 Task: Toggle the undo-redo per cell option in the notebook.
Action: Mouse moved to (19, 639)
Screenshot: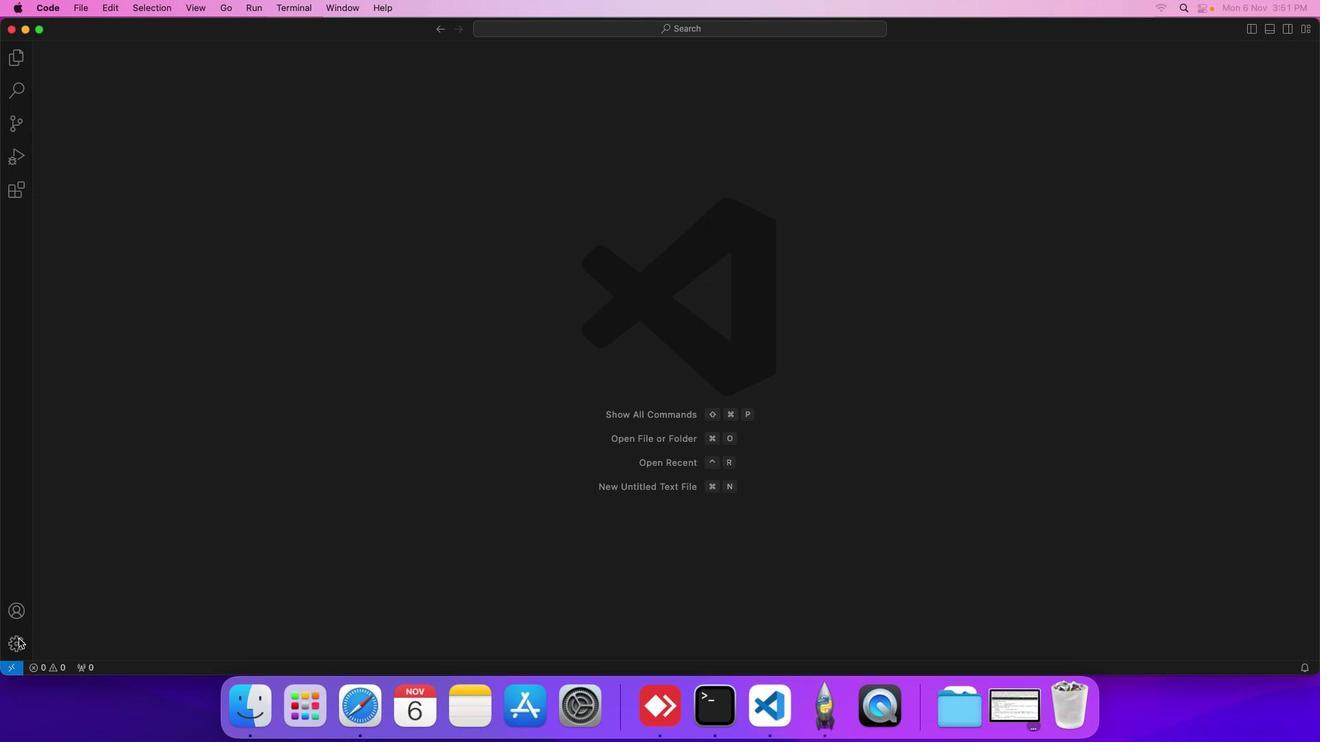 
Action: Mouse pressed left at (19, 639)
Screenshot: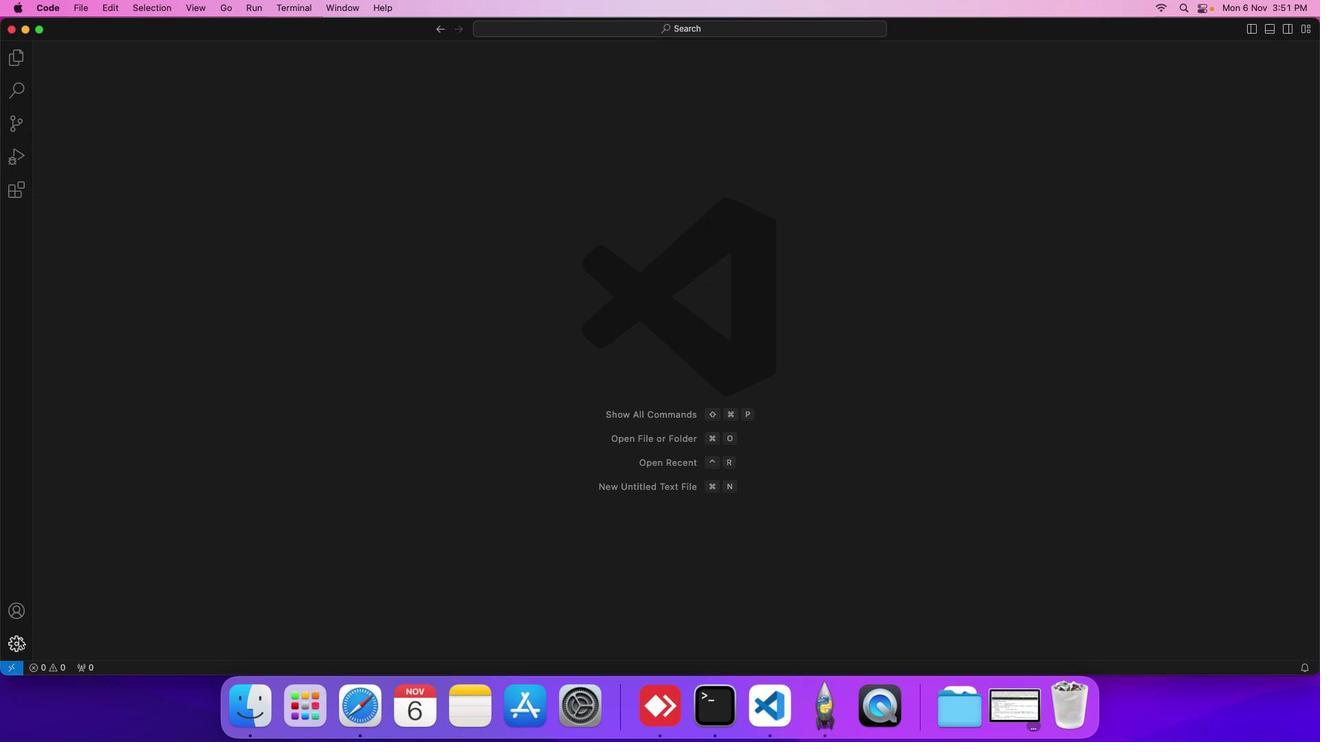
Action: Mouse moved to (49, 541)
Screenshot: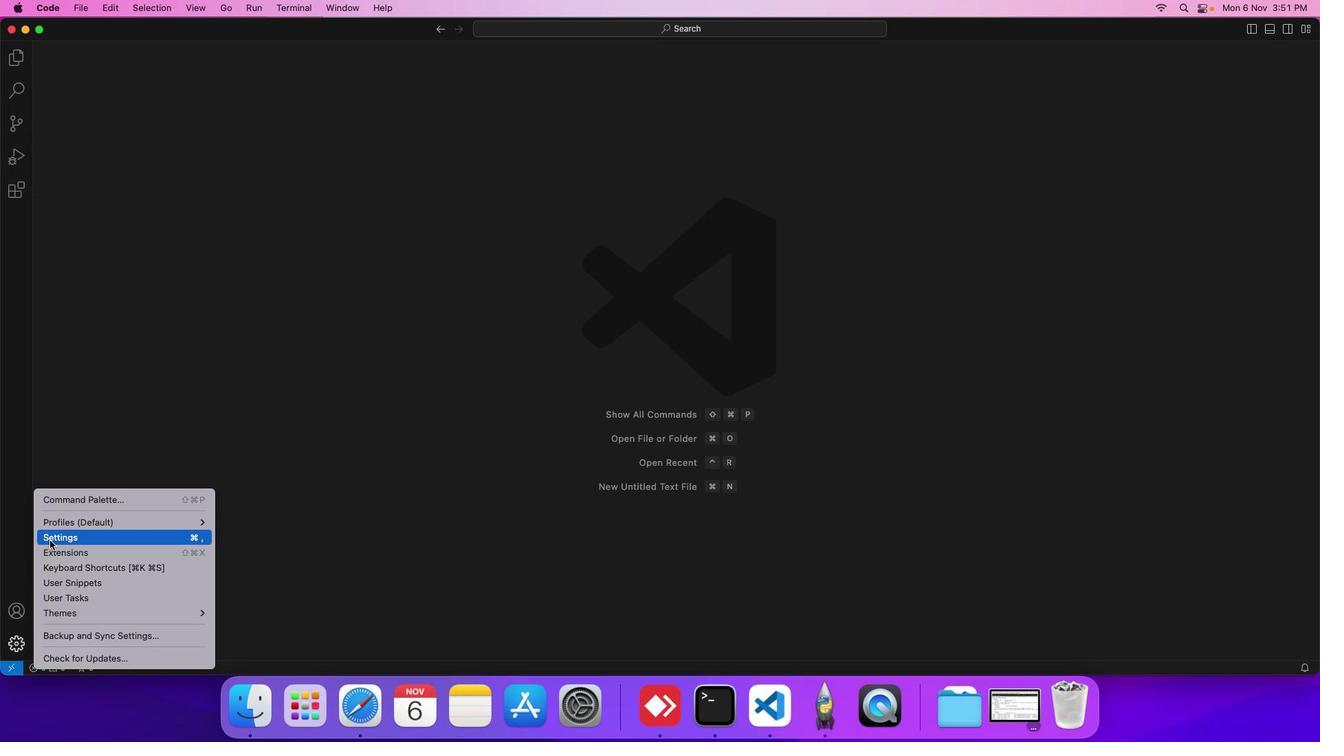 
Action: Mouse pressed left at (49, 541)
Screenshot: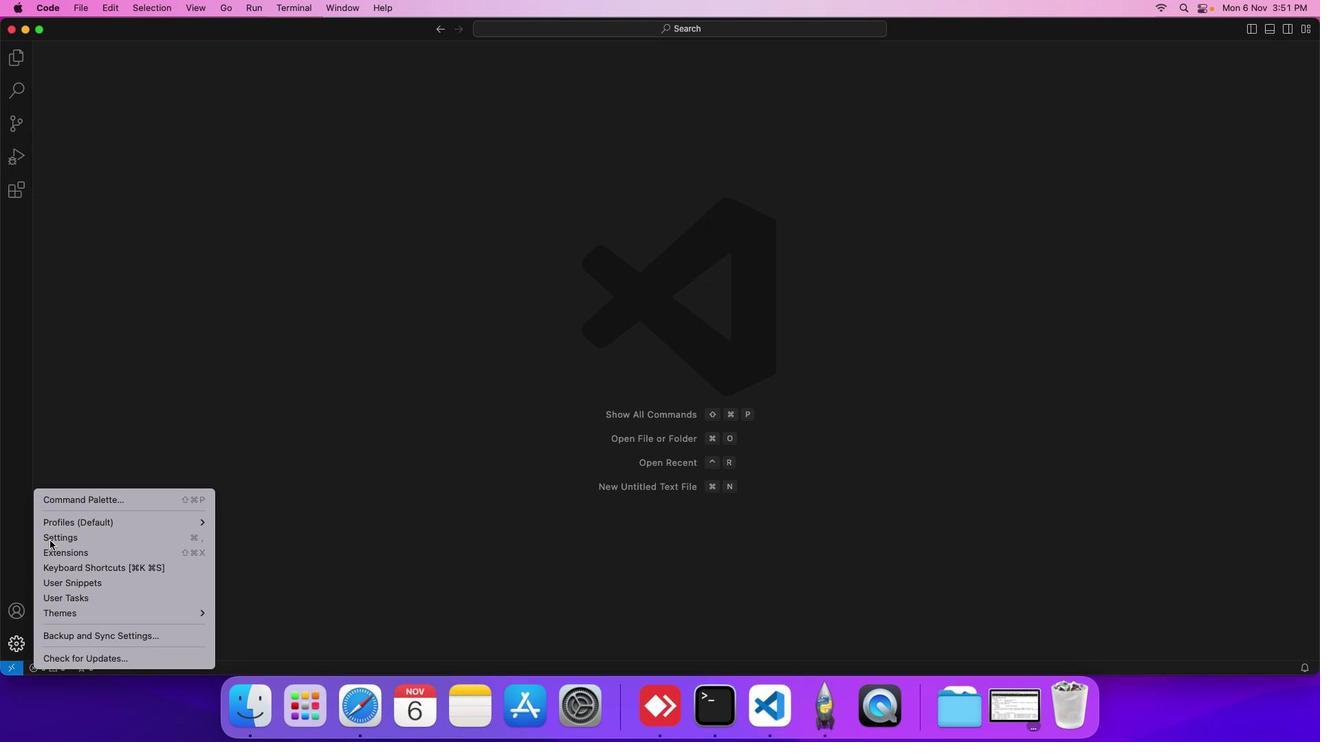 
Action: Mouse moved to (319, 201)
Screenshot: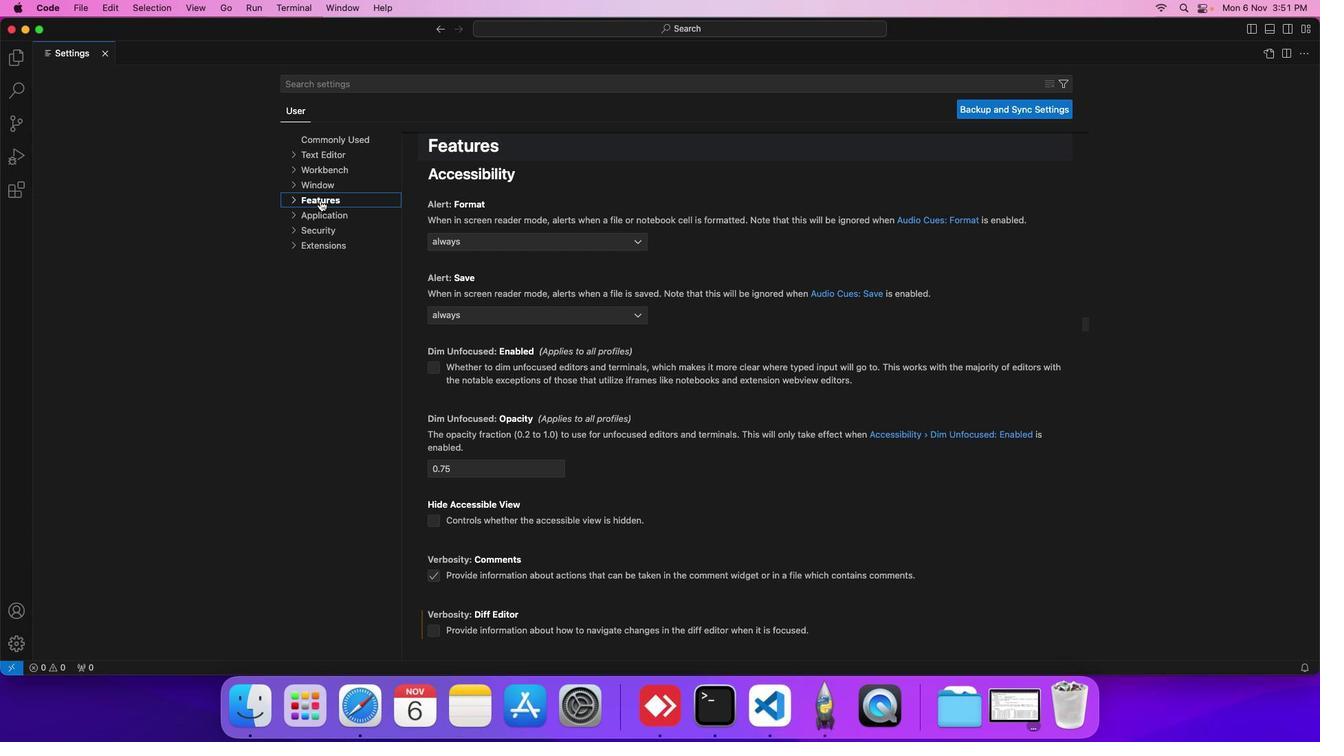 
Action: Mouse pressed left at (319, 201)
Screenshot: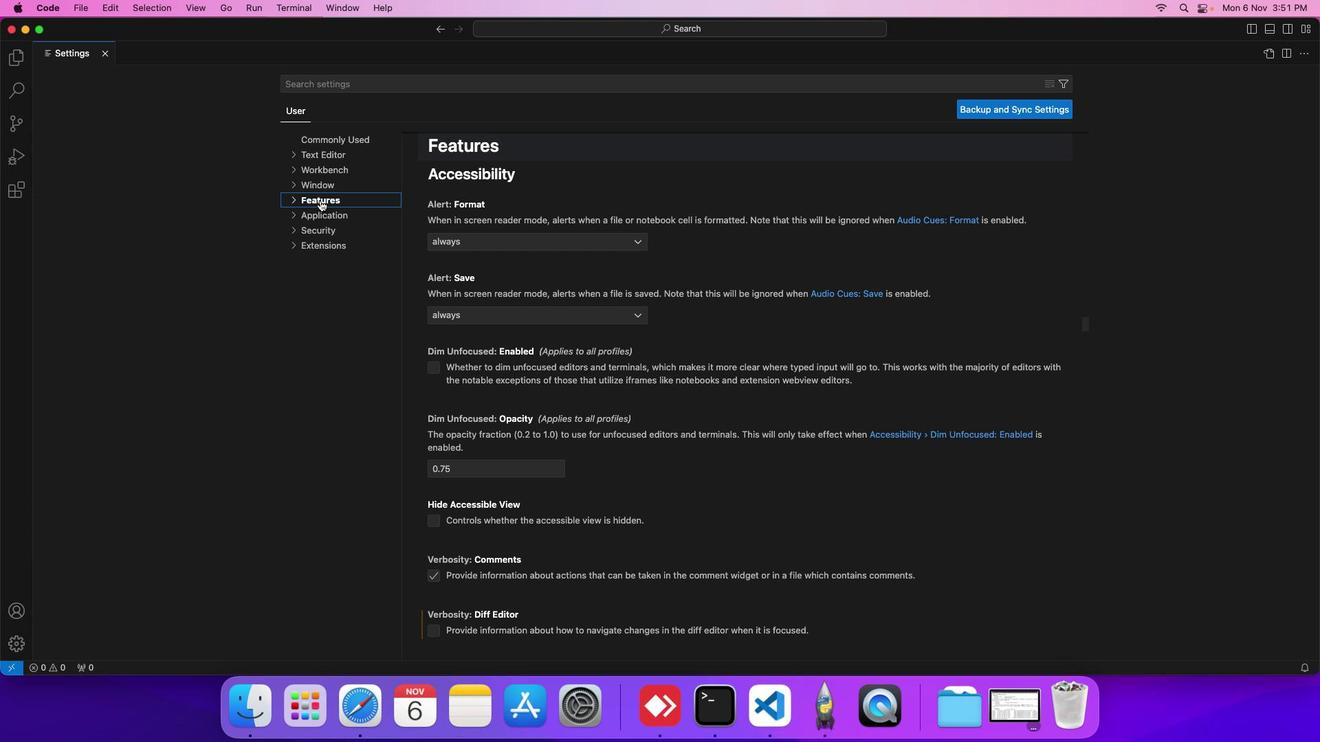 
Action: Mouse moved to (332, 425)
Screenshot: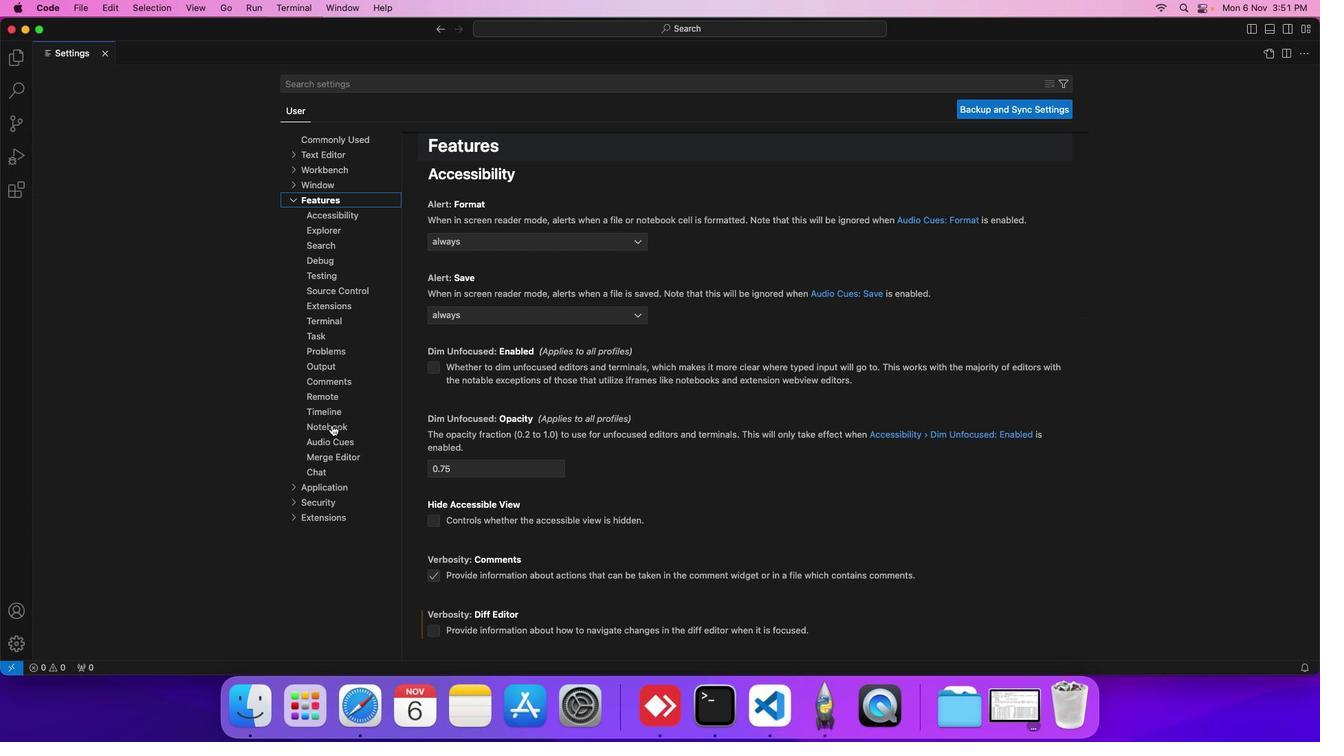 
Action: Mouse pressed left at (332, 425)
Screenshot: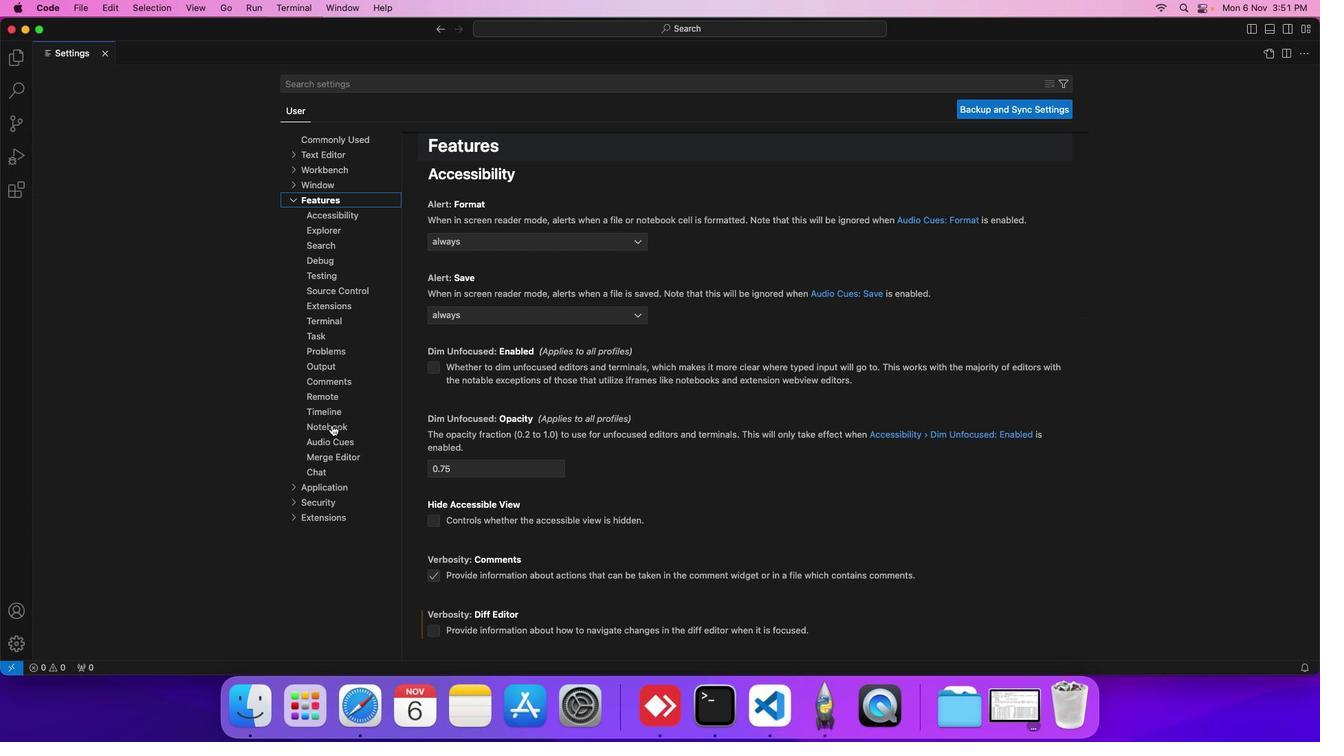 
Action: Mouse moved to (411, 474)
Screenshot: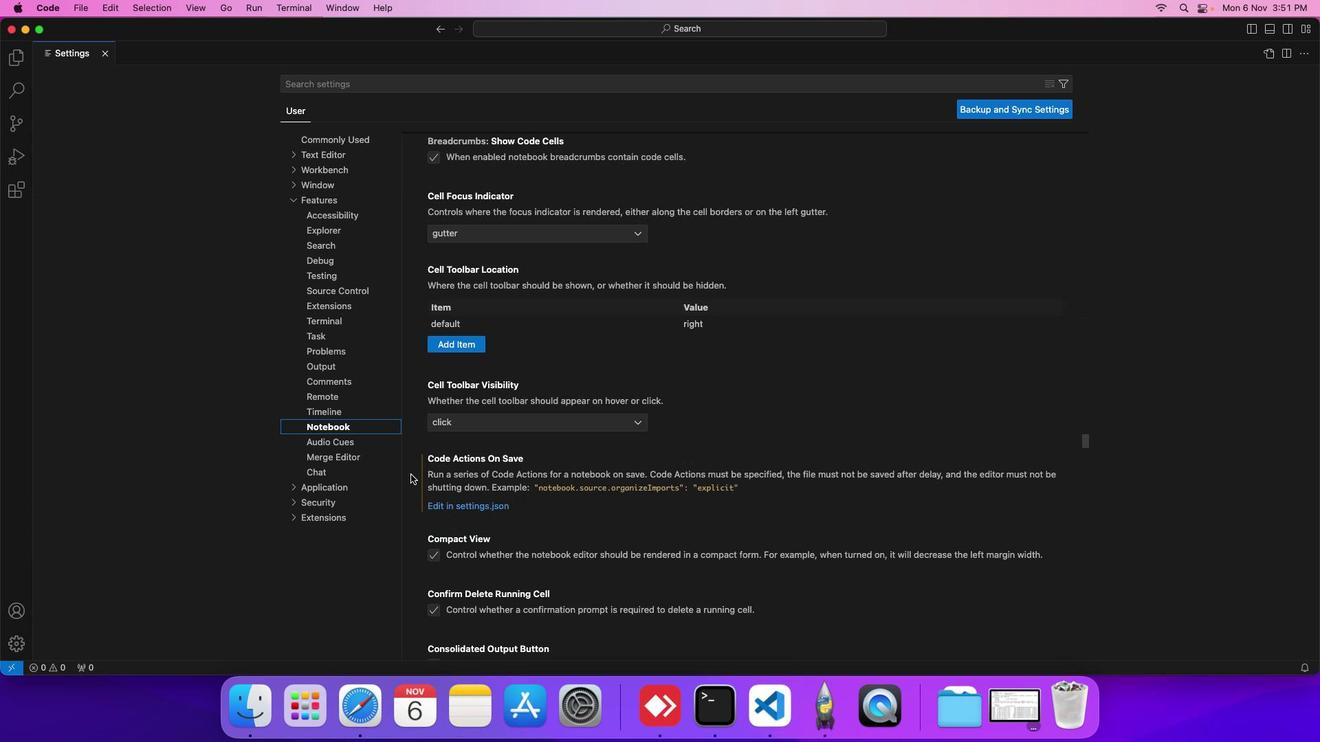 
Action: Mouse scrolled (411, 474) with delta (0, 0)
Screenshot: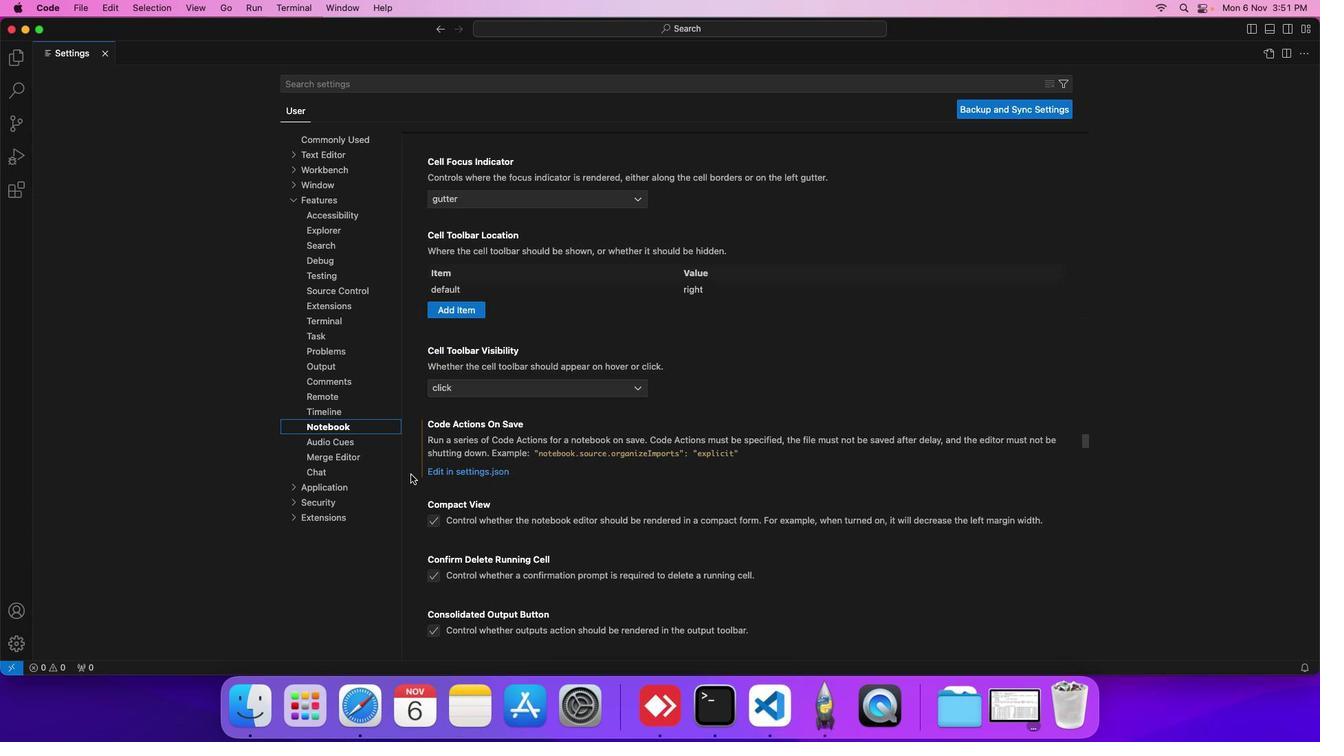 
Action: Mouse scrolled (411, 474) with delta (0, 0)
Screenshot: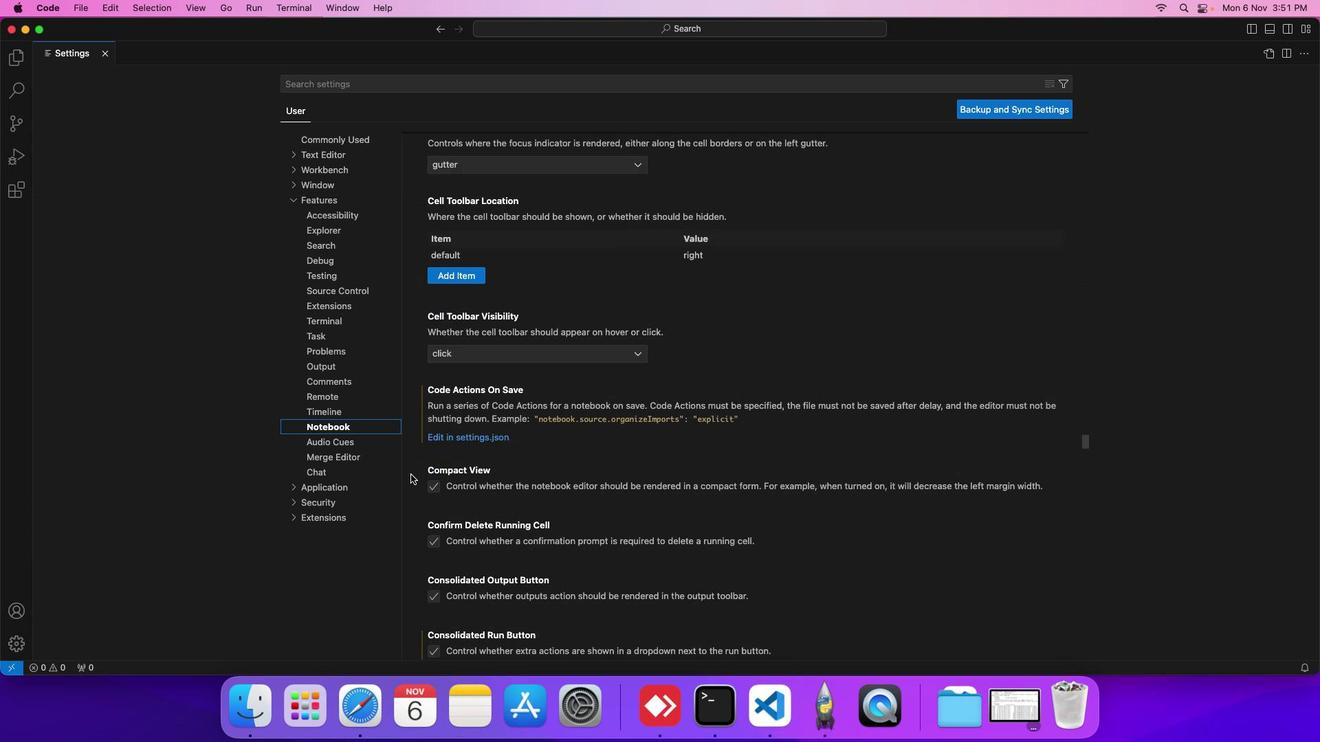 
Action: Mouse scrolled (411, 474) with delta (0, 0)
Screenshot: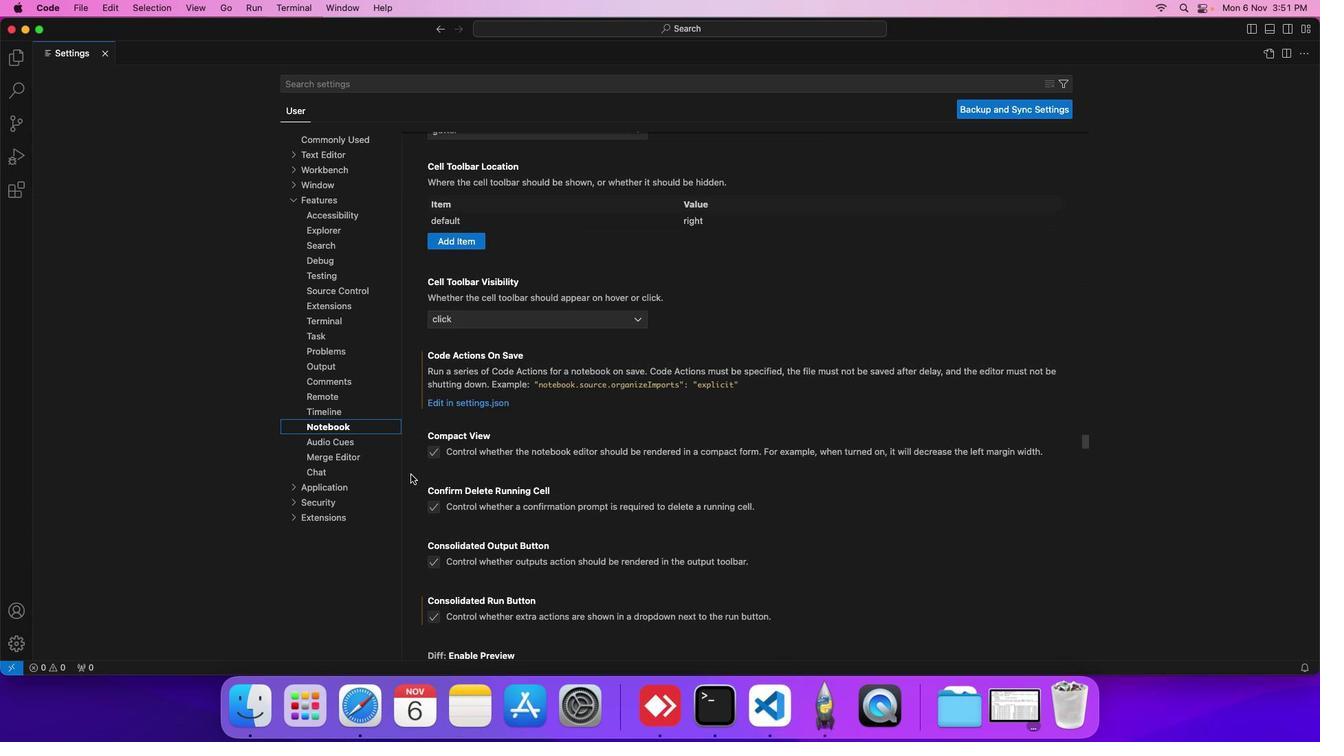 
Action: Mouse scrolled (411, 474) with delta (0, 0)
Screenshot: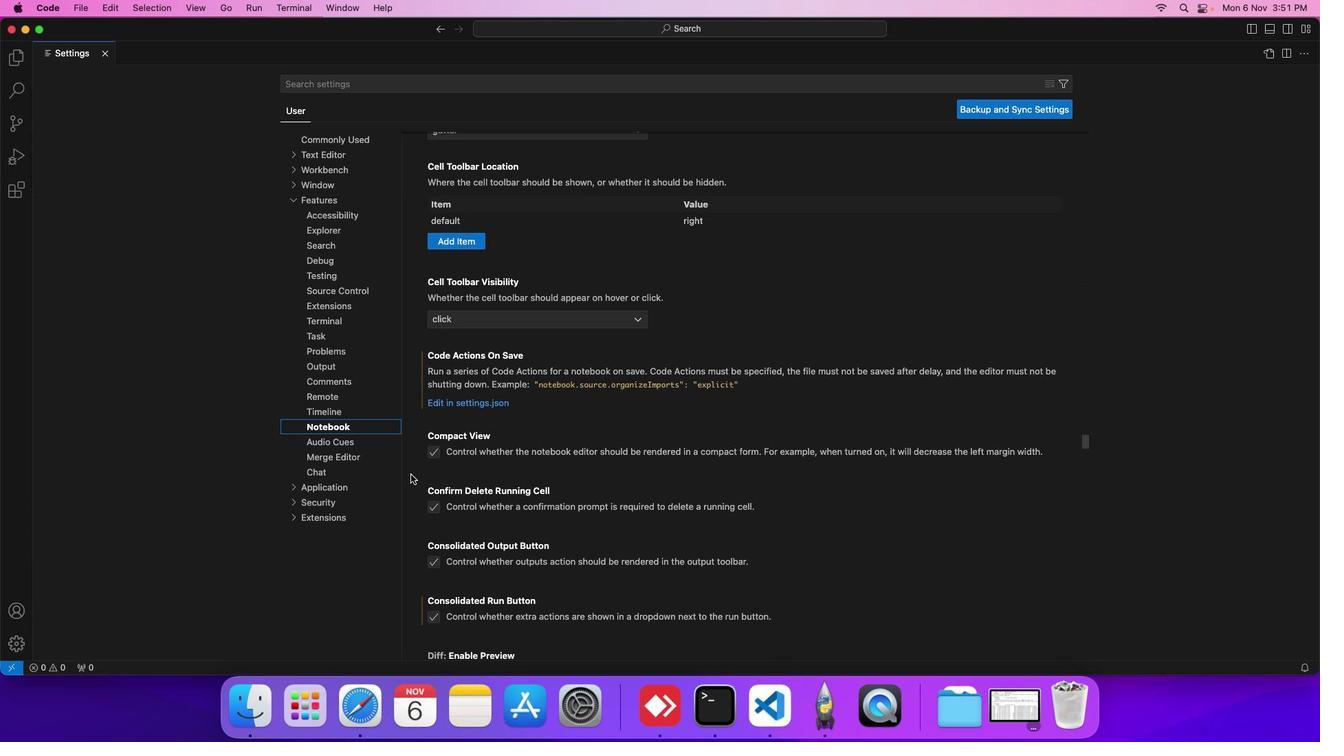 
Action: Mouse scrolled (411, 474) with delta (0, 0)
Screenshot: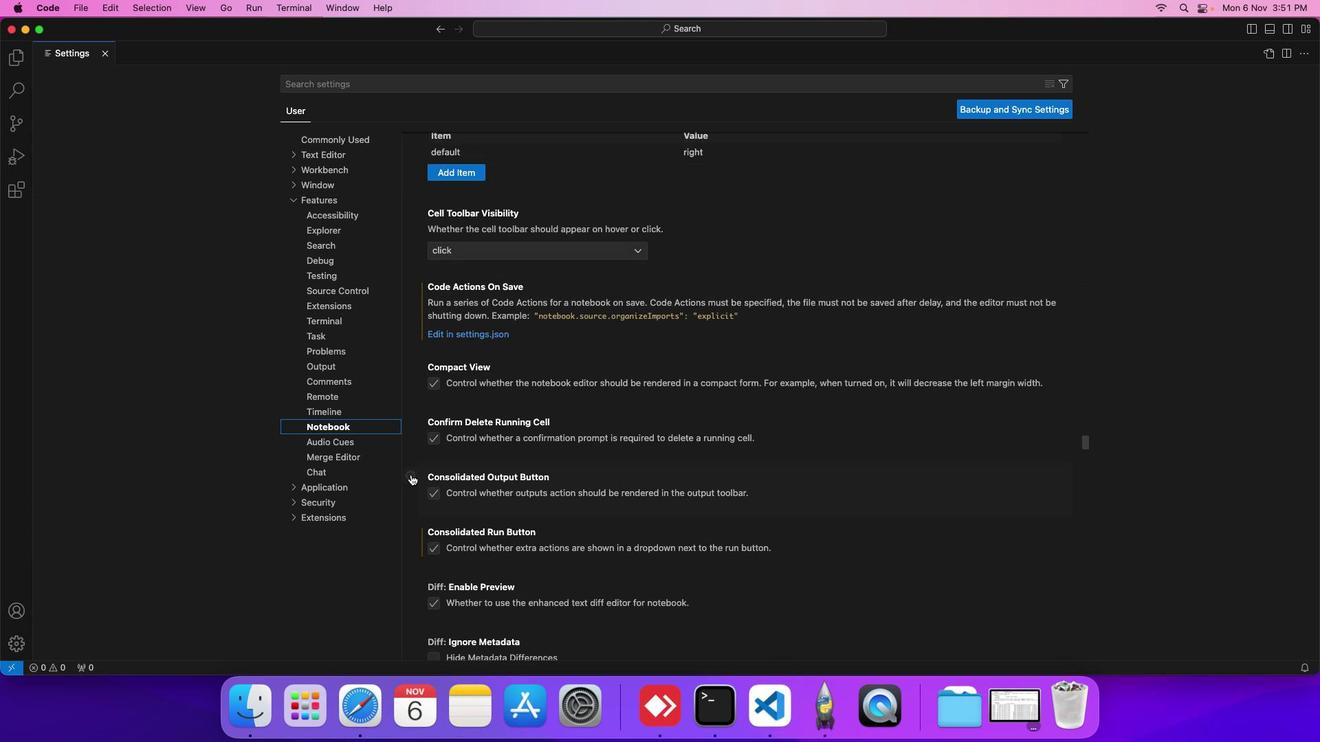 
Action: Mouse scrolled (411, 474) with delta (0, 0)
Screenshot: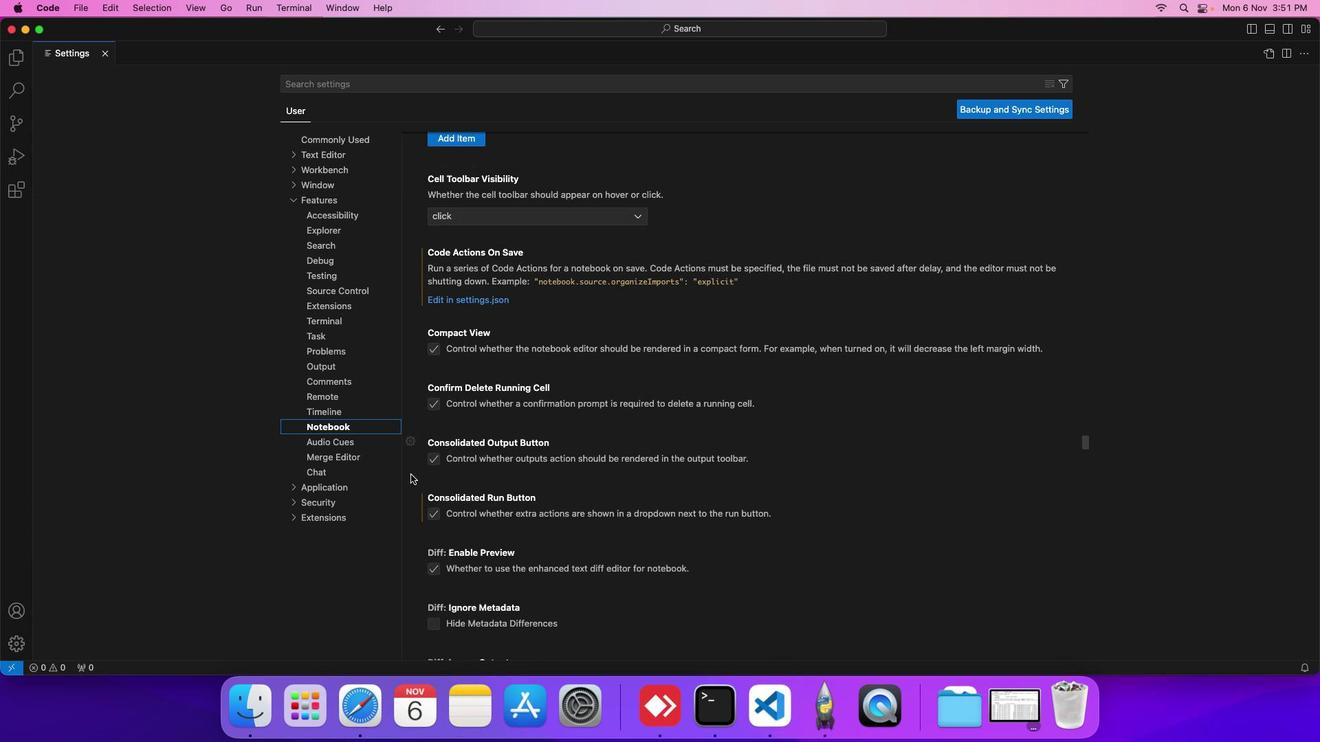 
Action: Mouse scrolled (411, 474) with delta (0, 0)
Screenshot: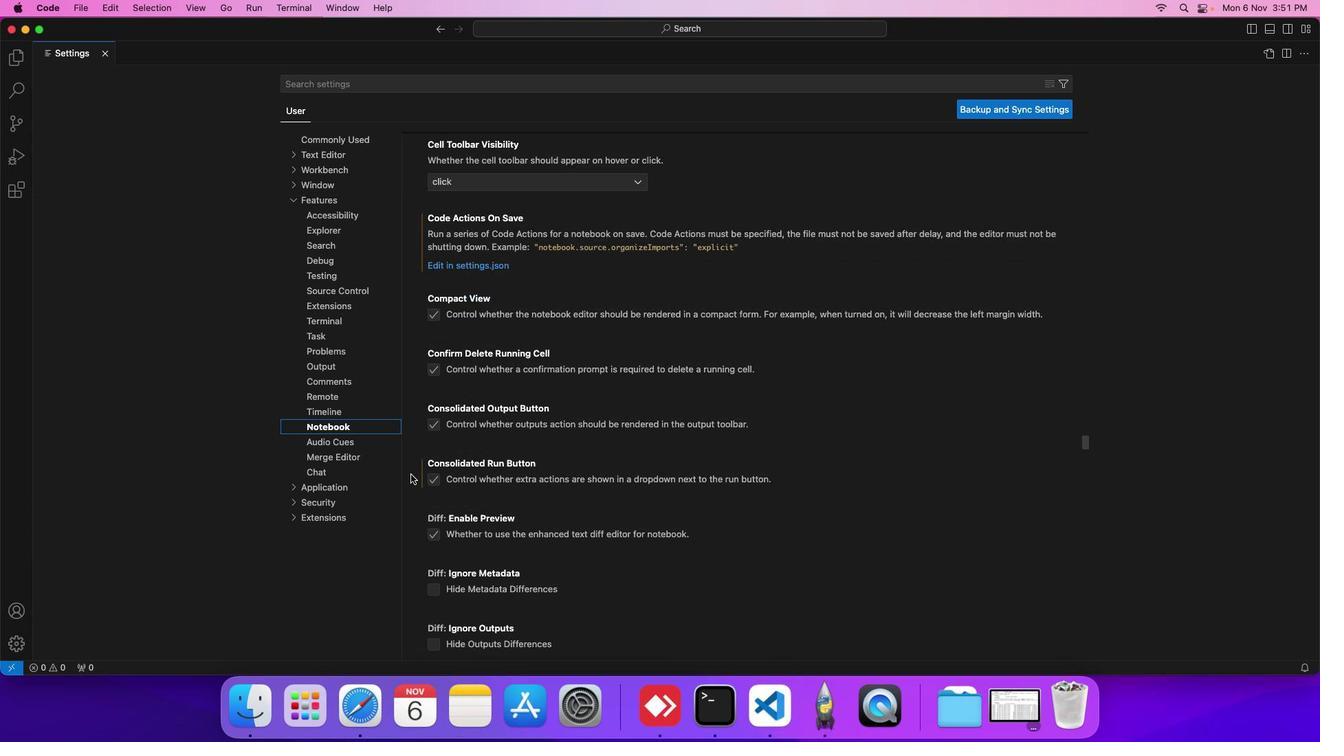 
Action: Mouse scrolled (411, 474) with delta (0, 0)
Screenshot: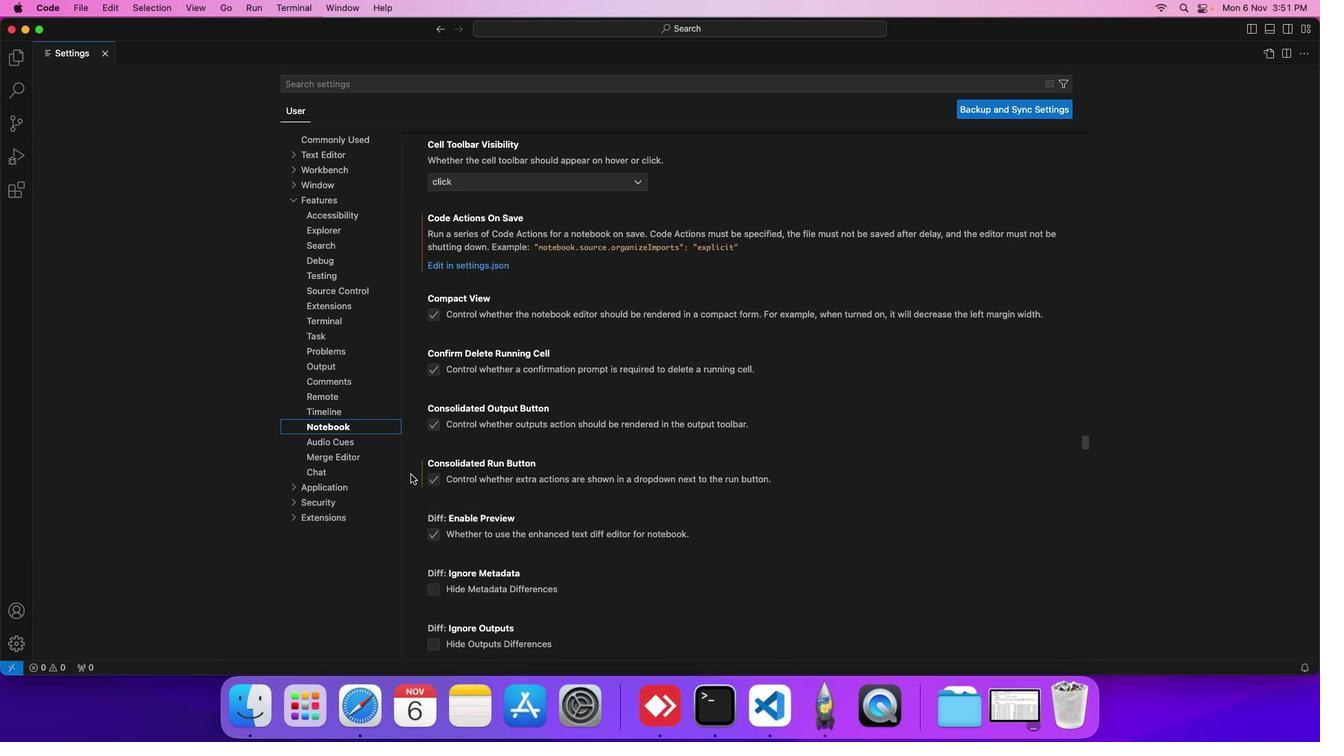 
Action: Mouse scrolled (411, 474) with delta (0, 0)
Screenshot: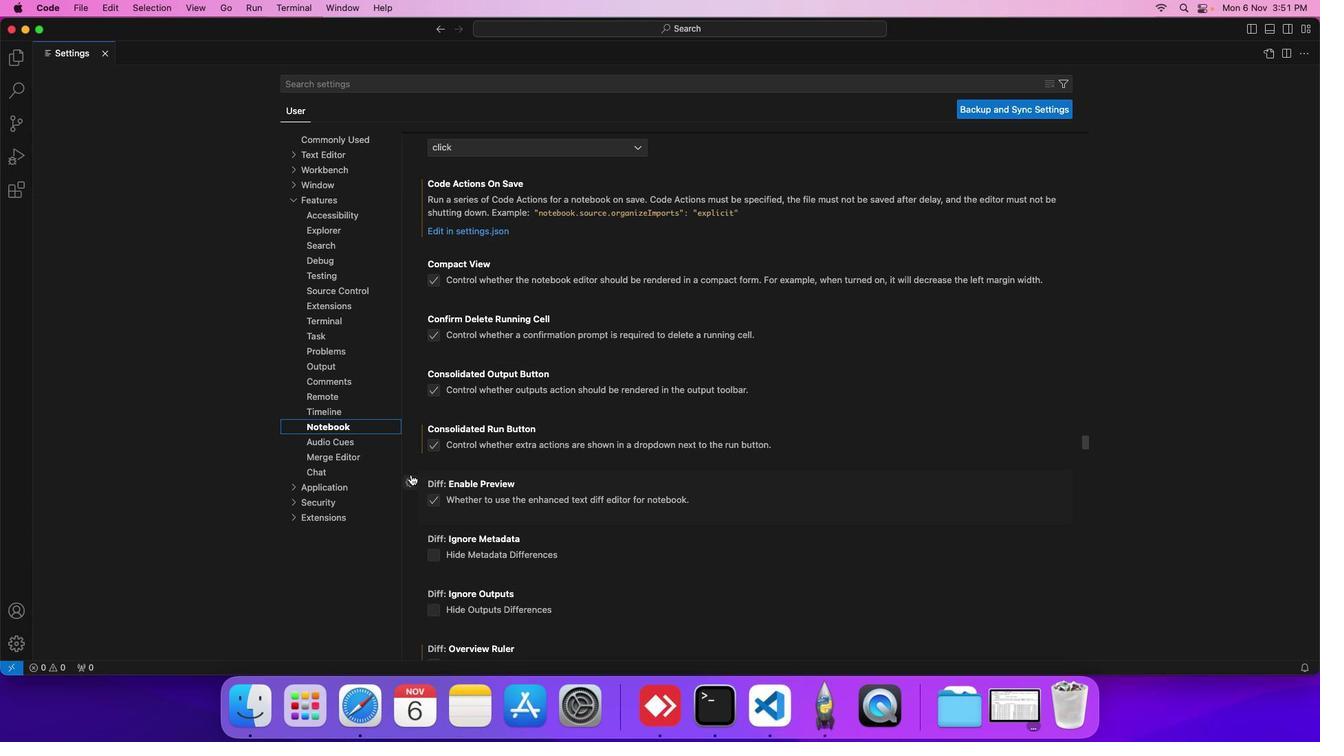 
Action: Mouse scrolled (411, 474) with delta (0, 0)
Screenshot: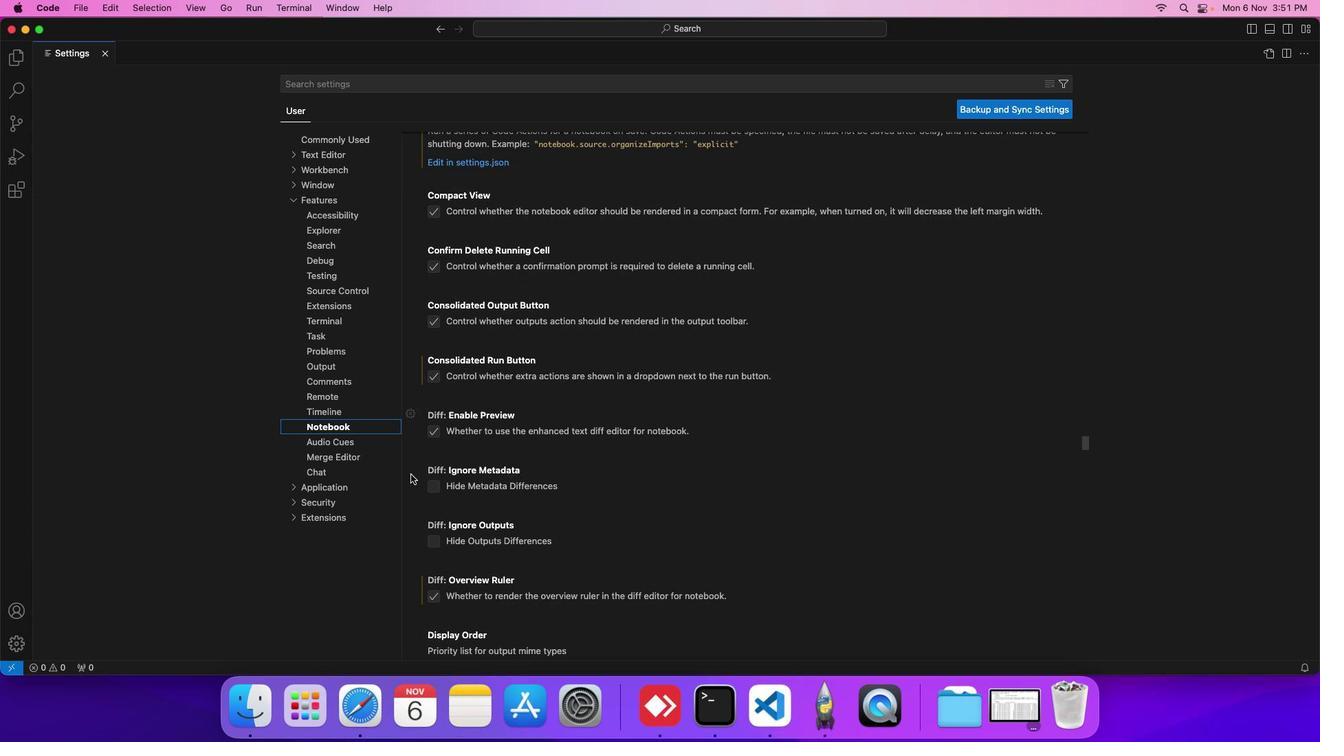 
Action: Mouse scrolled (411, 474) with delta (0, 0)
Screenshot: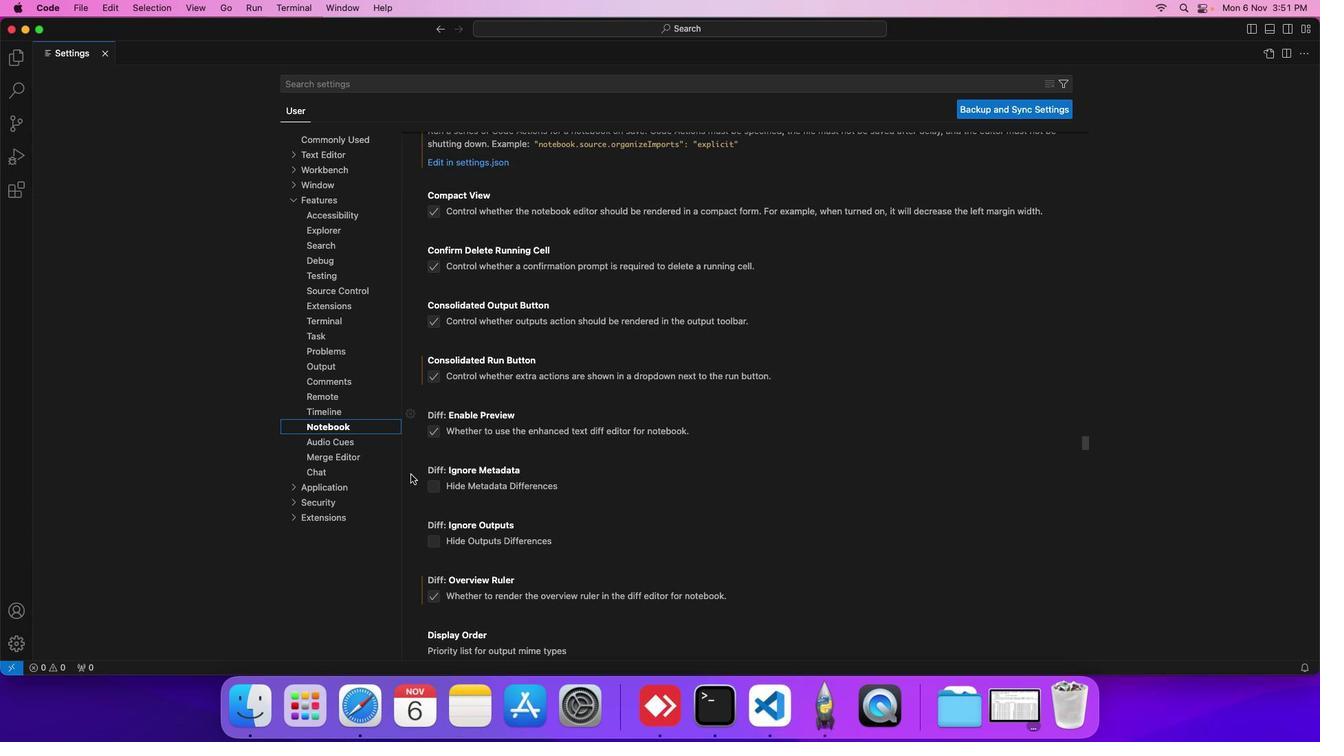 
Action: Mouse scrolled (411, 474) with delta (0, 0)
Screenshot: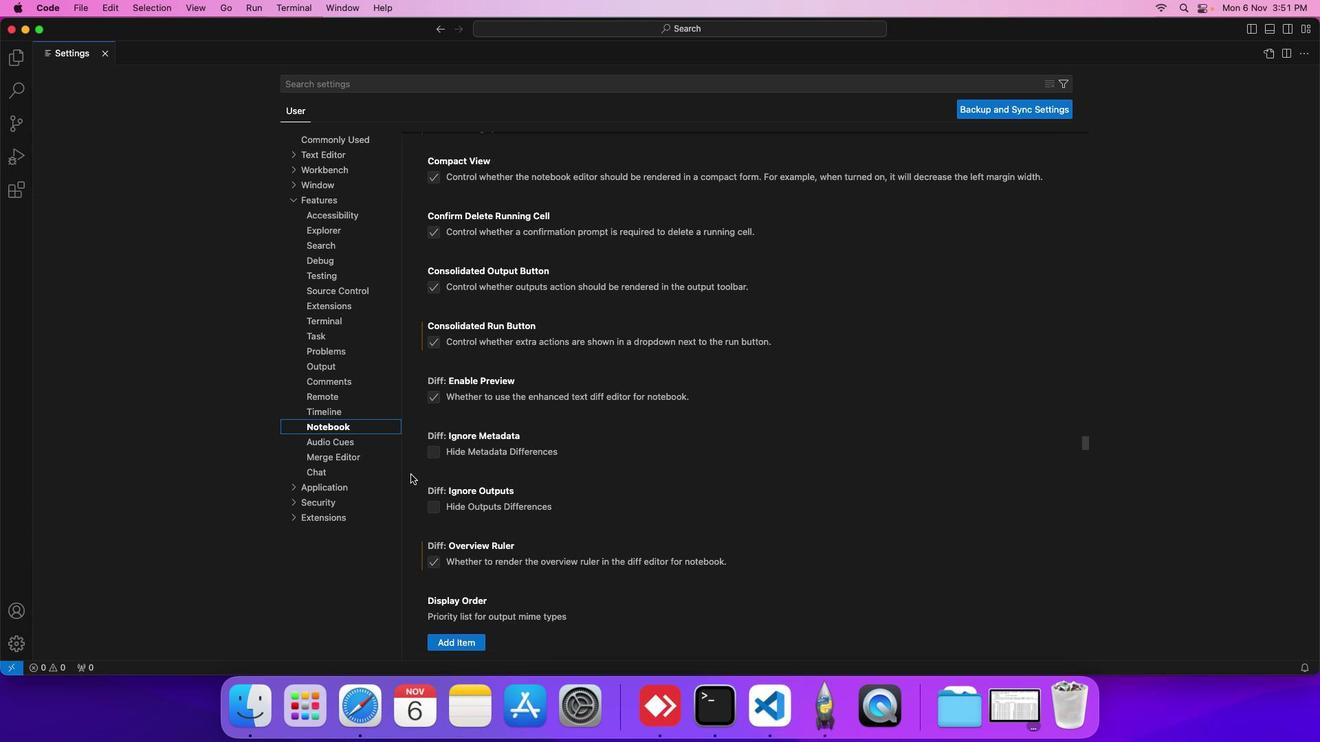 
Action: Mouse scrolled (411, 474) with delta (0, 0)
Screenshot: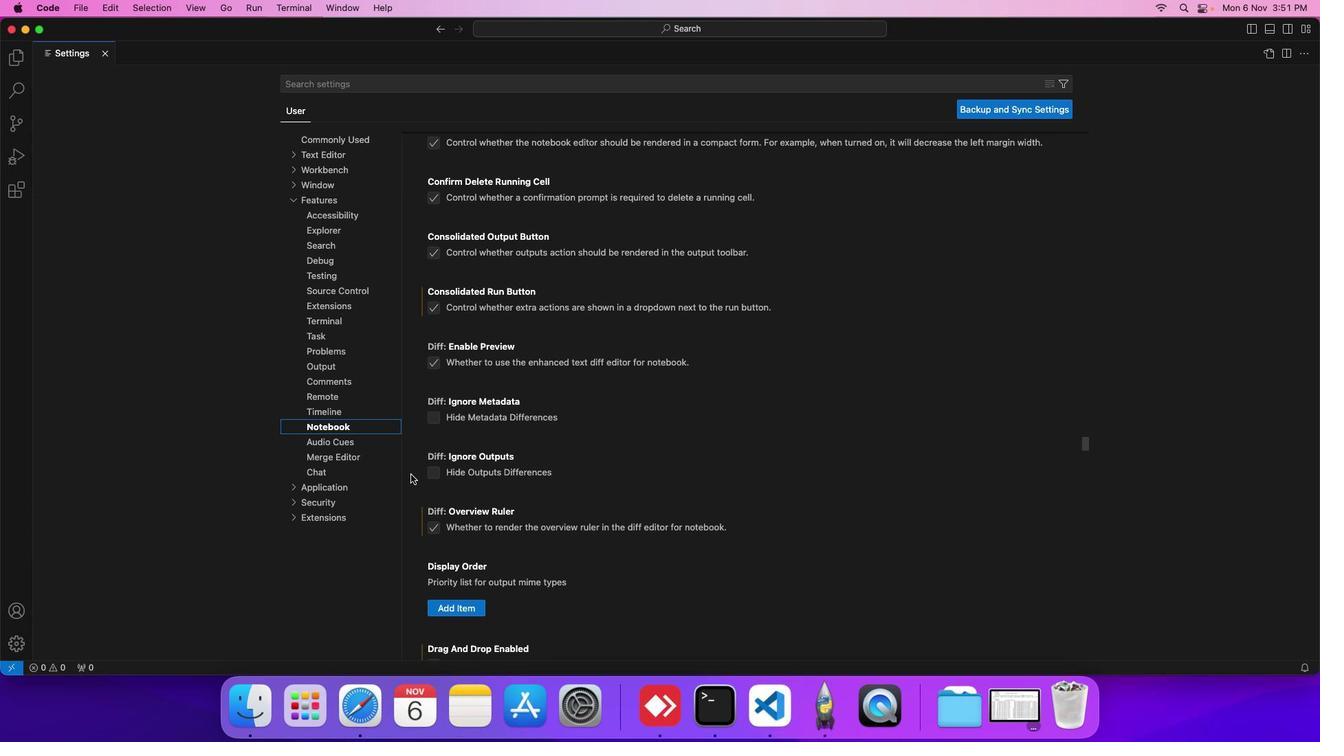 
Action: Mouse scrolled (411, 474) with delta (0, 0)
Screenshot: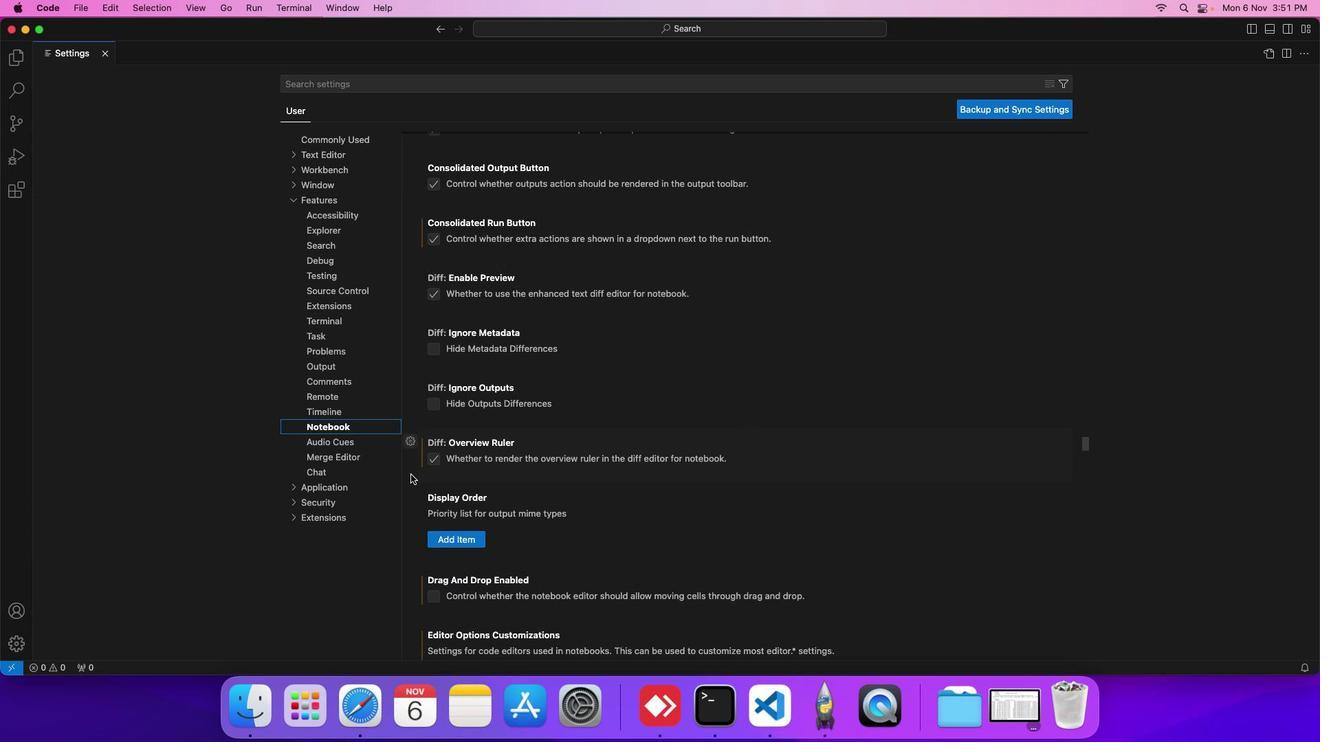 
Action: Mouse scrolled (411, 474) with delta (0, 0)
Screenshot: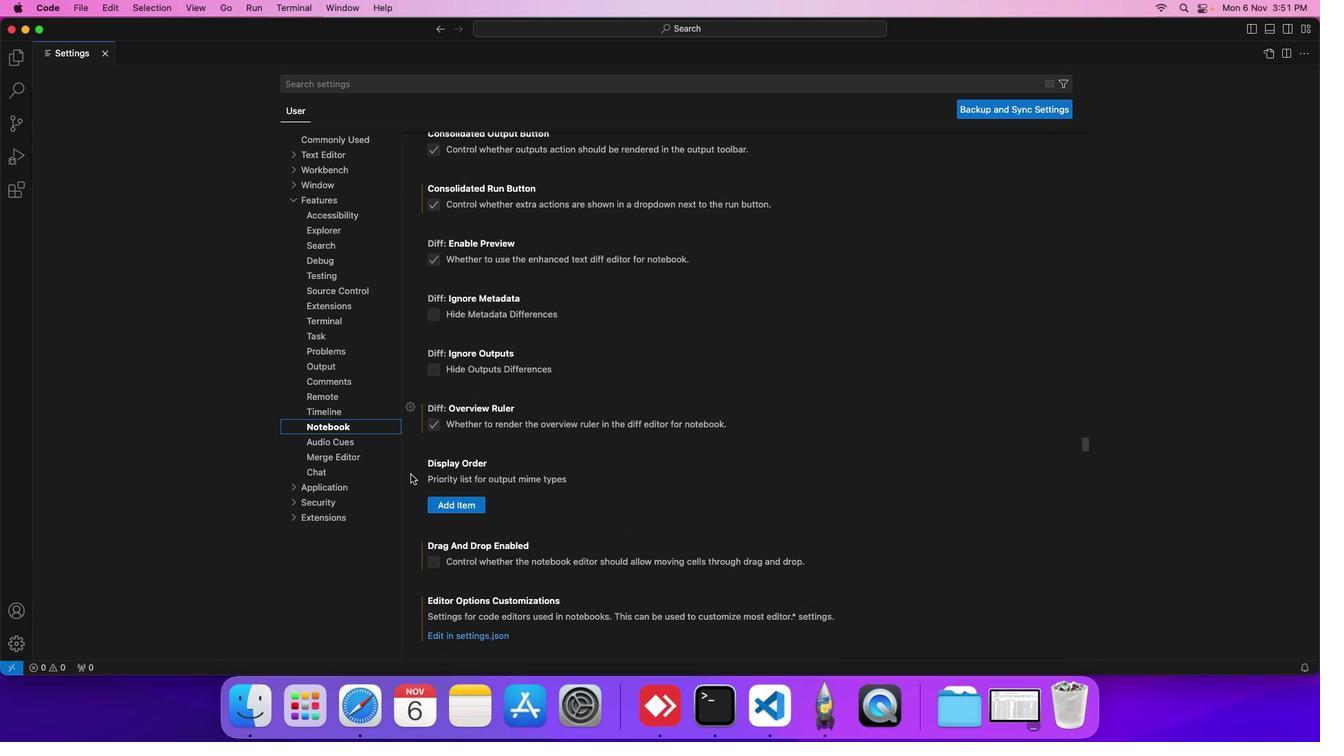 
Action: Mouse scrolled (411, 474) with delta (0, 0)
Screenshot: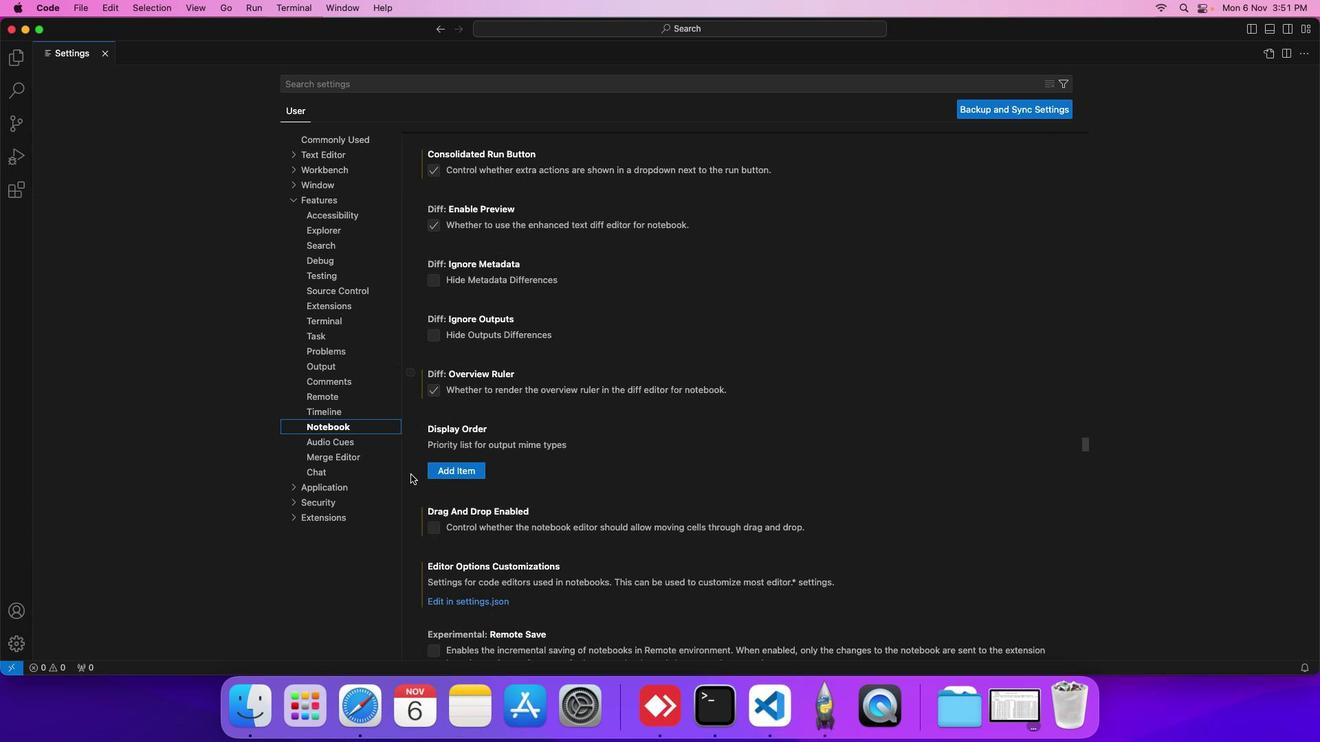 
Action: Mouse scrolled (411, 474) with delta (0, 0)
Screenshot: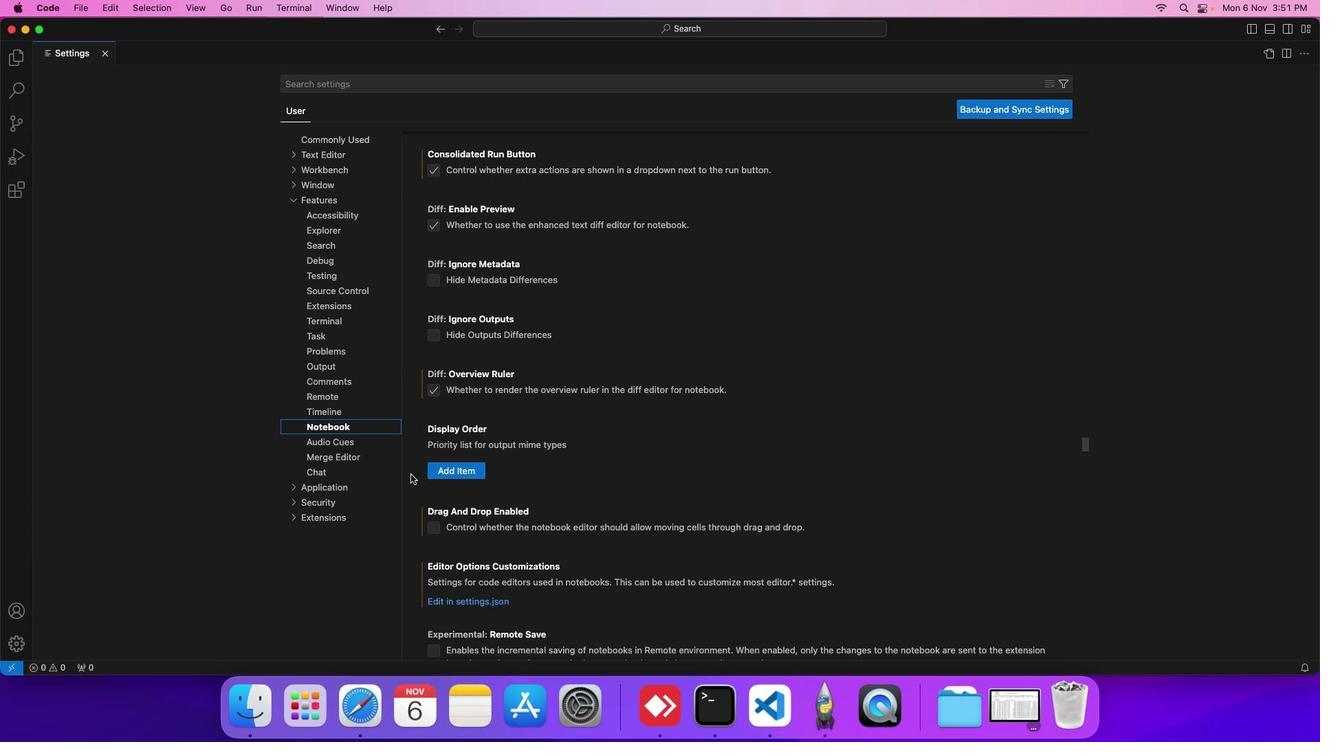 
Action: Mouse scrolled (411, 474) with delta (0, 0)
Screenshot: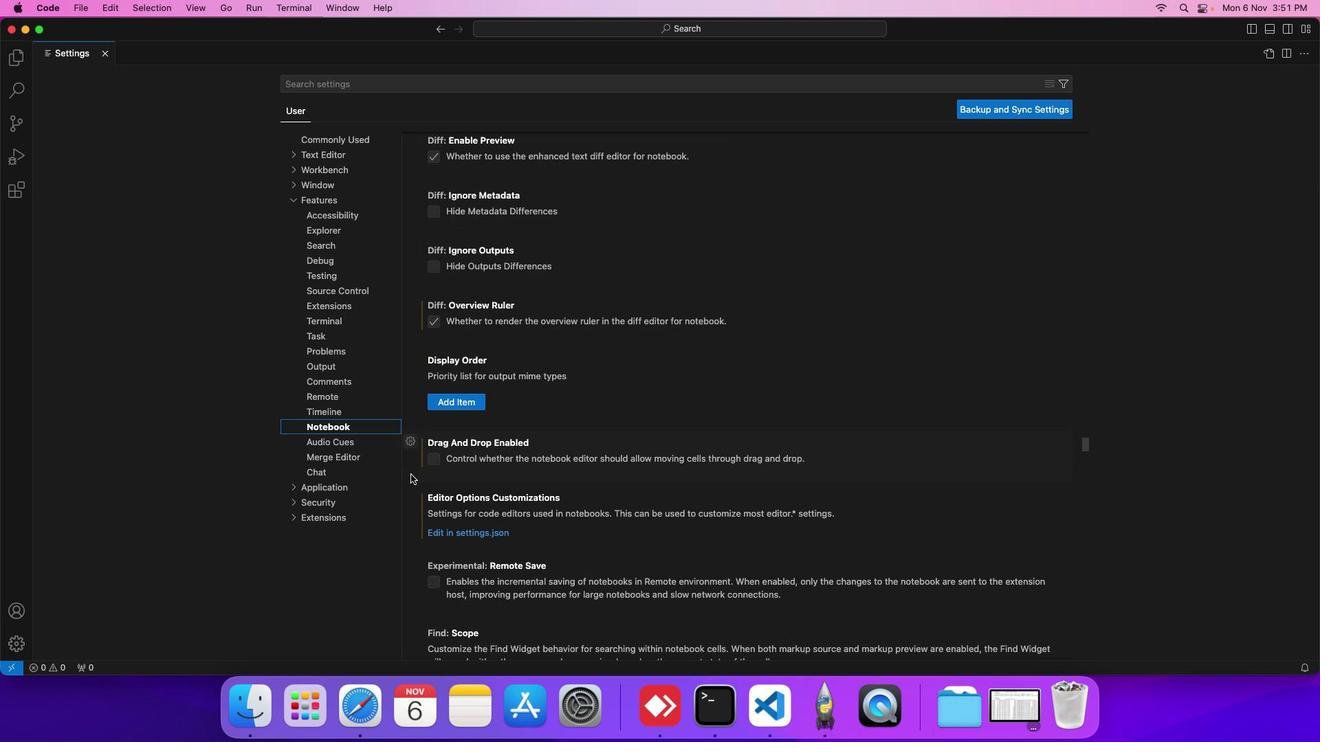 
Action: Mouse scrolled (411, 474) with delta (0, 0)
Screenshot: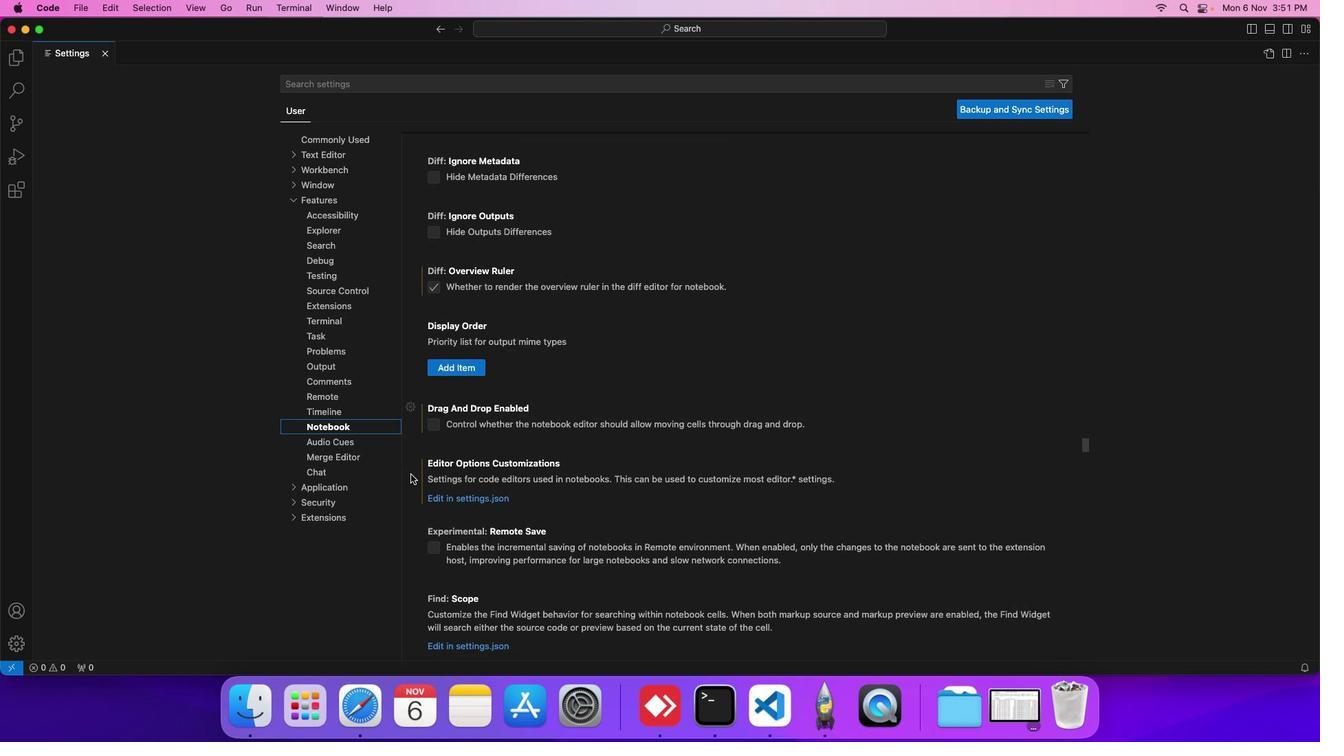 
Action: Mouse scrolled (411, 474) with delta (0, 0)
Screenshot: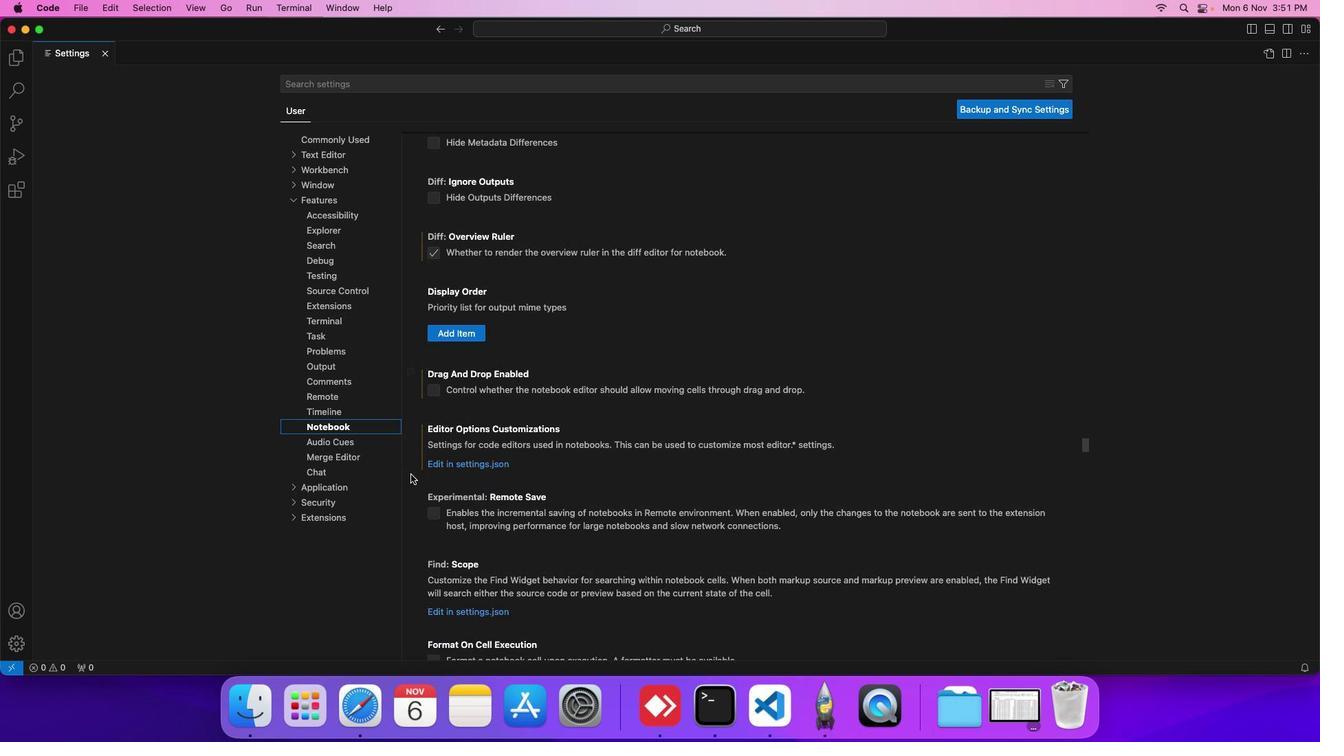 
Action: Mouse scrolled (411, 474) with delta (0, 0)
Screenshot: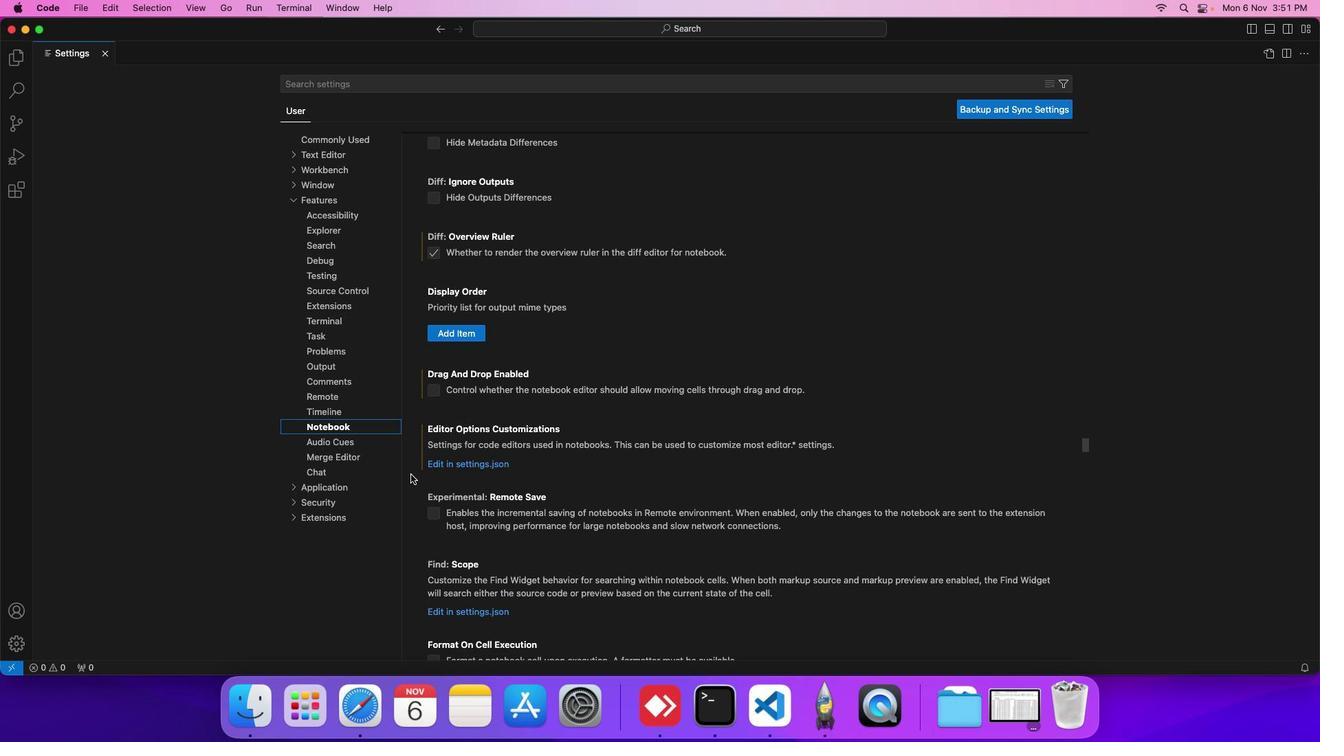 
Action: Mouse scrolled (411, 474) with delta (0, 0)
Screenshot: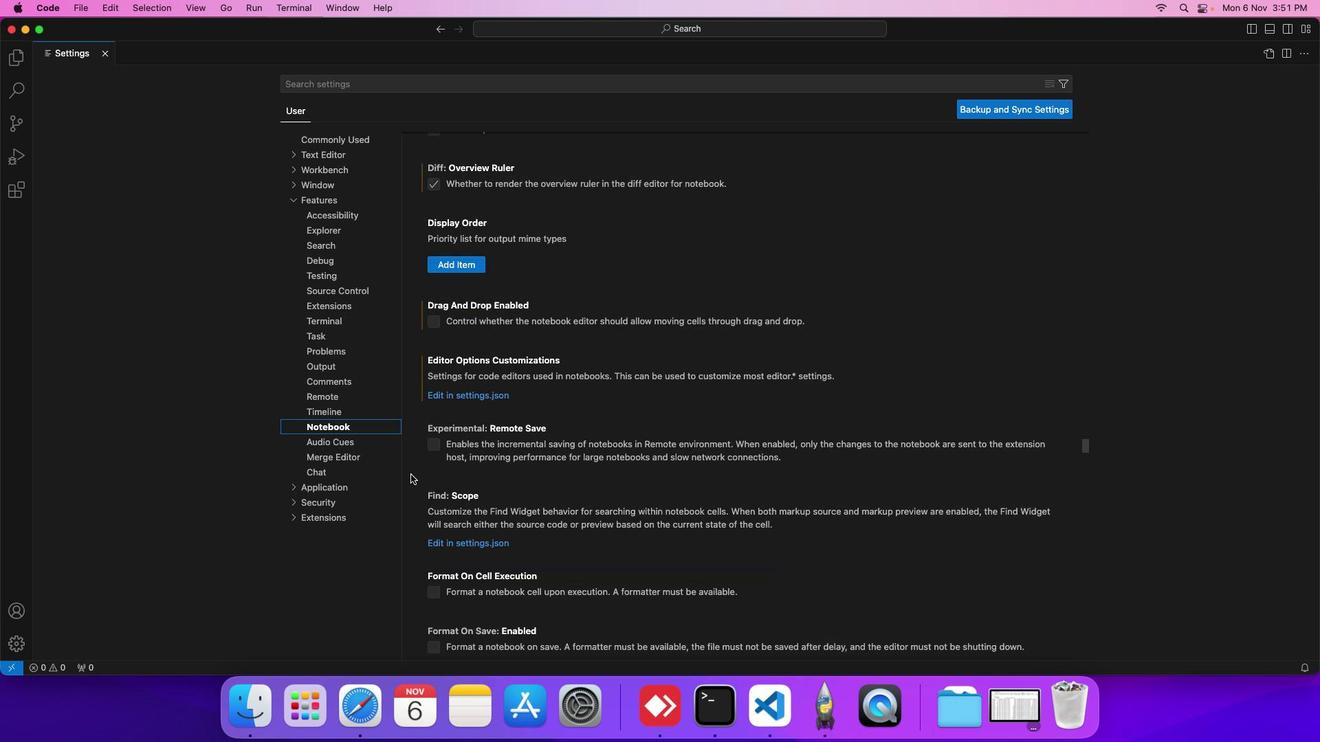 
Action: Mouse scrolled (411, 474) with delta (0, 0)
Screenshot: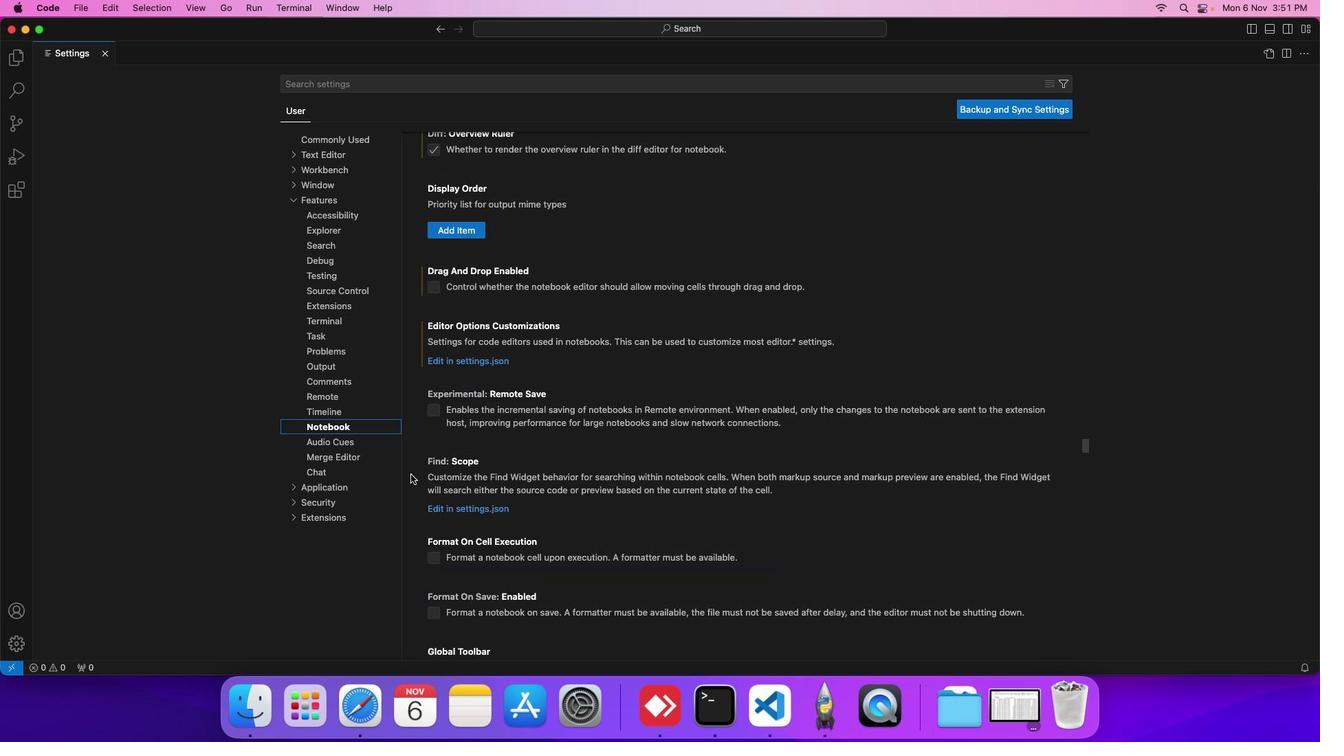 
Action: Mouse scrolled (411, 474) with delta (0, 0)
Screenshot: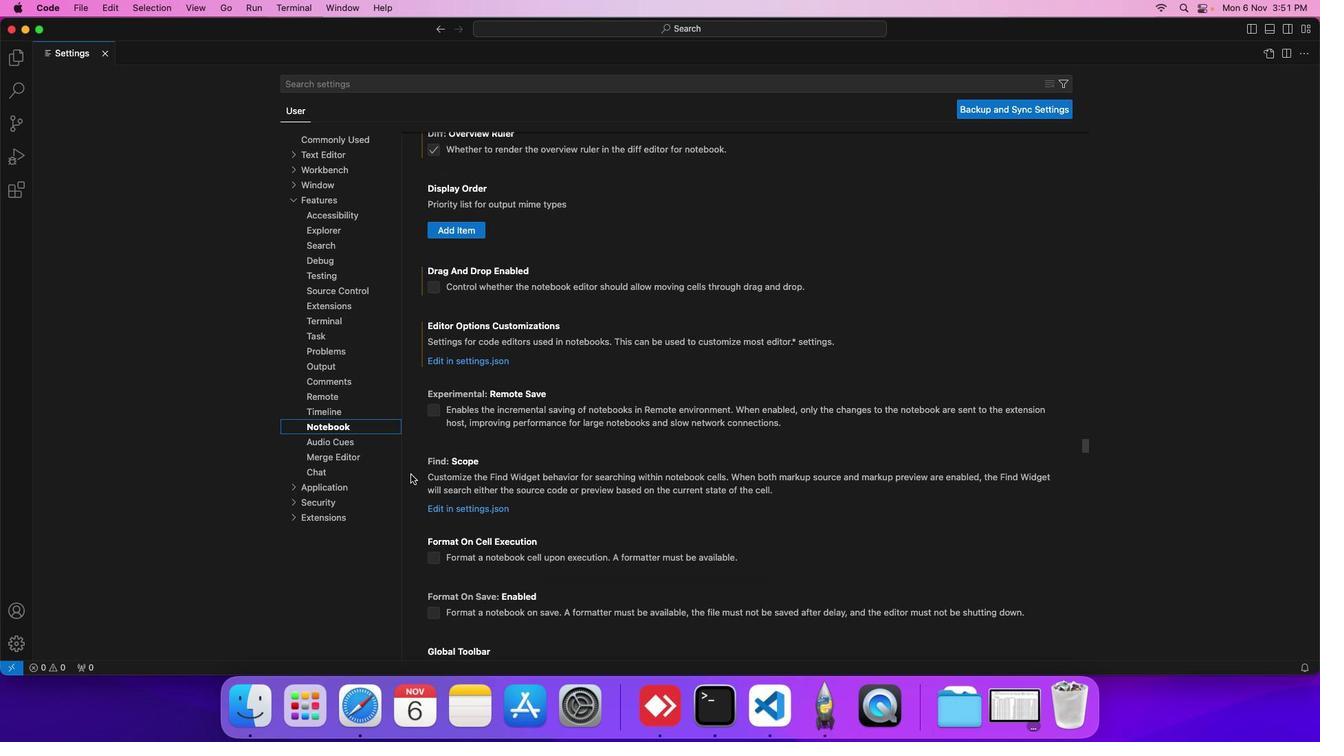 
Action: Mouse scrolled (411, 474) with delta (0, 0)
Screenshot: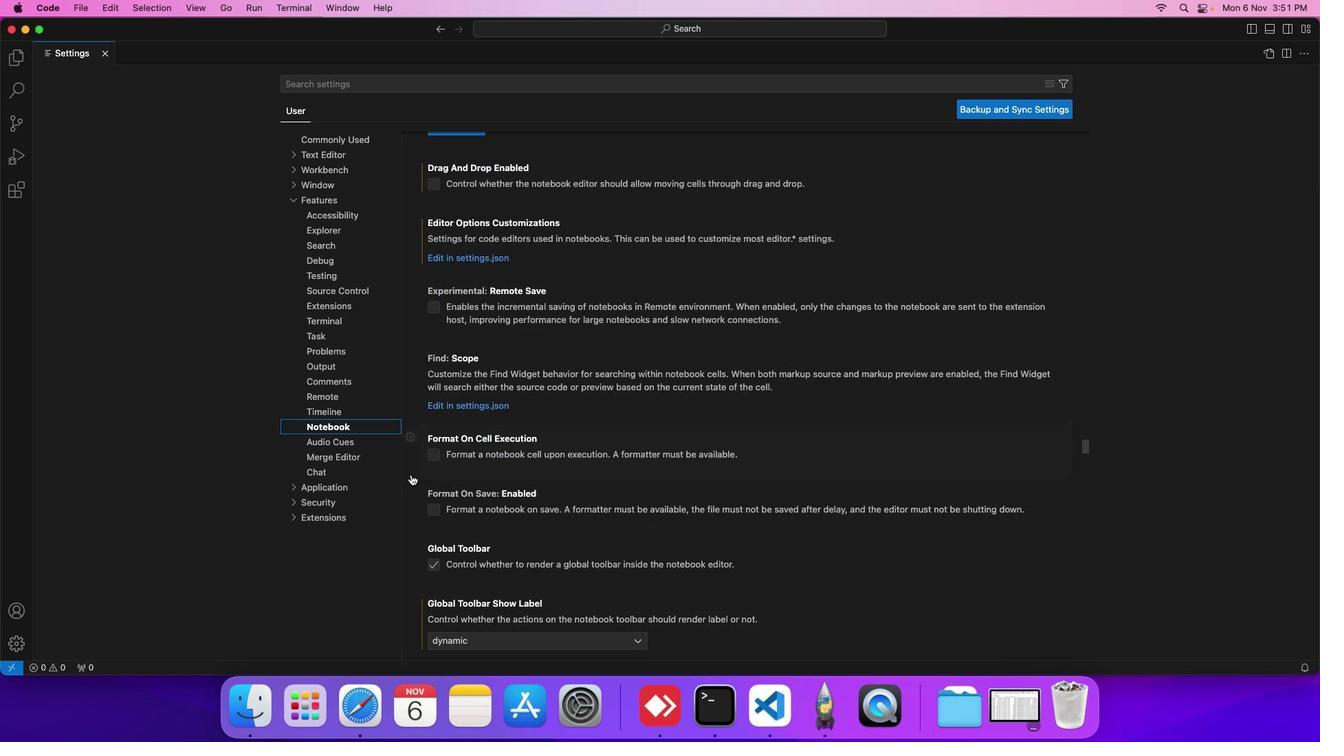 
Action: Mouse scrolled (411, 474) with delta (0, 0)
Screenshot: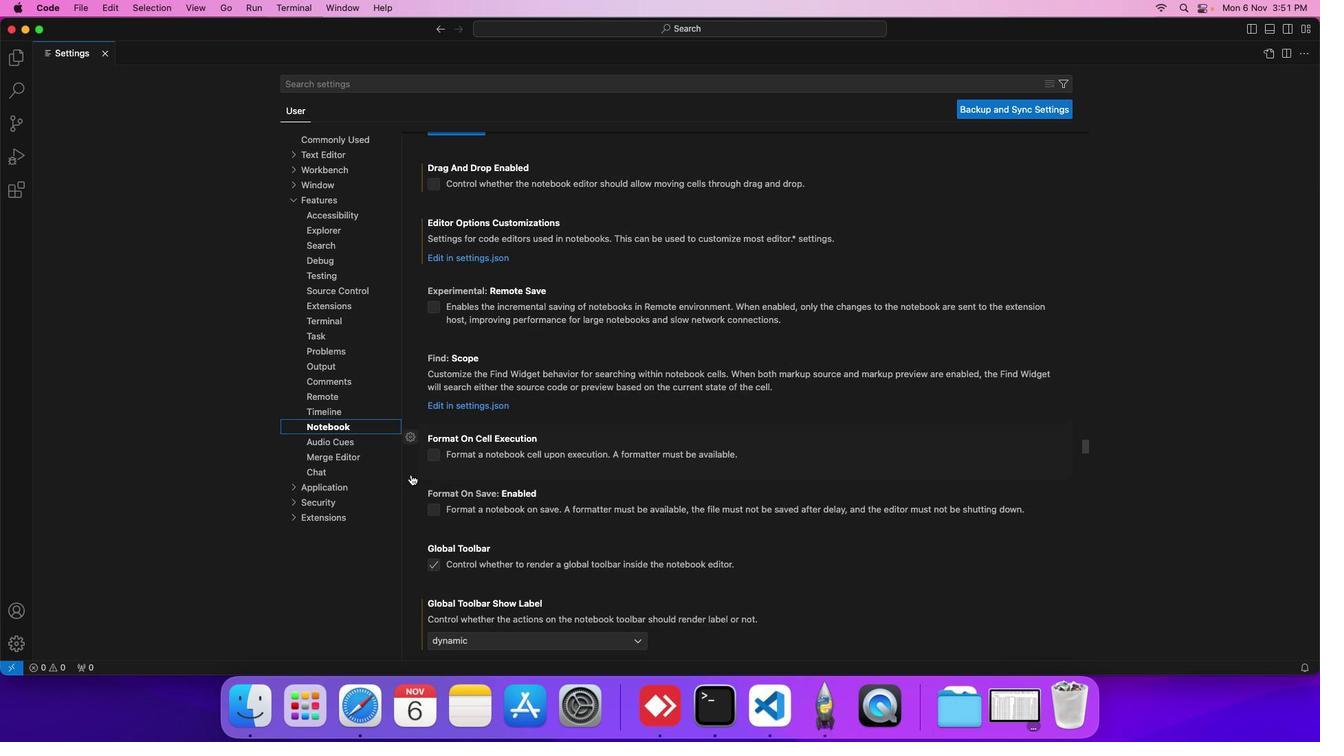 
Action: Mouse scrolled (411, 474) with delta (0, 0)
Screenshot: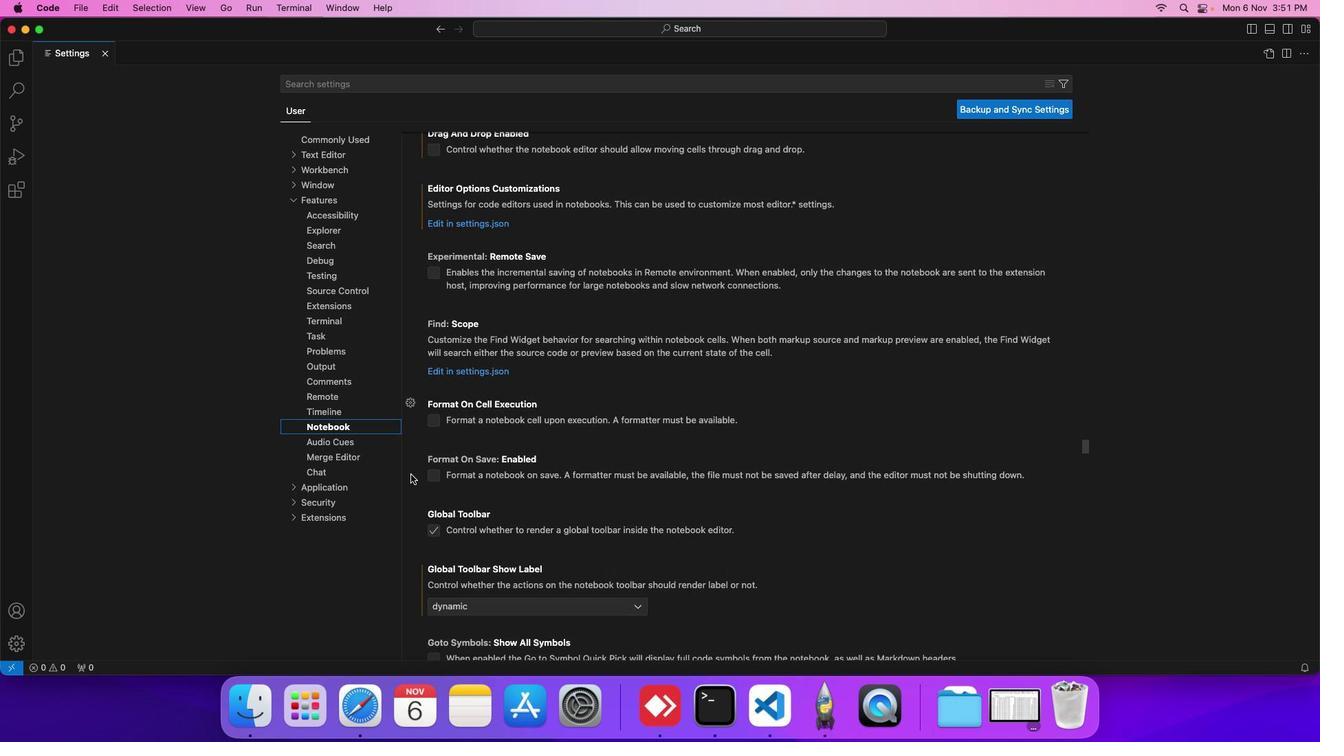 
Action: Mouse scrolled (411, 474) with delta (0, 0)
Screenshot: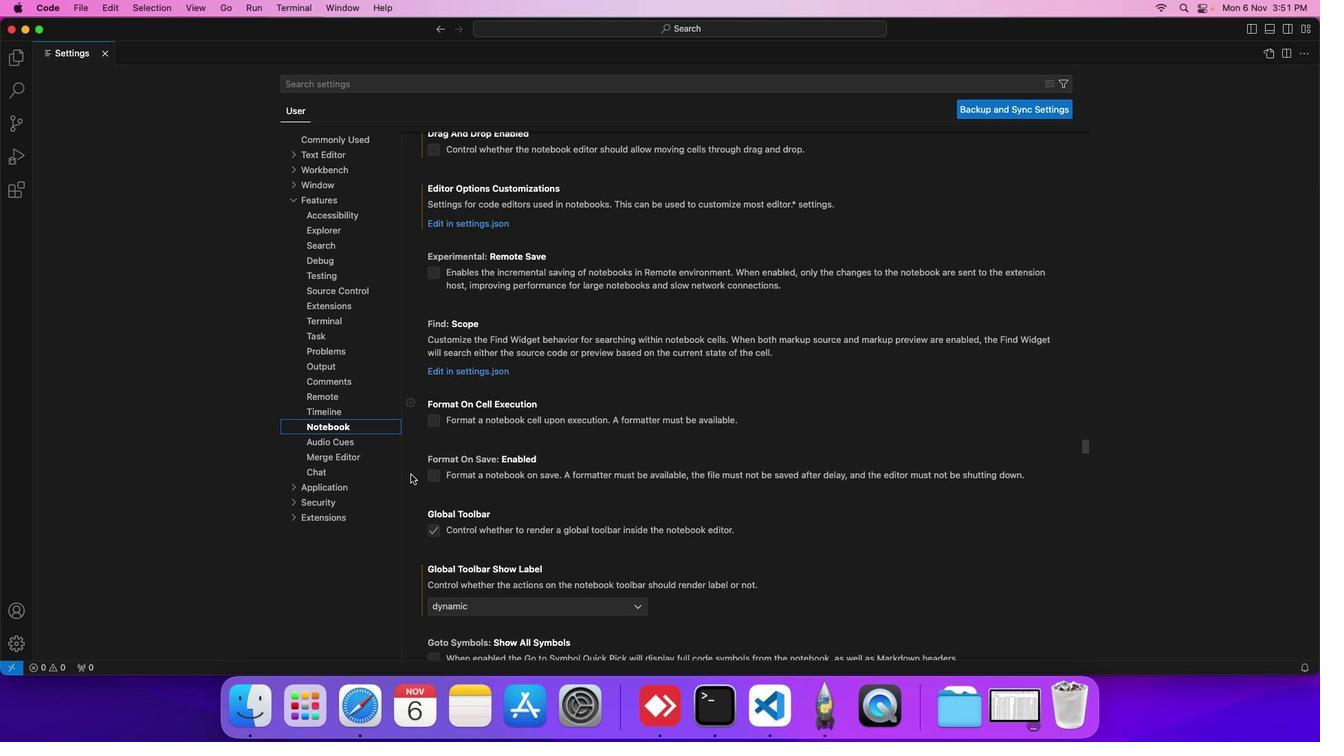 
Action: Mouse moved to (411, 474)
Screenshot: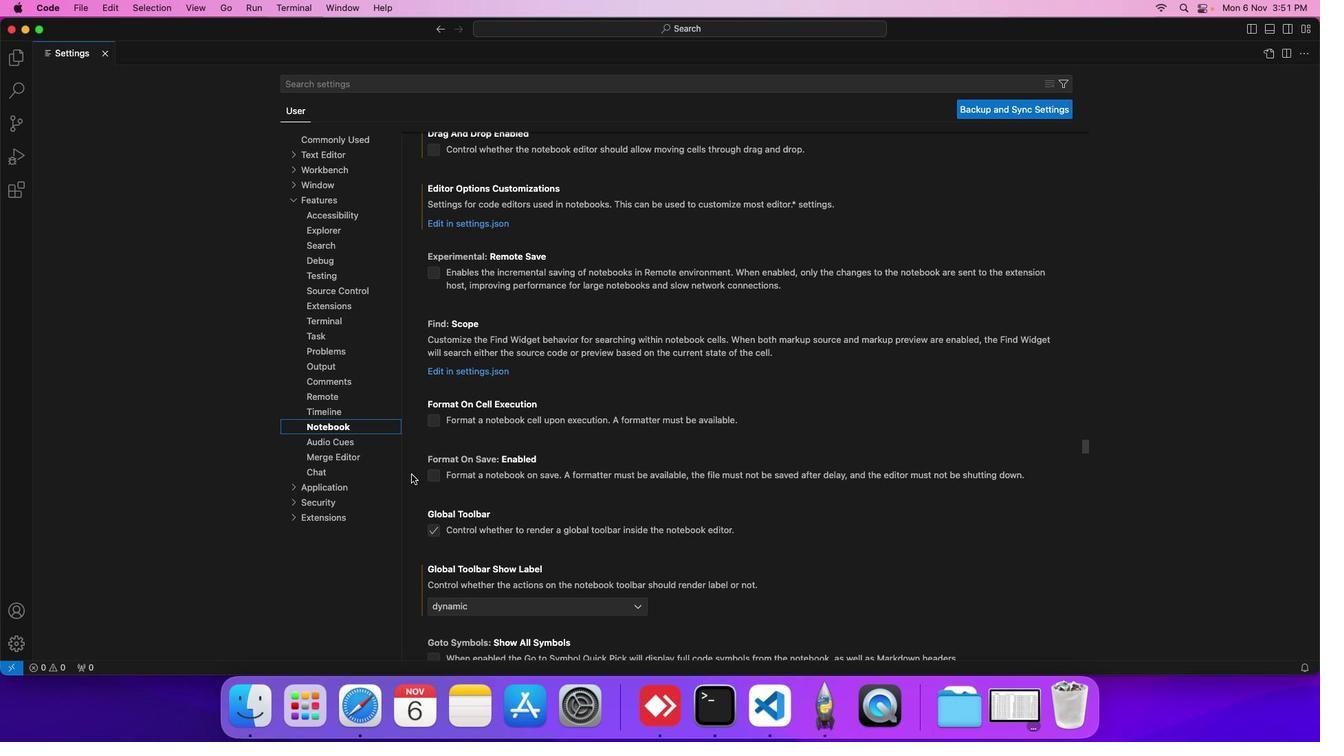 
Action: Mouse scrolled (411, 474) with delta (0, 0)
Screenshot: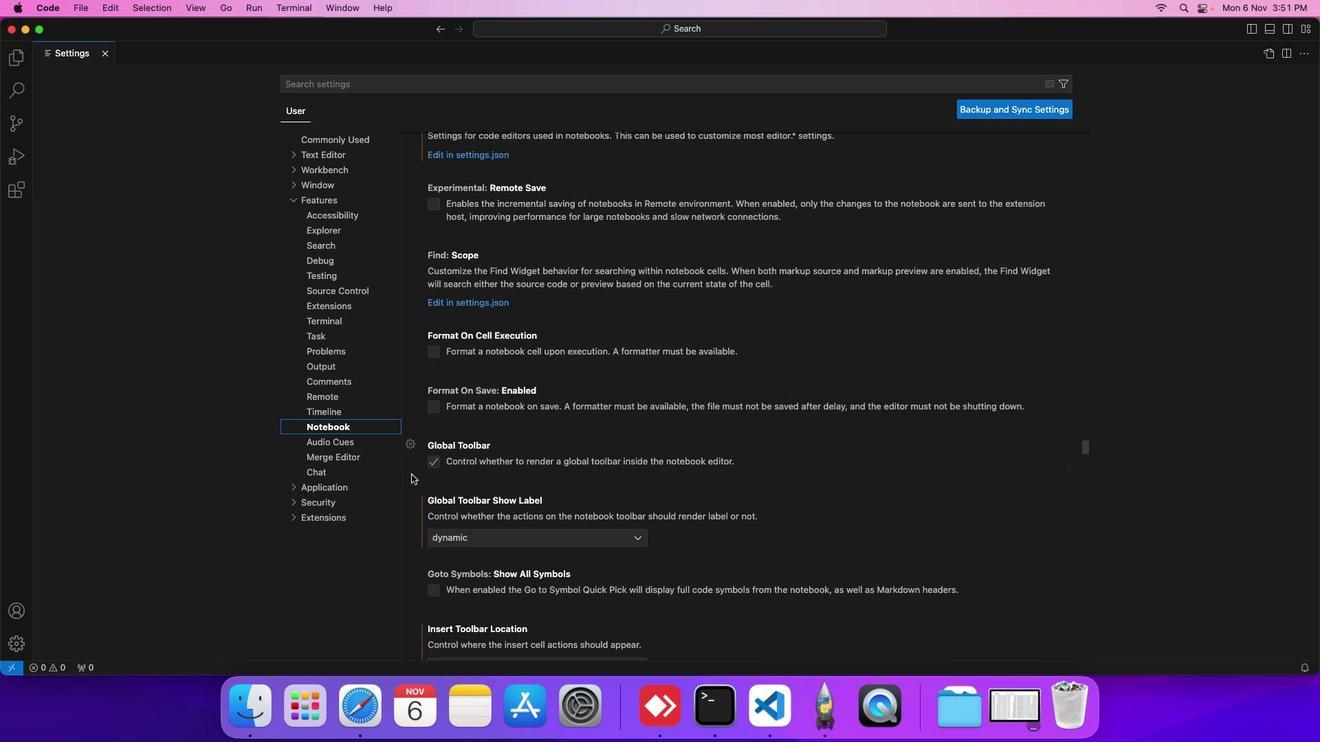 
Action: Mouse scrolled (411, 474) with delta (0, 0)
Screenshot: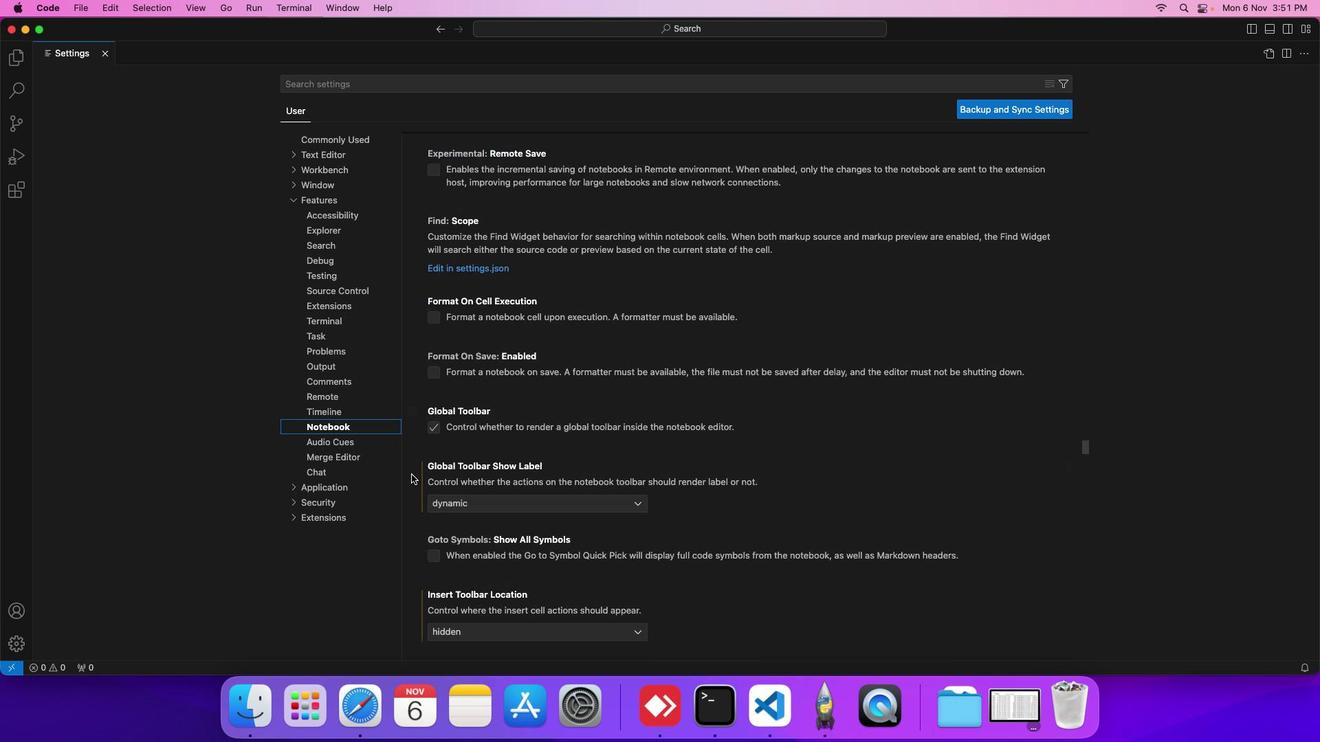 
Action: Mouse scrolled (411, 474) with delta (0, 0)
Screenshot: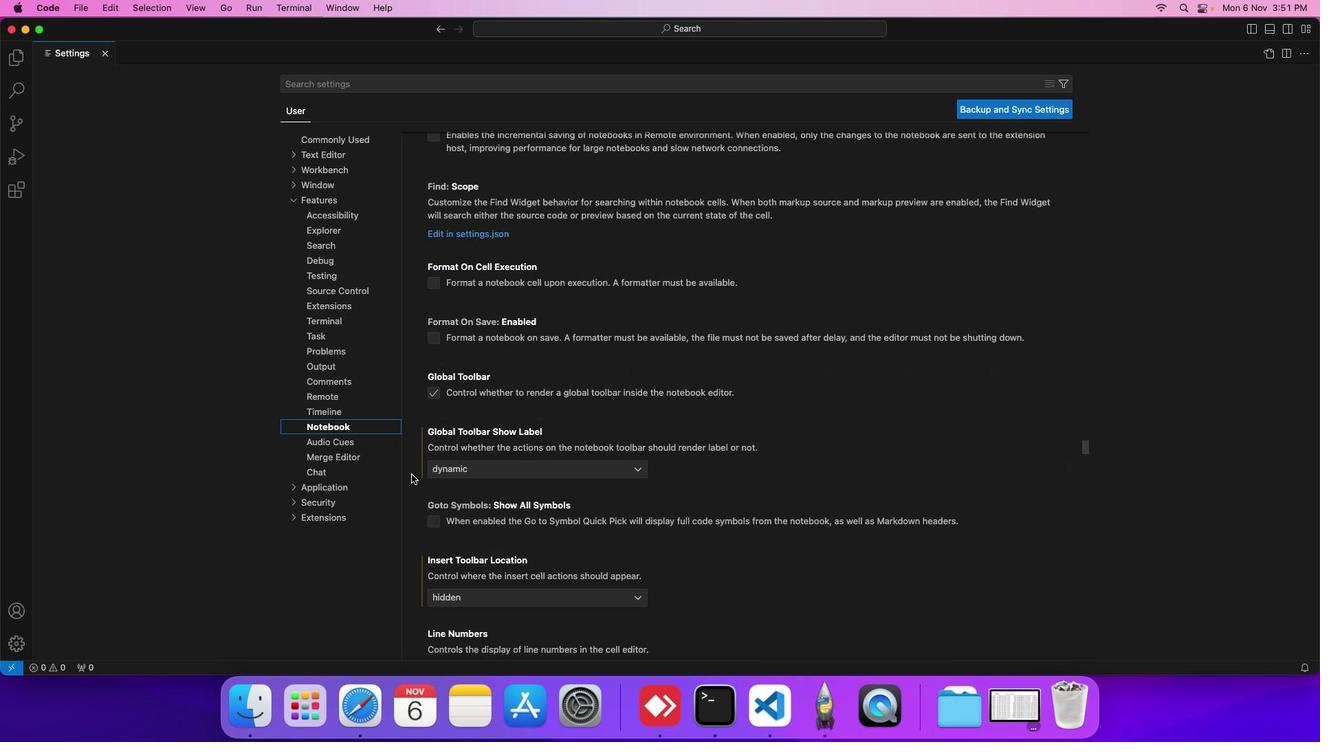 
Action: Mouse scrolled (411, 474) with delta (0, 0)
Screenshot: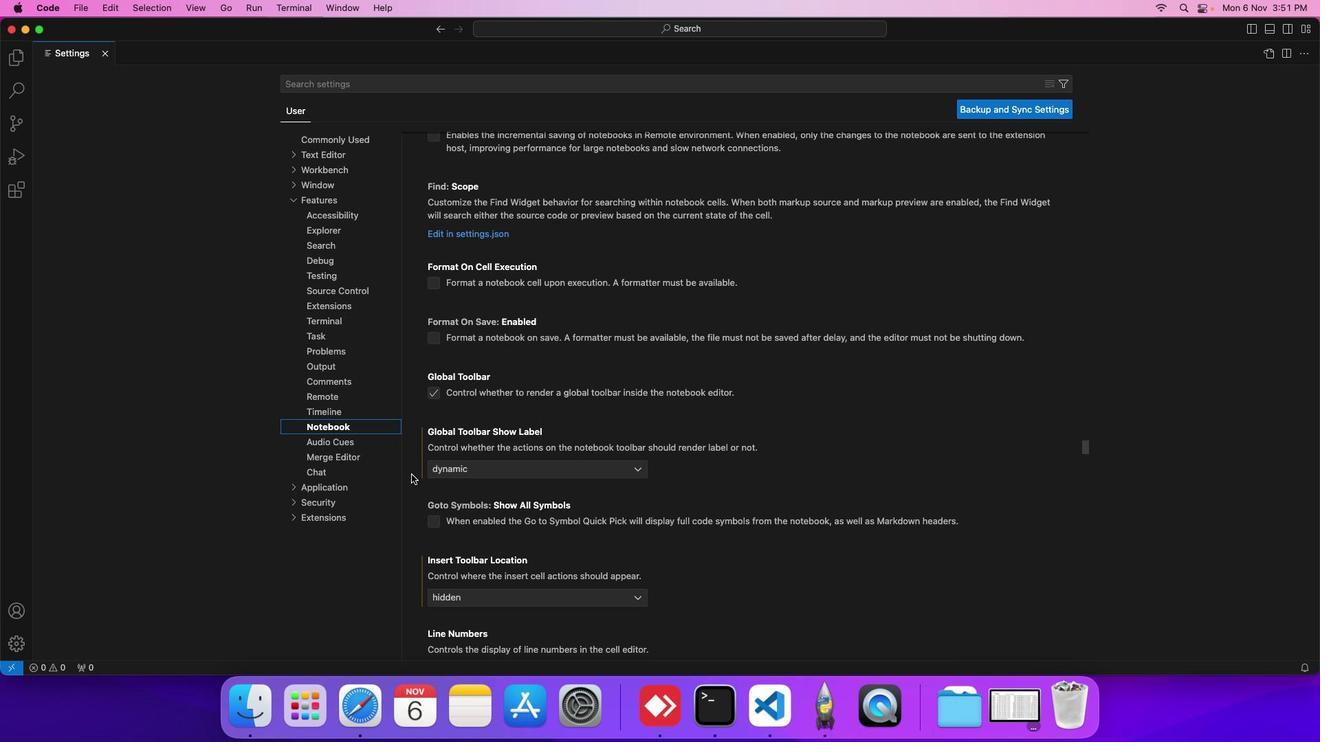 
Action: Mouse scrolled (411, 474) with delta (0, 0)
Screenshot: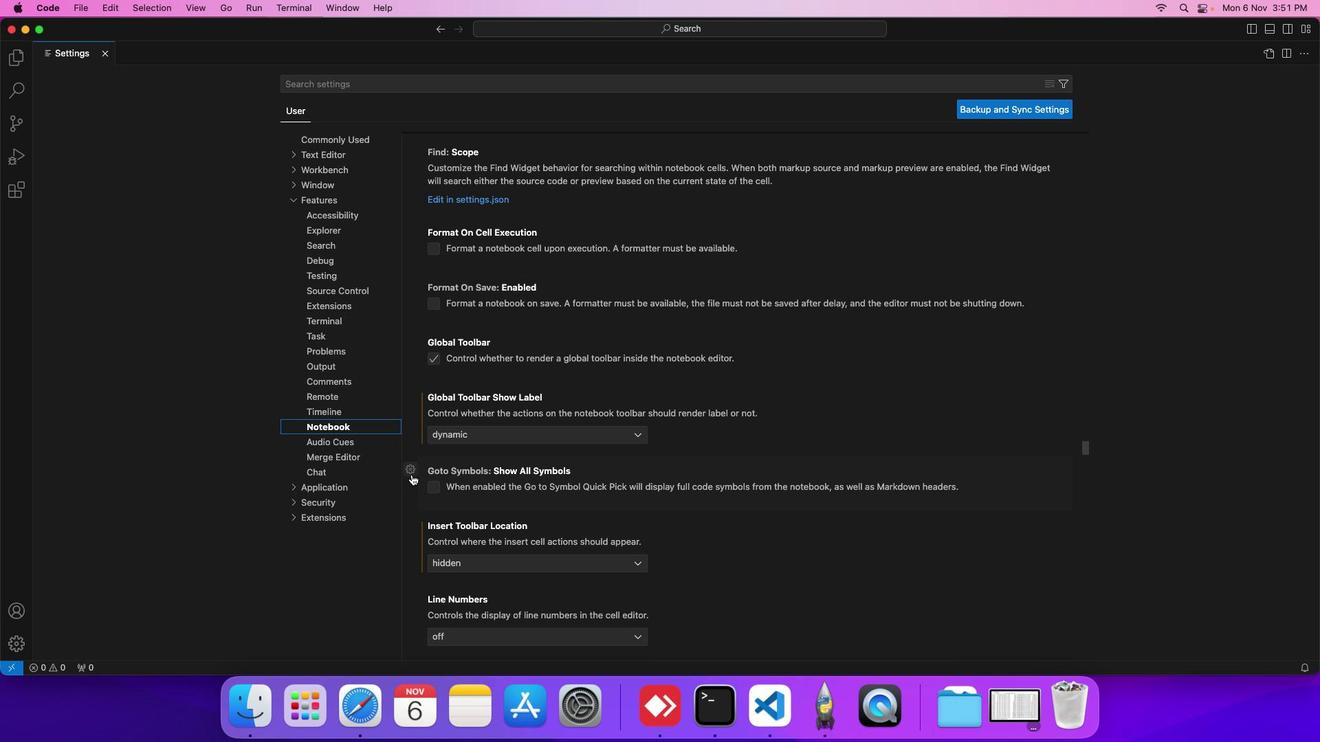 
Action: Mouse scrolled (411, 474) with delta (0, 0)
Screenshot: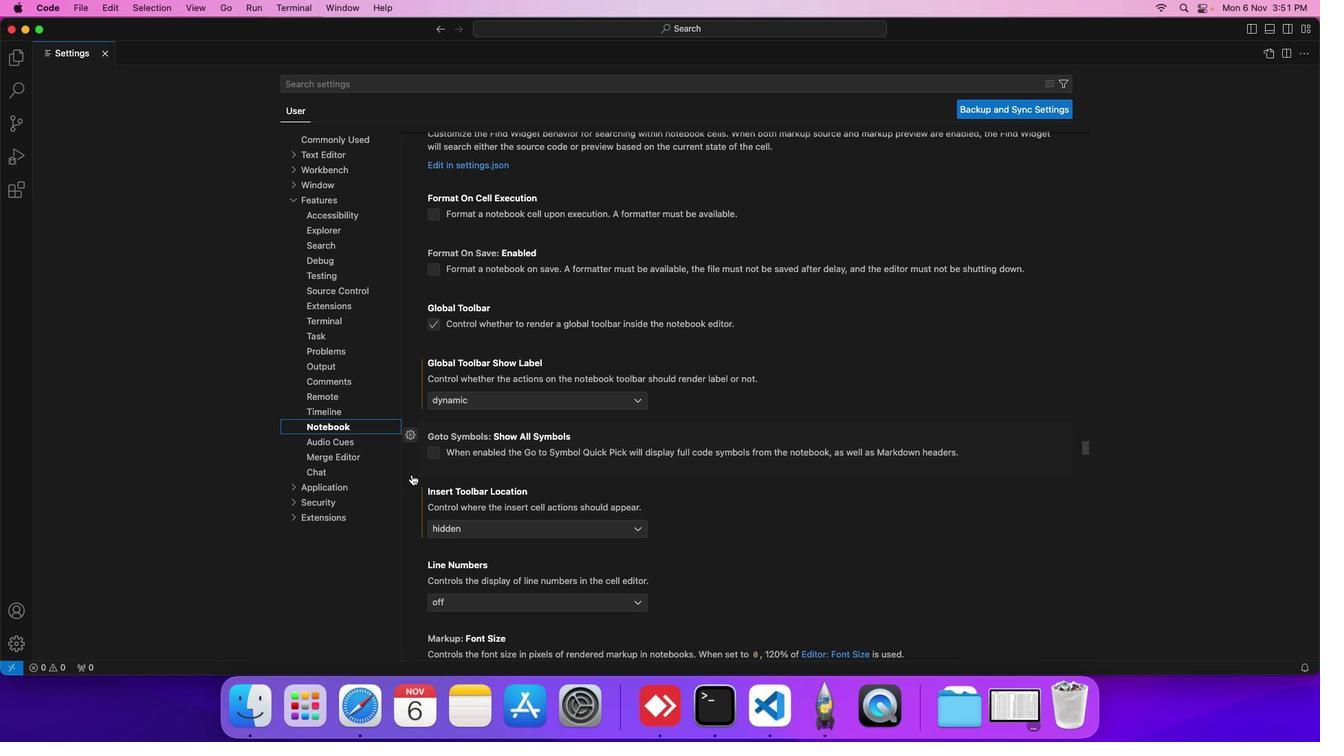 
Action: Mouse scrolled (411, 474) with delta (0, 0)
Screenshot: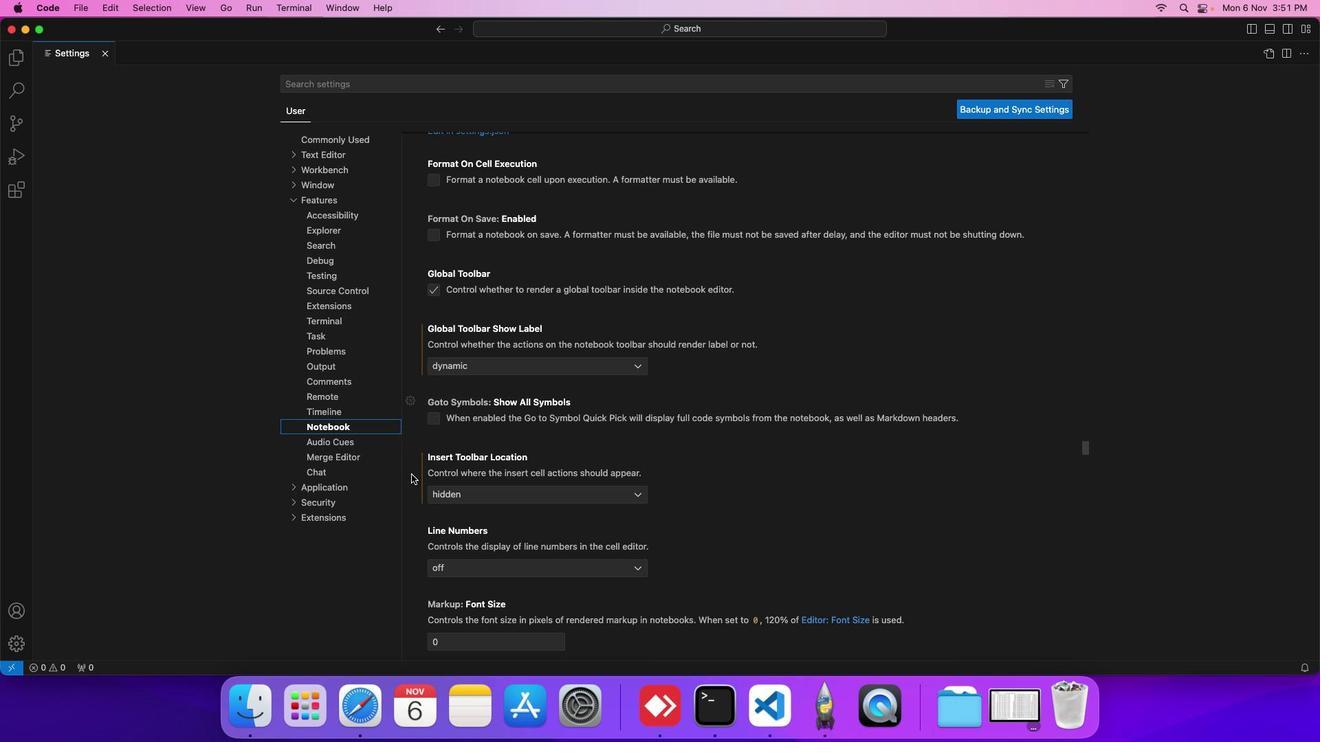 
Action: Mouse scrolled (411, 474) with delta (0, 0)
Screenshot: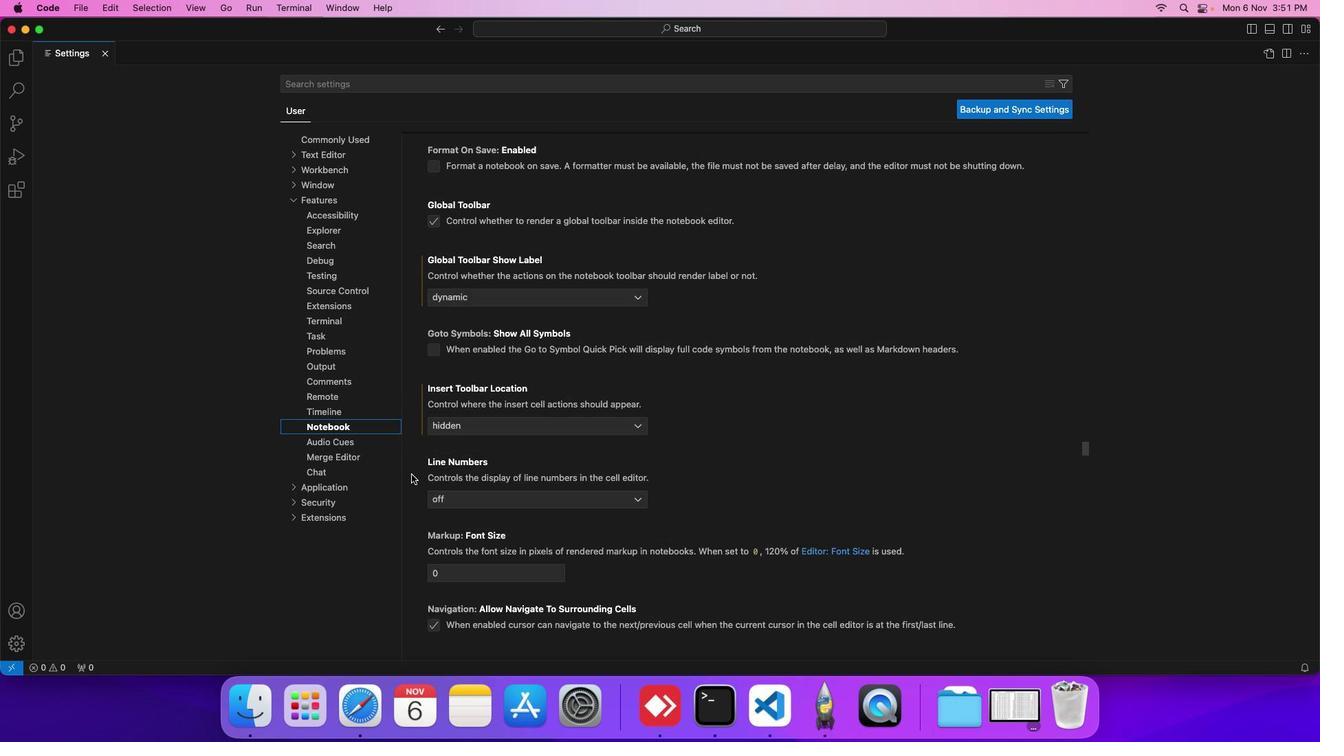 
Action: Mouse scrolled (411, 474) with delta (0, 0)
Screenshot: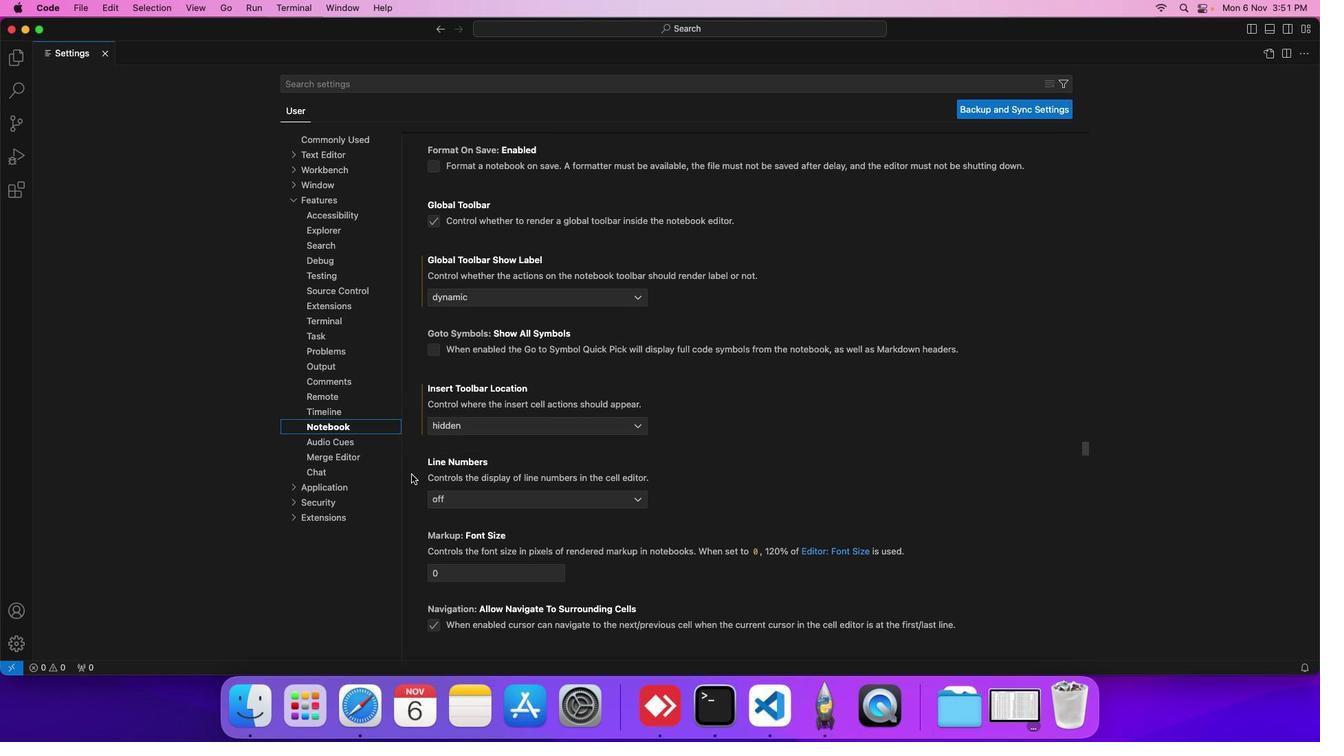 
Action: Mouse scrolled (411, 474) with delta (0, 0)
Screenshot: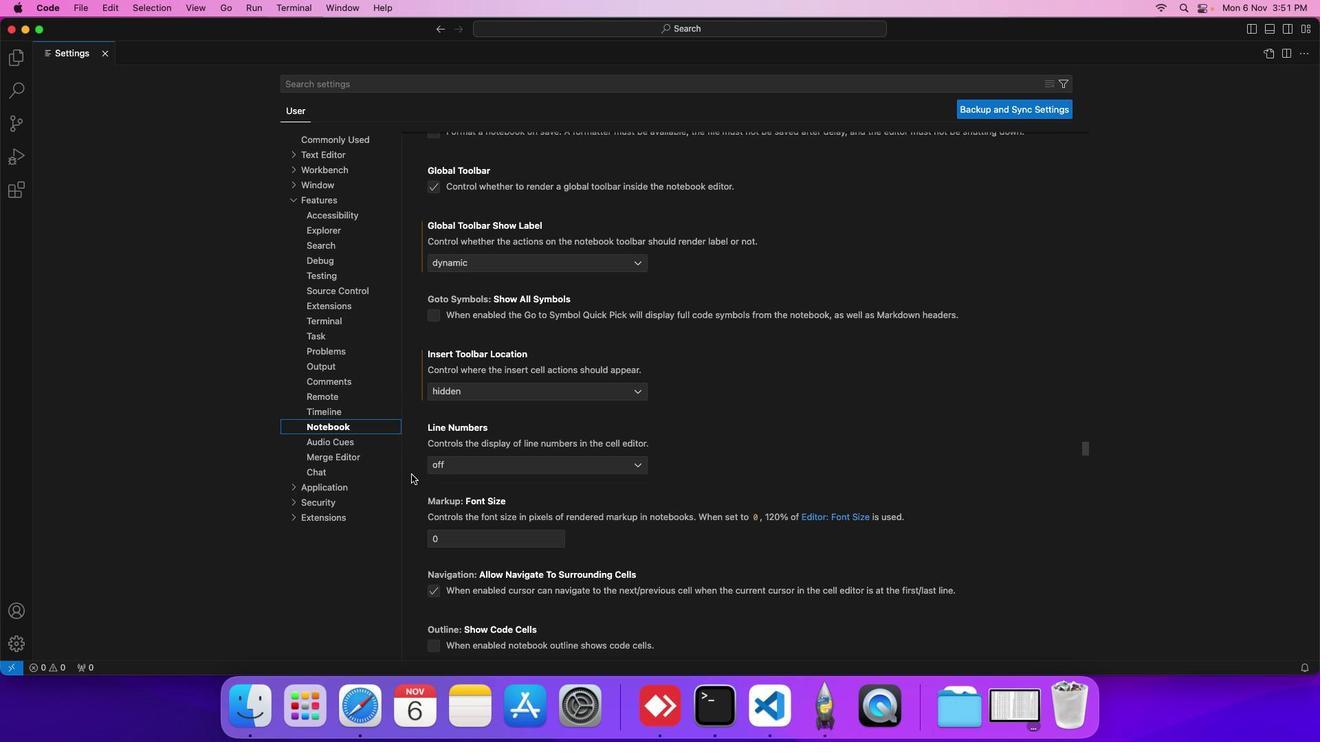 
Action: Mouse scrolled (411, 474) with delta (0, 0)
Screenshot: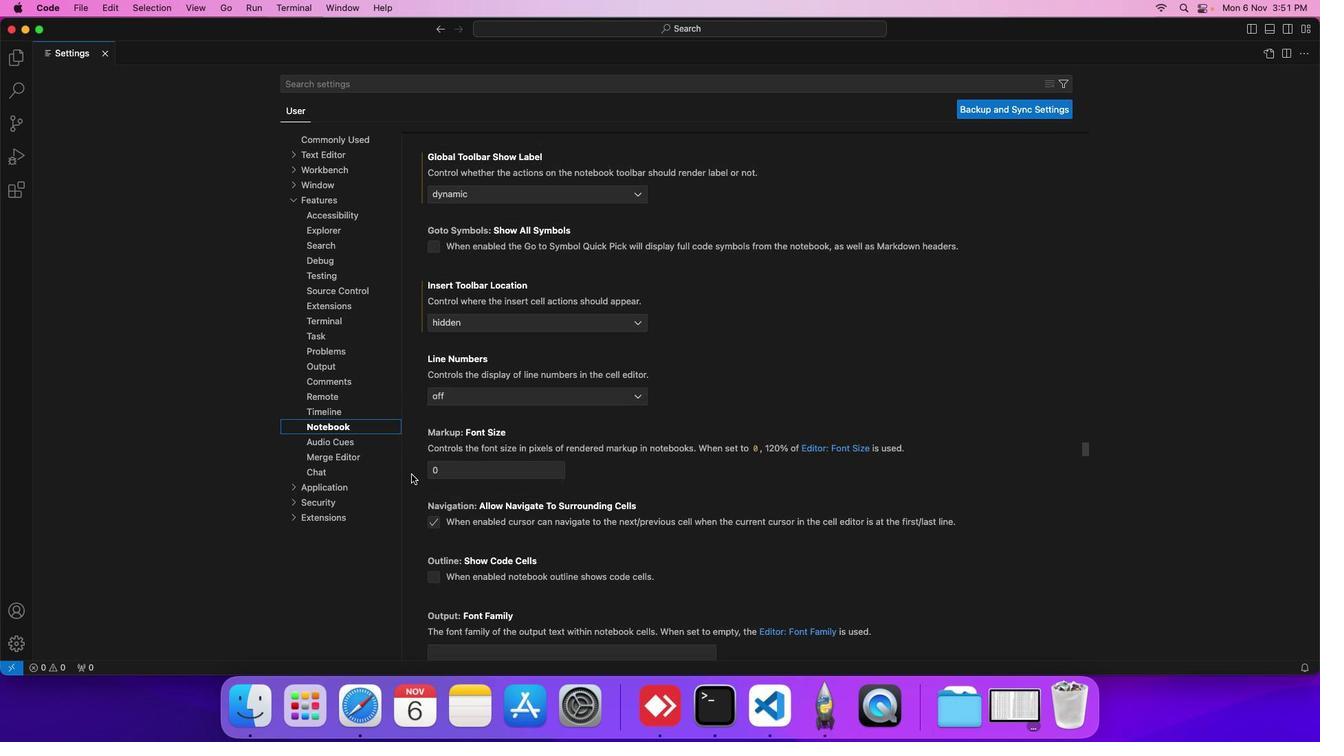 
Action: Mouse scrolled (411, 474) with delta (0, 0)
Screenshot: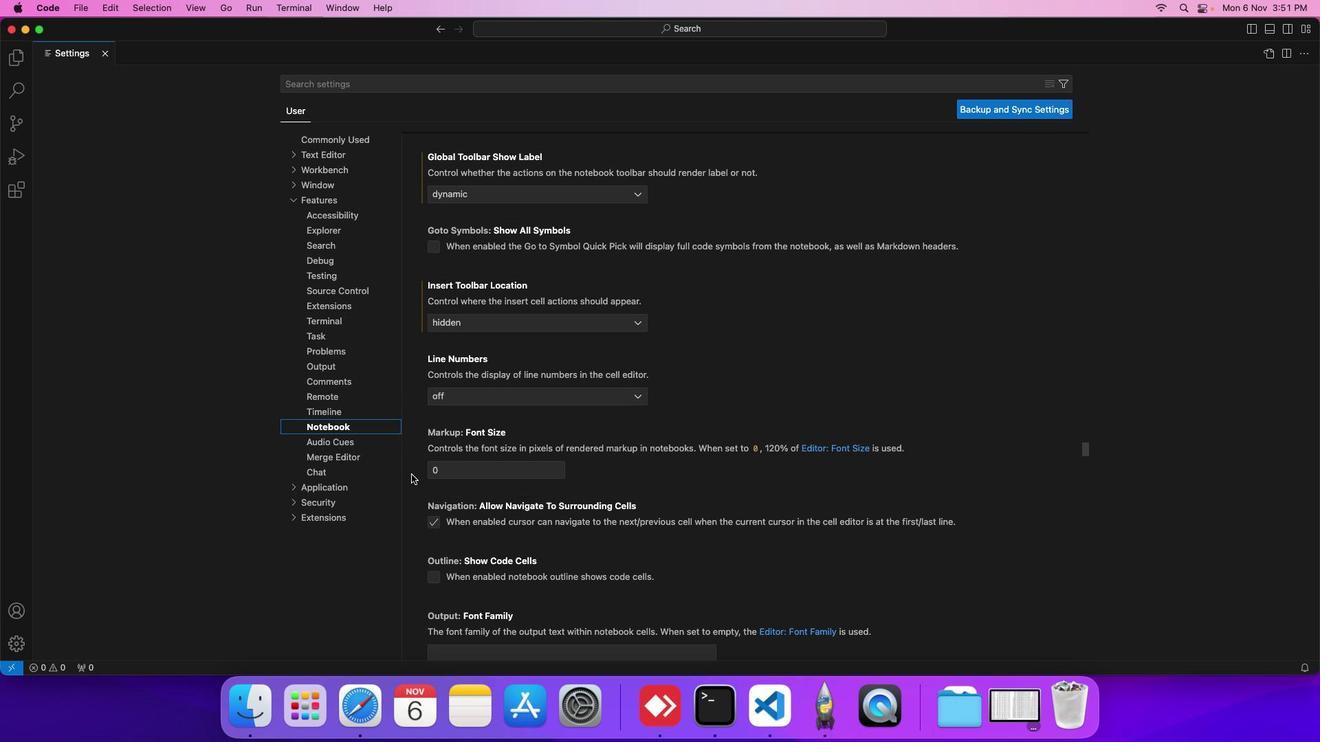 
Action: Mouse scrolled (411, 474) with delta (0, 0)
Screenshot: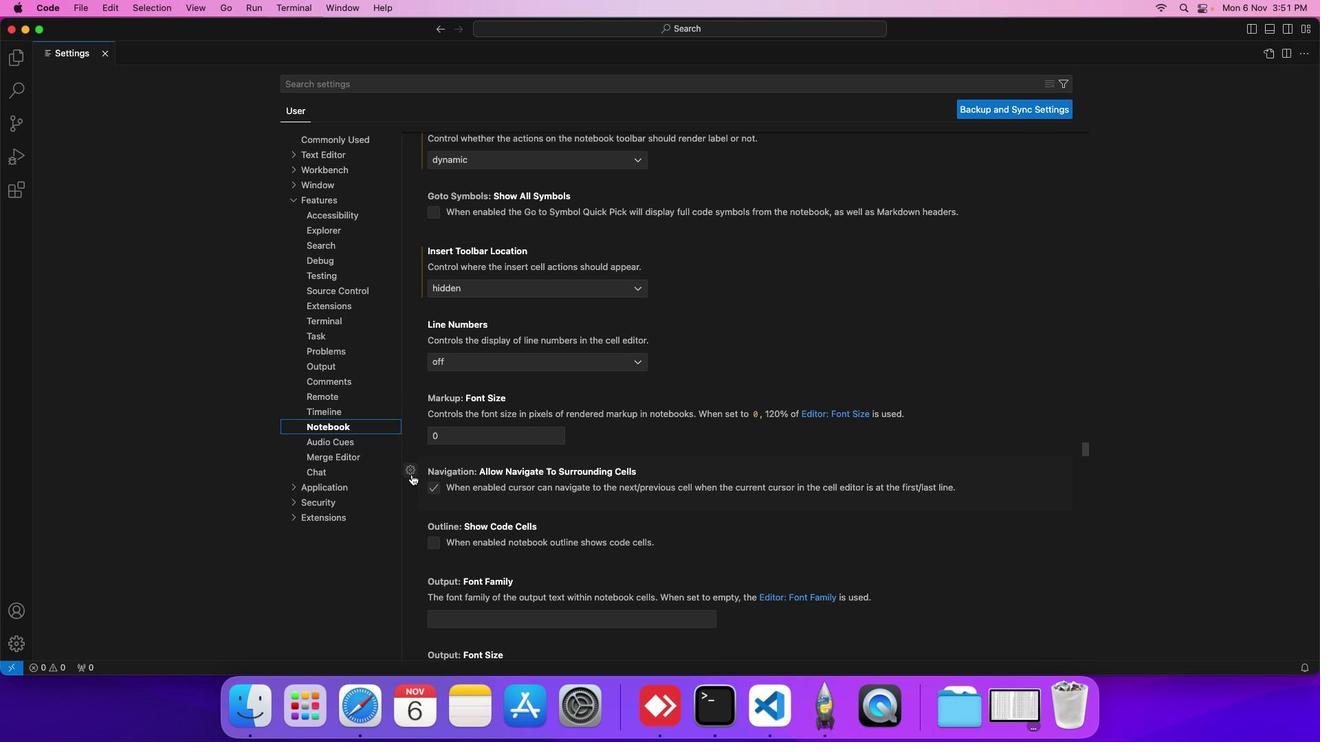 
Action: Mouse scrolled (411, 474) with delta (0, 0)
Screenshot: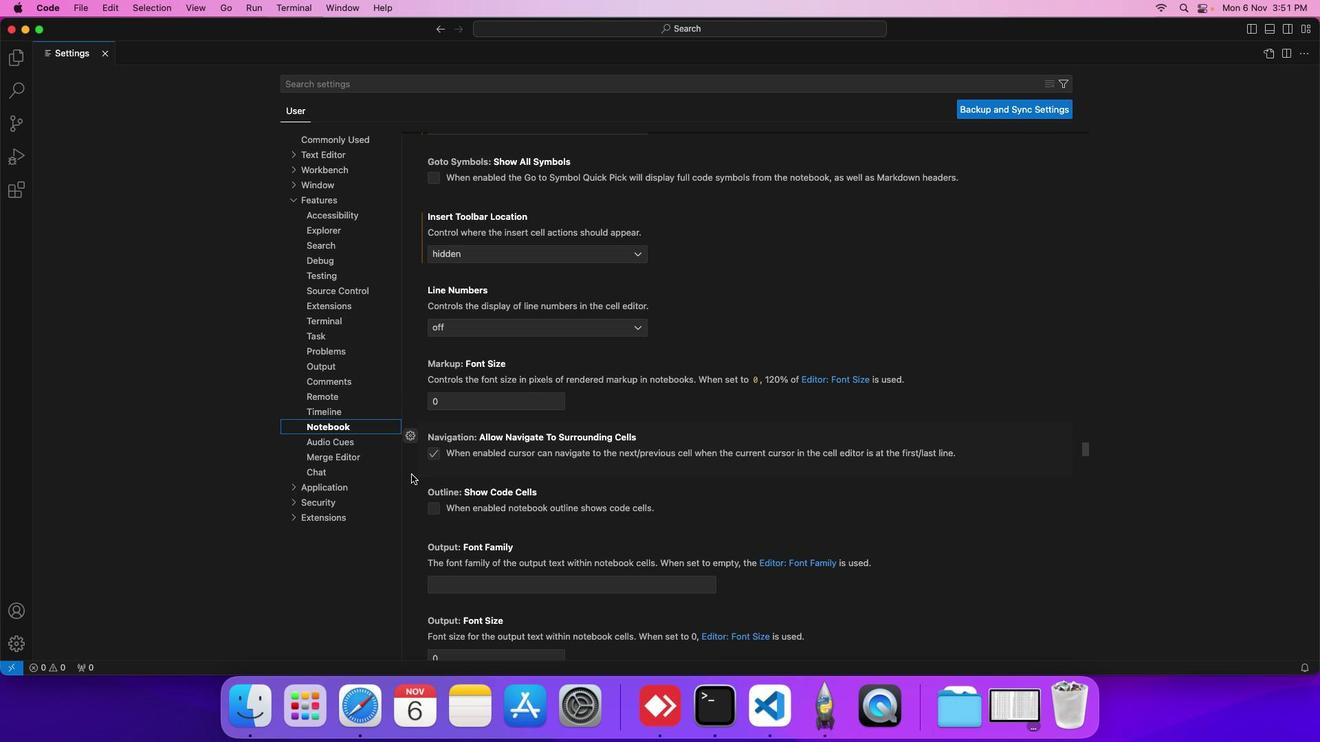
Action: Mouse scrolled (411, 474) with delta (0, 0)
Screenshot: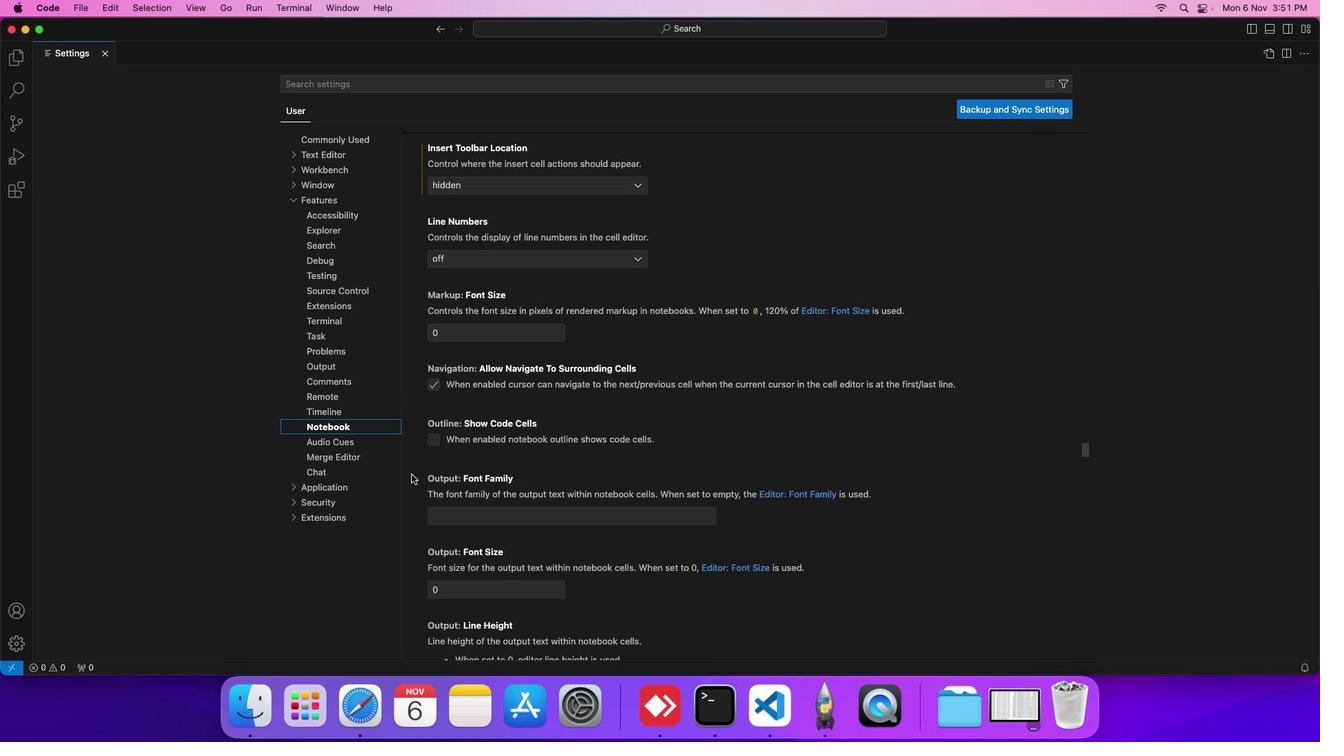 
Action: Mouse scrolled (411, 474) with delta (0, 0)
Screenshot: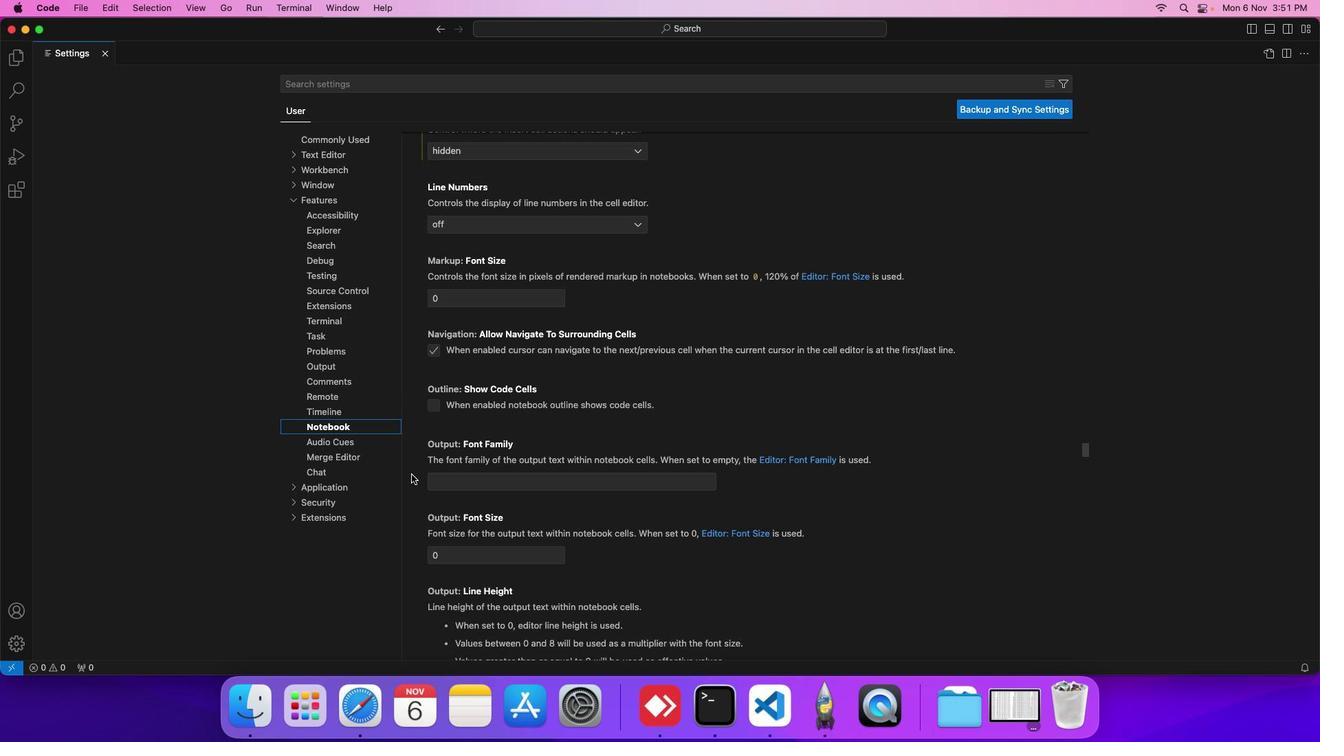 
Action: Mouse scrolled (411, 474) with delta (0, 0)
Screenshot: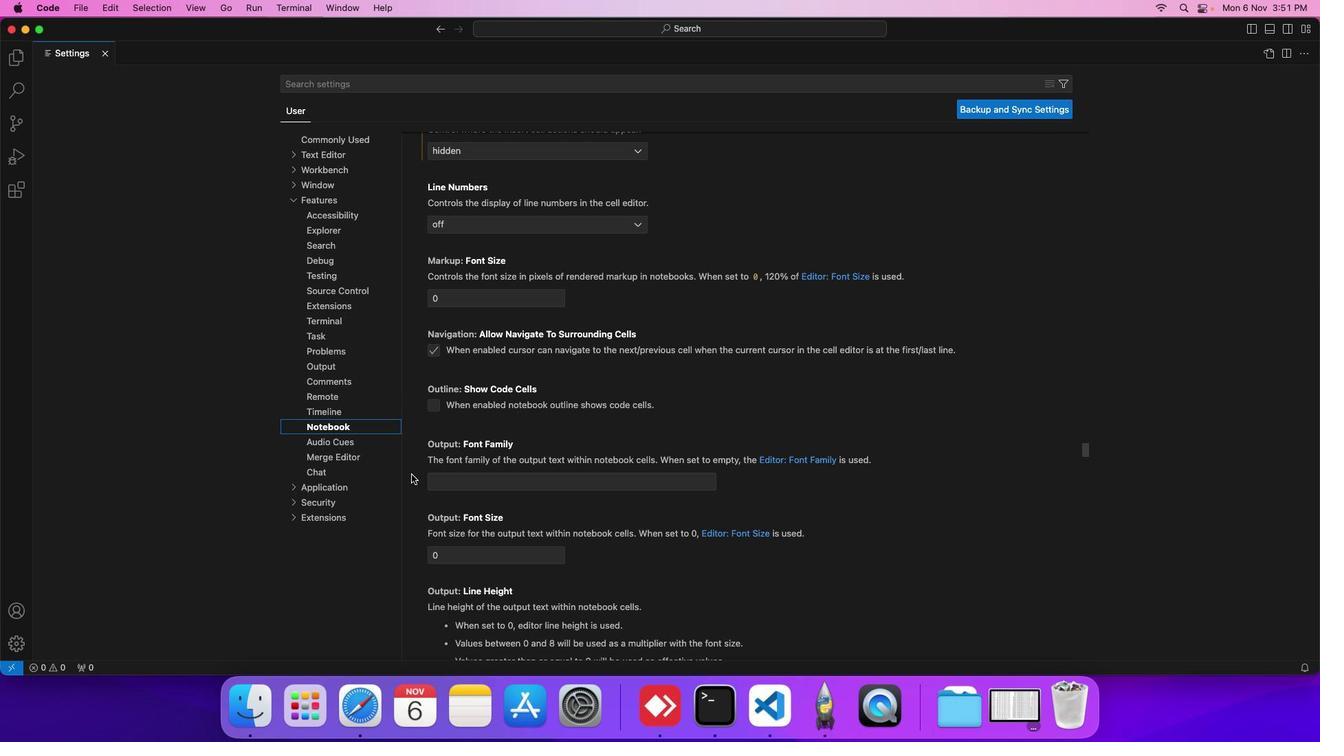 
Action: Mouse scrolled (411, 474) with delta (0, 0)
Screenshot: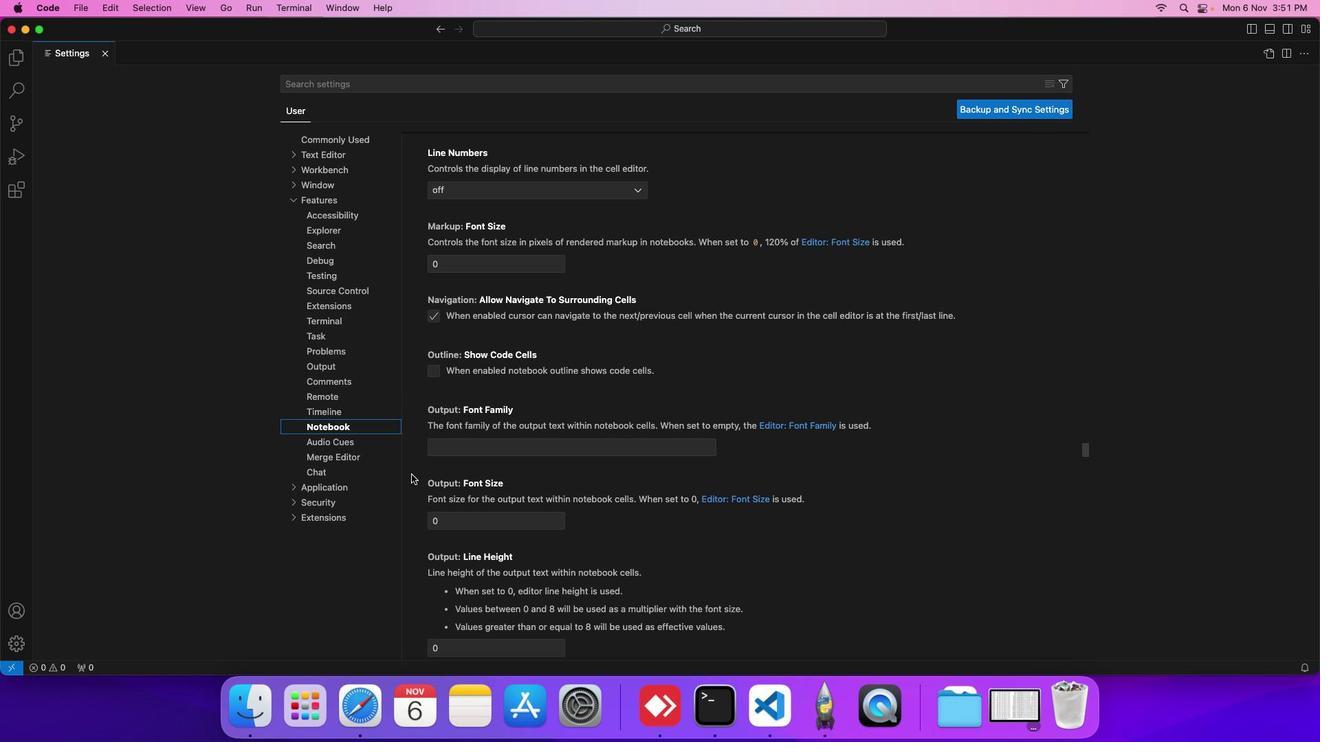 
Action: Mouse scrolled (411, 474) with delta (0, 0)
Screenshot: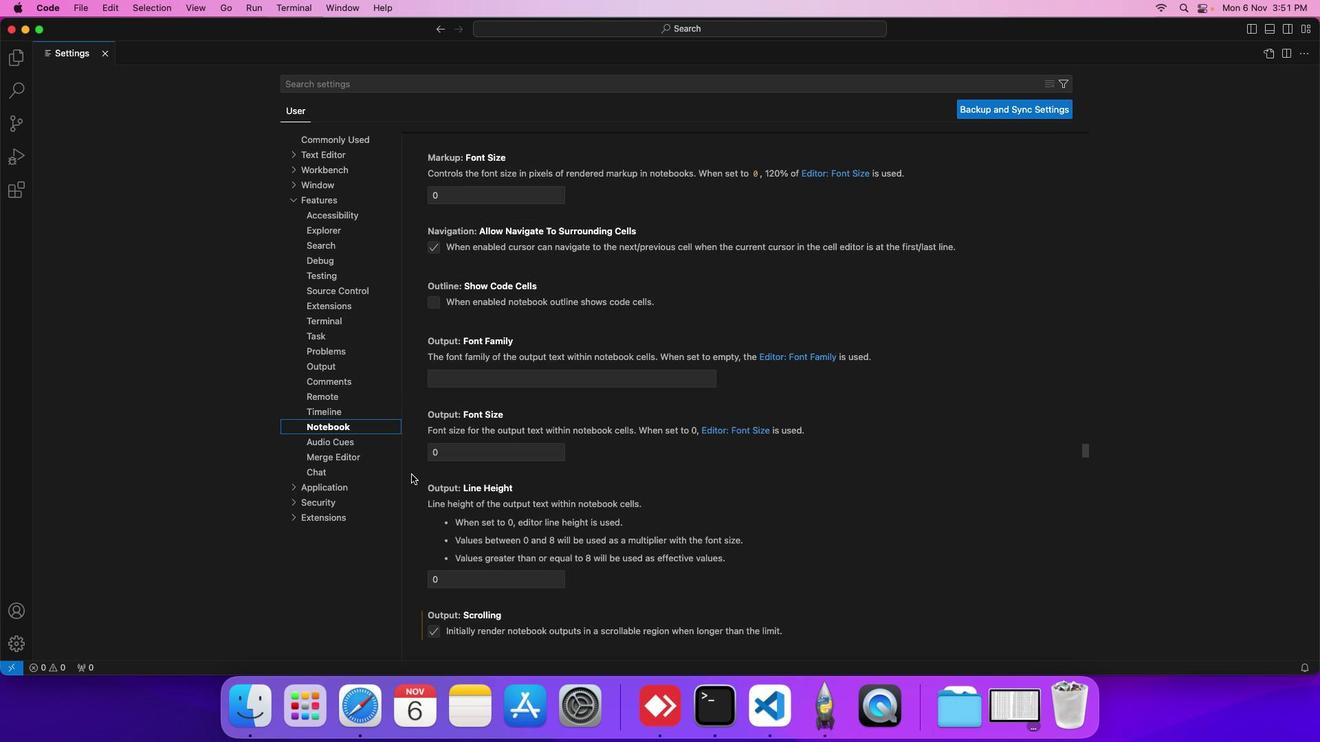 
Action: Mouse scrolled (411, 474) with delta (0, 0)
Screenshot: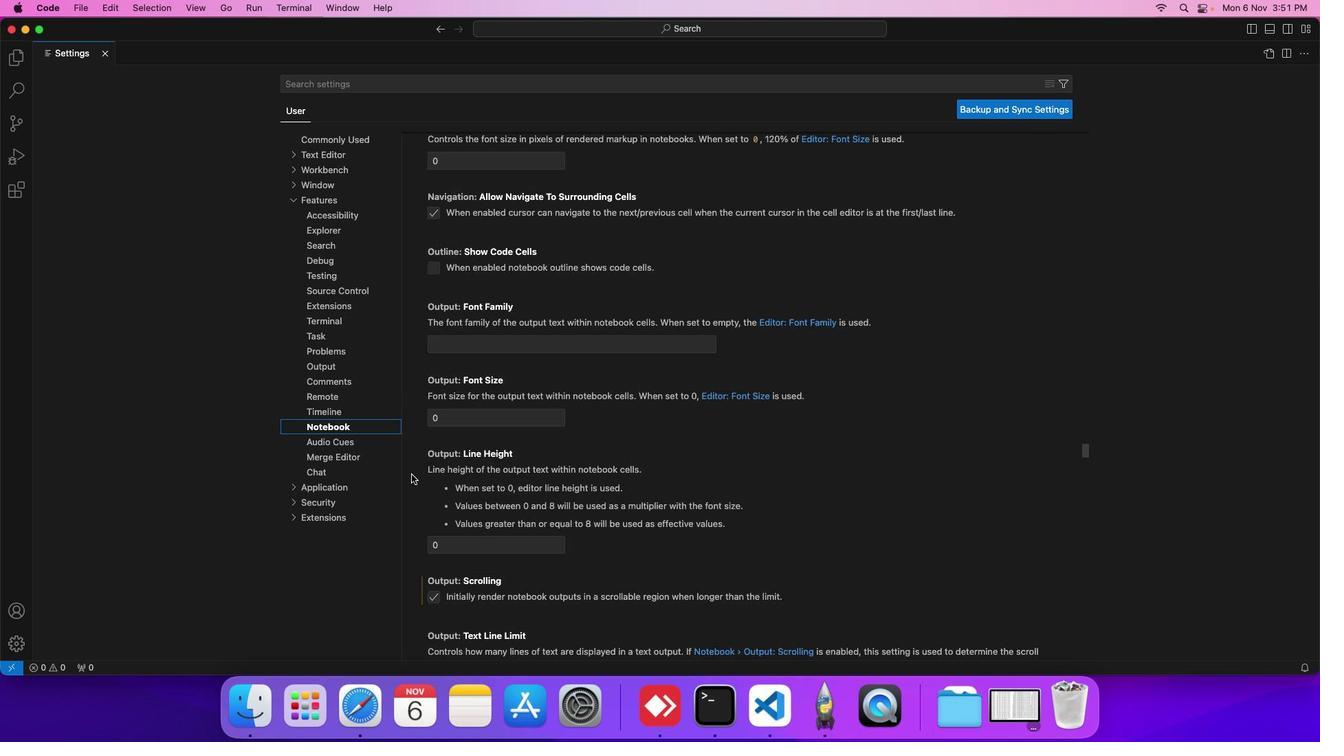 
Action: Mouse scrolled (411, 474) with delta (0, 0)
Screenshot: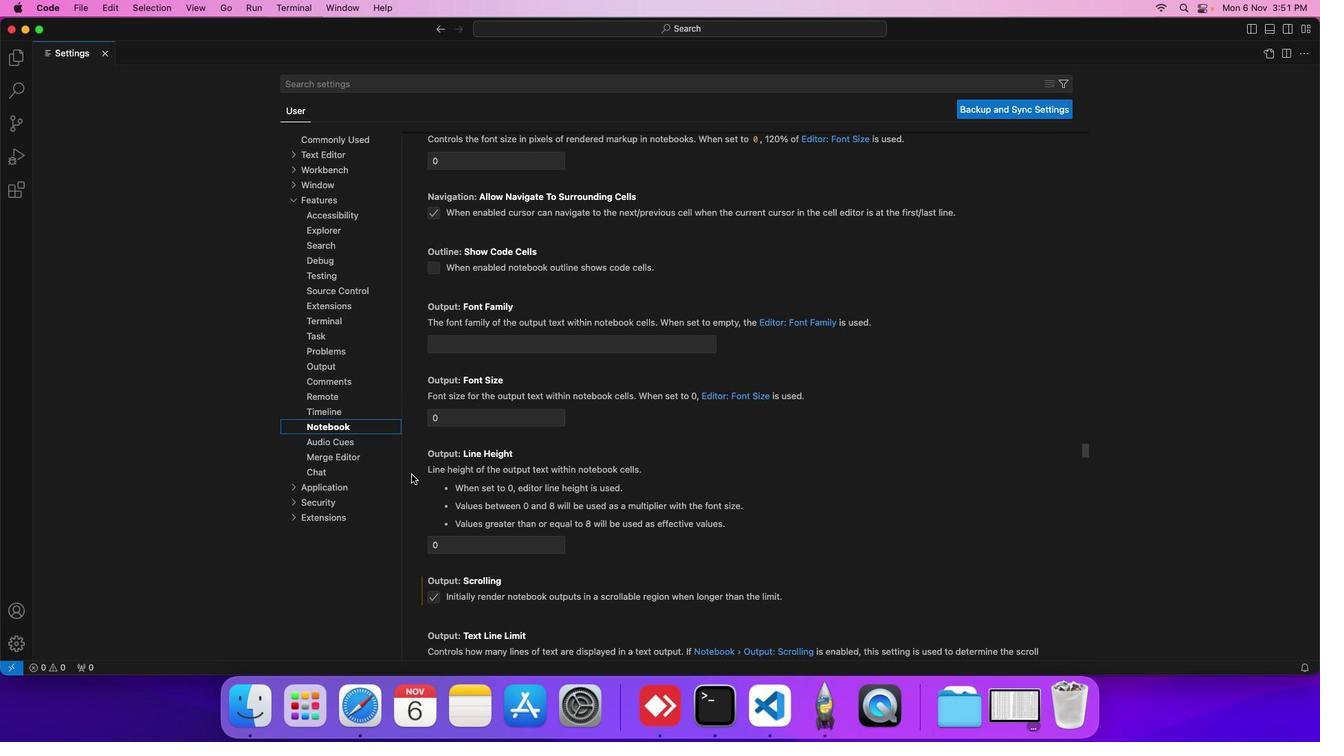 
Action: Mouse scrolled (411, 474) with delta (0, 0)
Screenshot: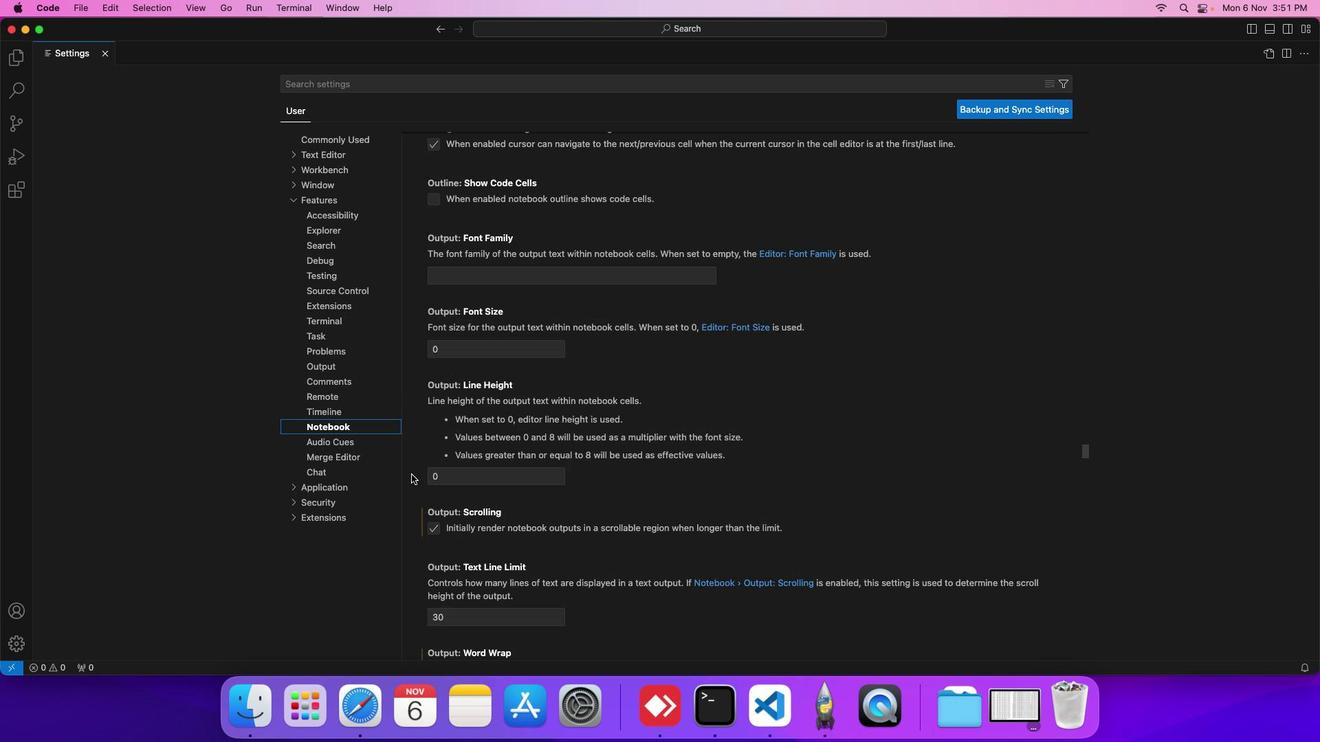 
Action: Mouse scrolled (411, 474) with delta (0, 0)
Screenshot: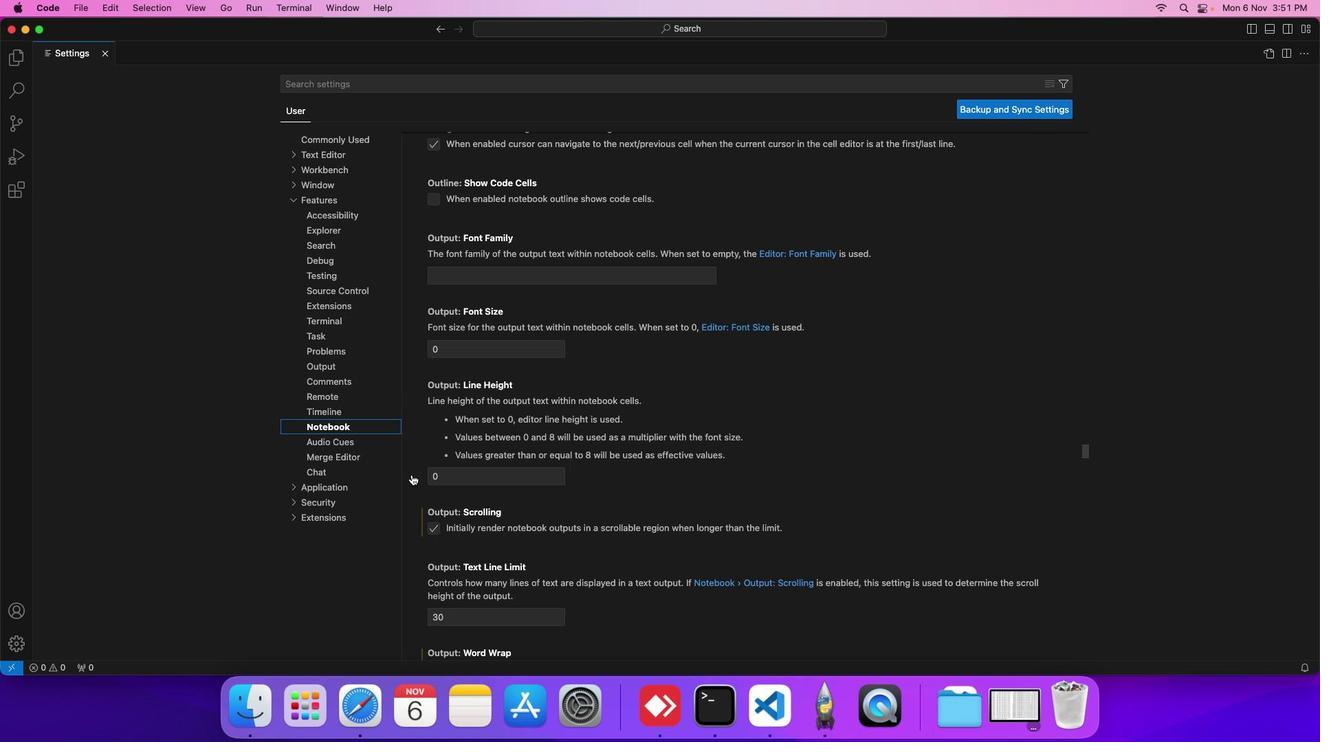 
Action: Mouse scrolled (411, 474) with delta (0, 0)
Screenshot: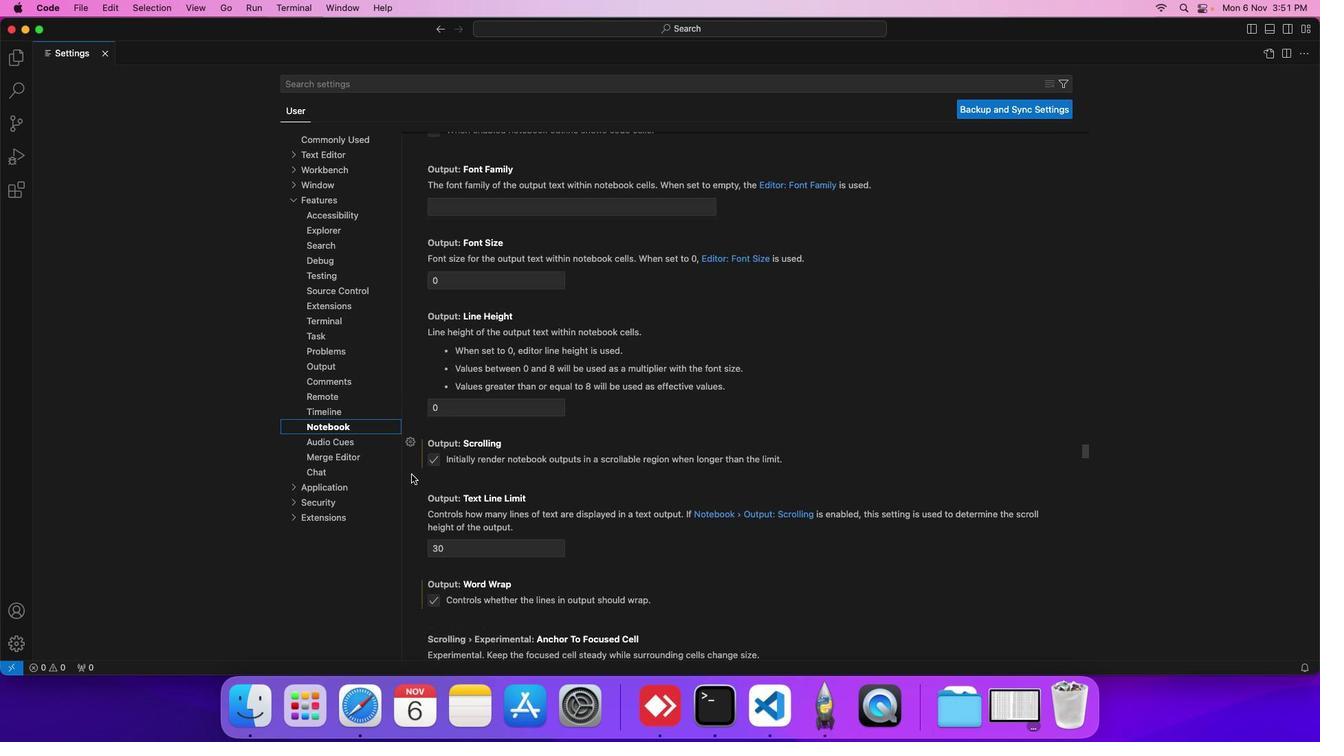 
Action: Mouse scrolled (411, 474) with delta (0, 0)
Screenshot: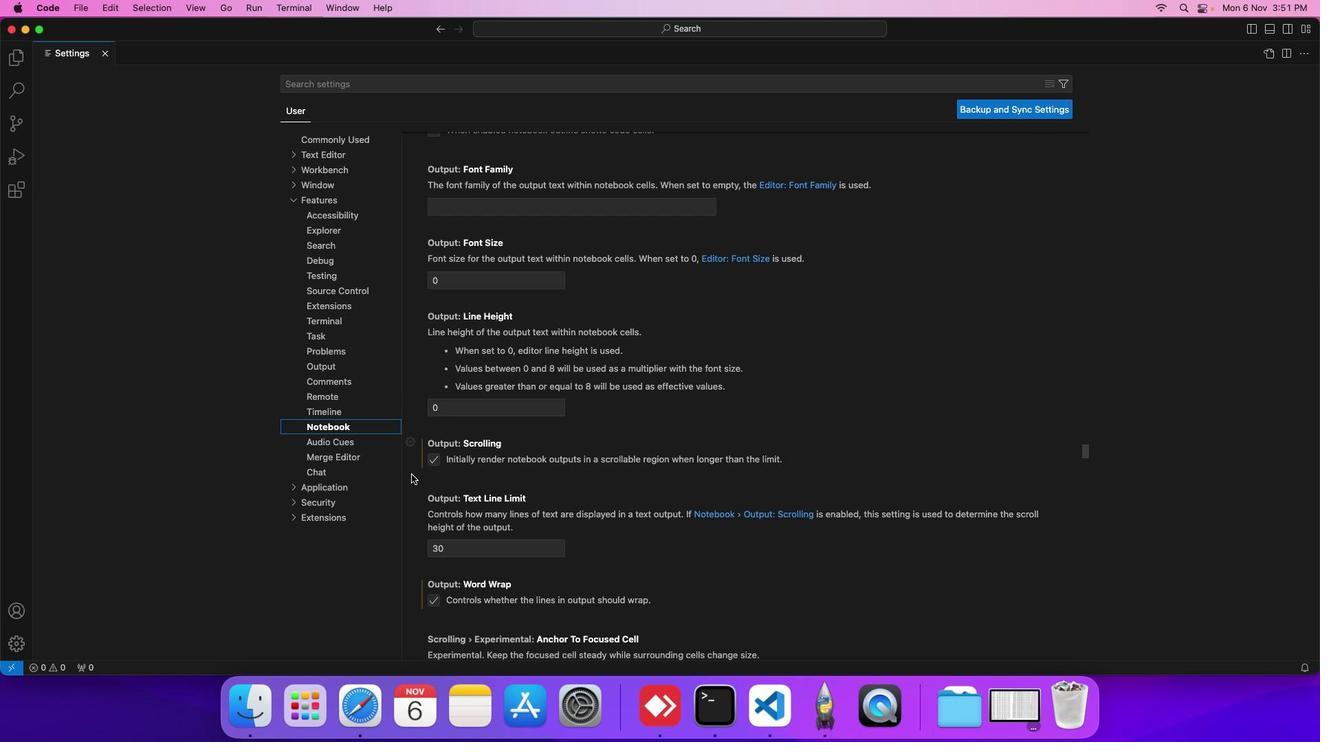 
Action: Mouse scrolled (411, 474) with delta (0, 0)
Screenshot: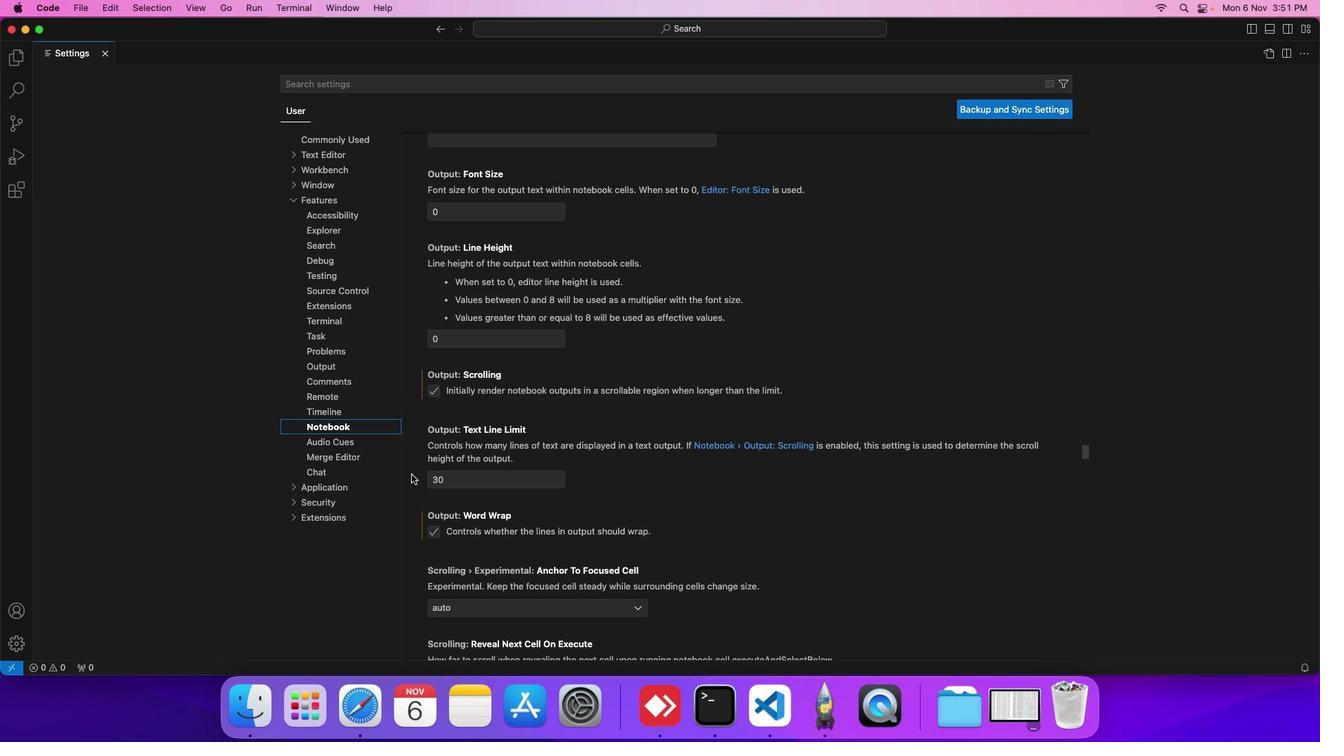 
Action: Mouse scrolled (411, 474) with delta (0, 0)
Screenshot: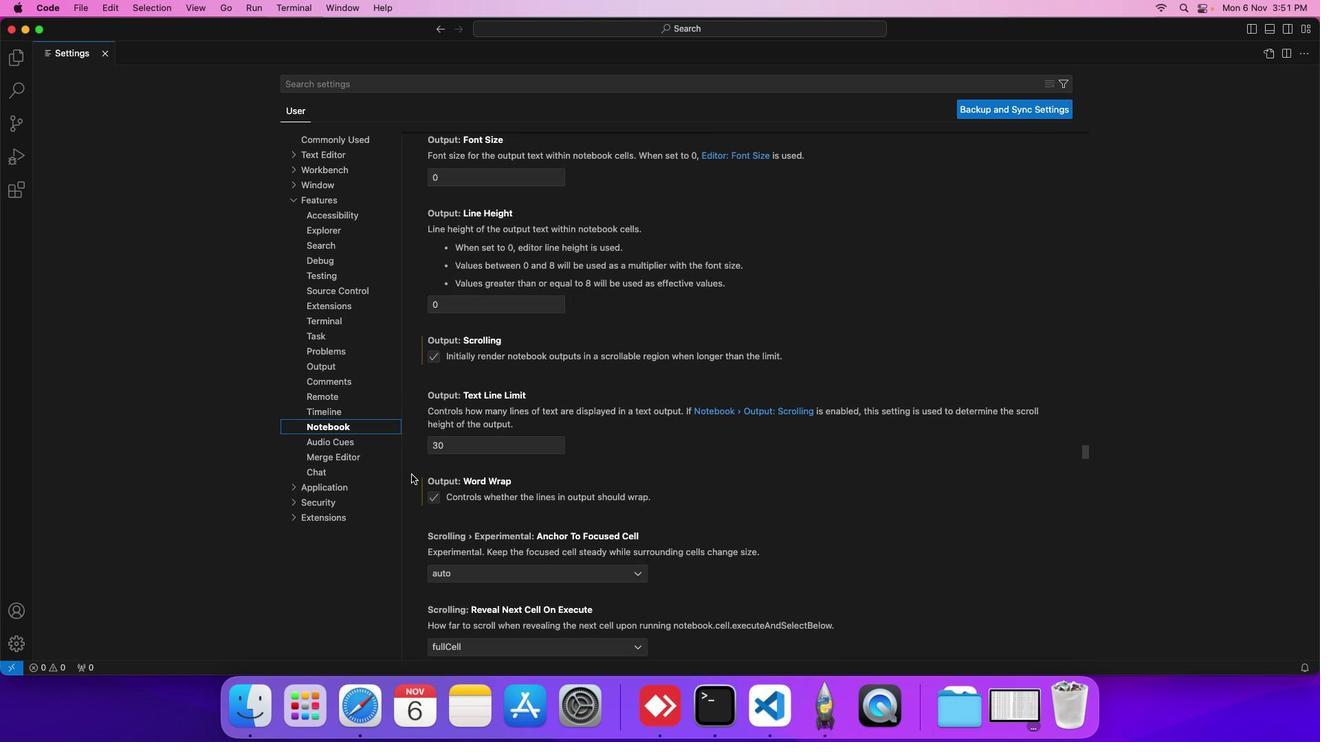 
Action: Mouse scrolled (411, 474) with delta (0, 0)
Screenshot: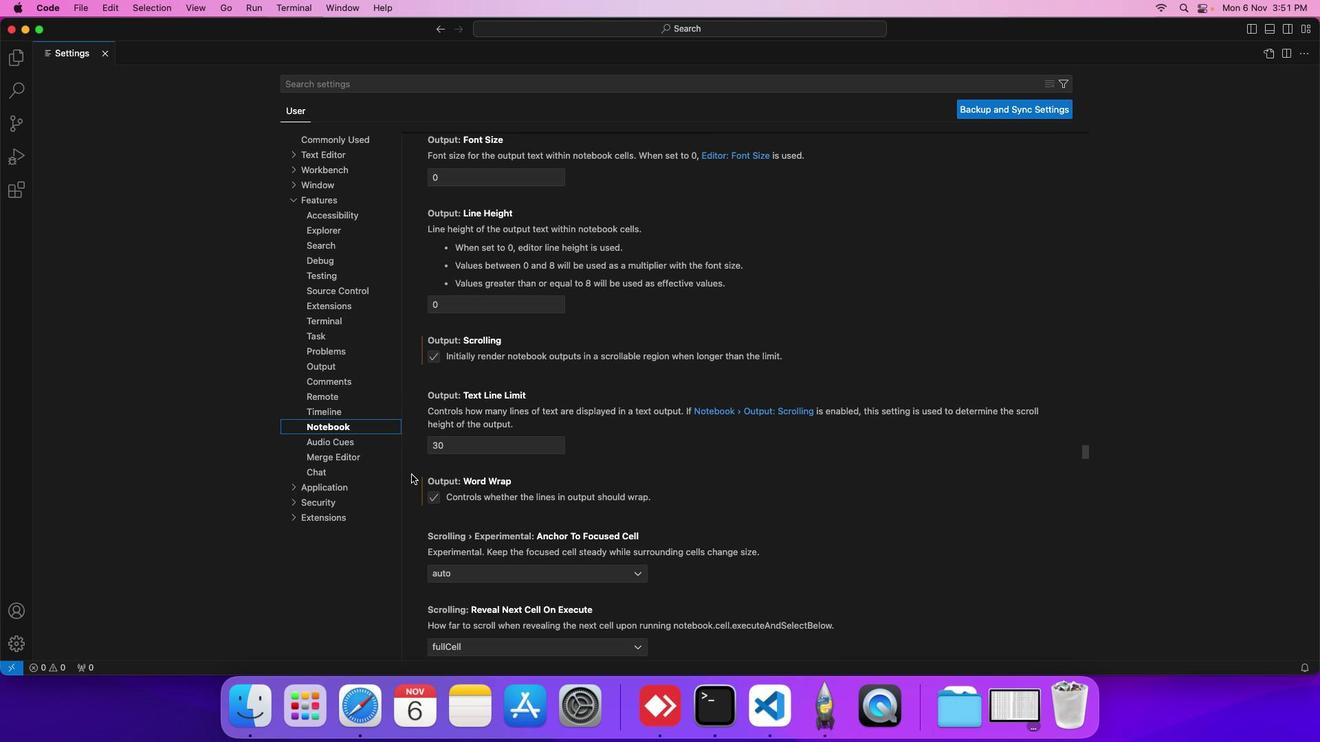 
Action: Mouse scrolled (411, 474) with delta (0, 0)
Screenshot: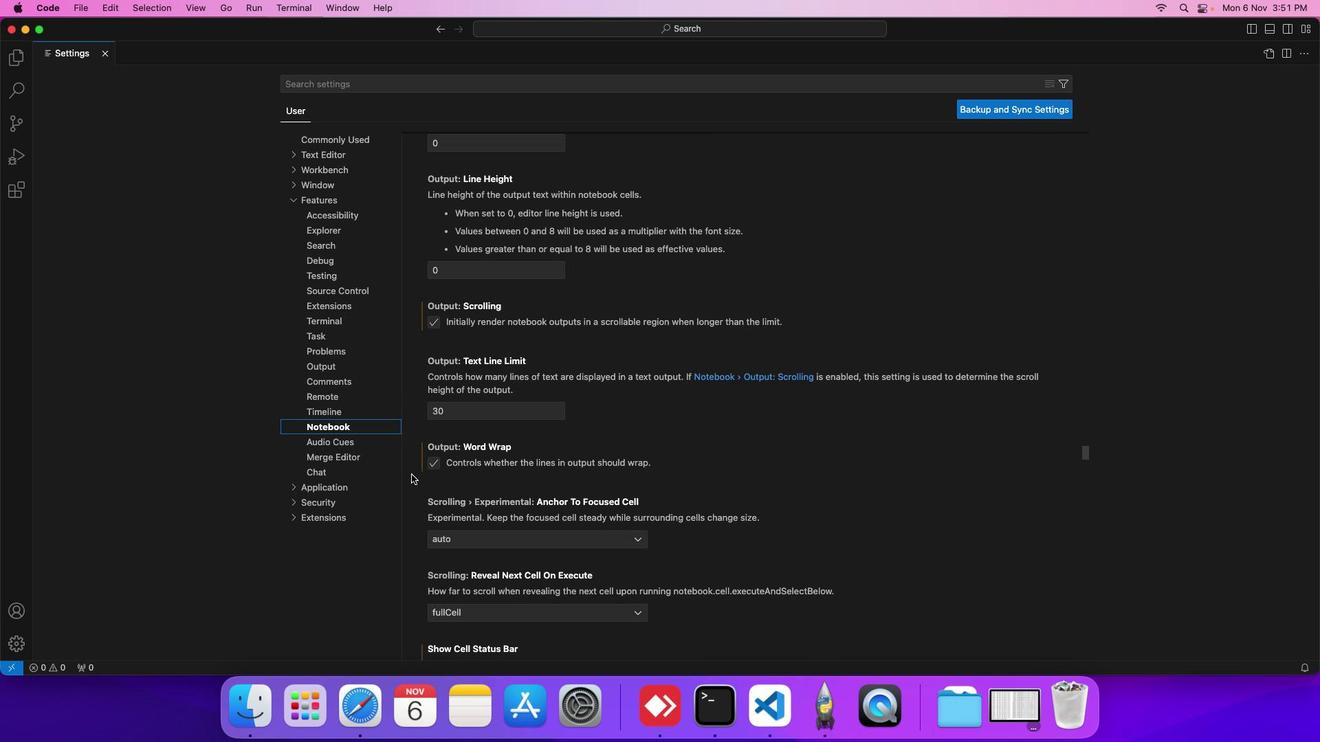 
Action: Mouse scrolled (411, 474) with delta (0, 0)
Screenshot: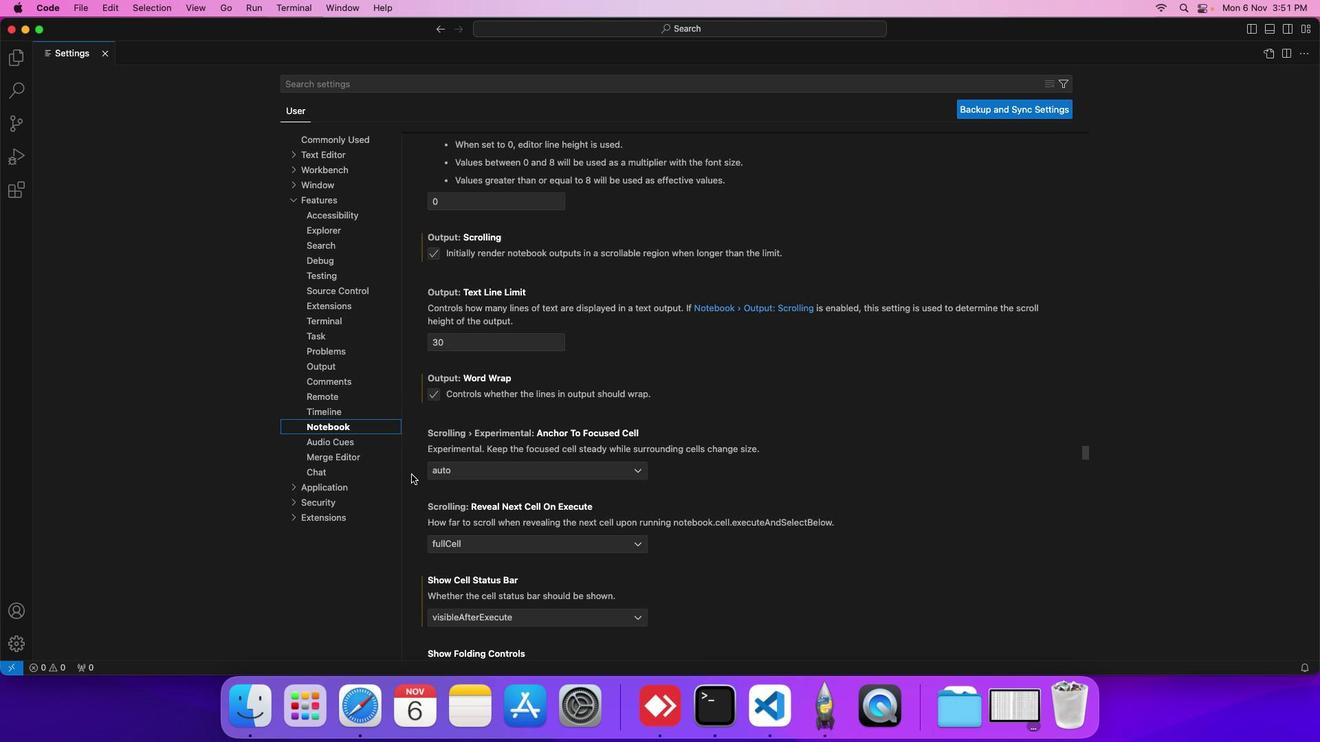 
Action: Mouse scrolled (411, 474) with delta (0, 0)
Screenshot: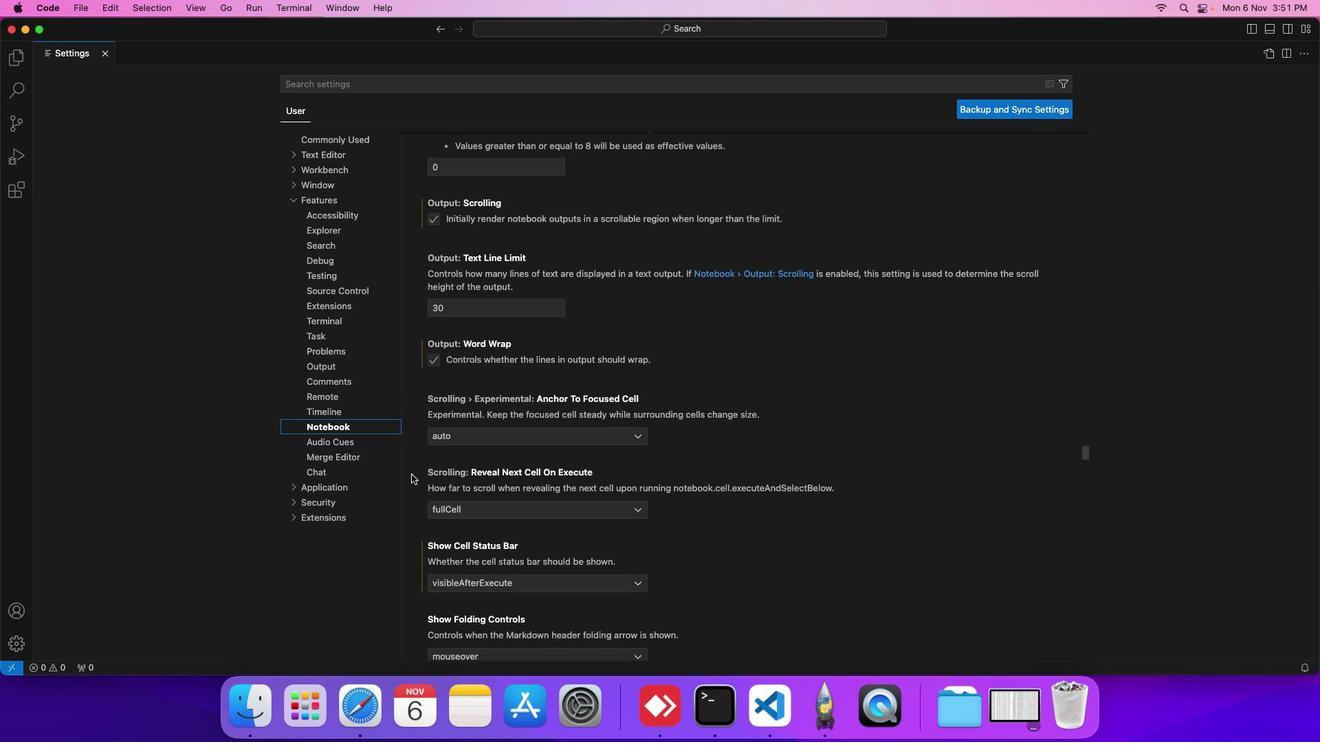 
Action: Mouse scrolled (411, 474) with delta (0, 0)
Screenshot: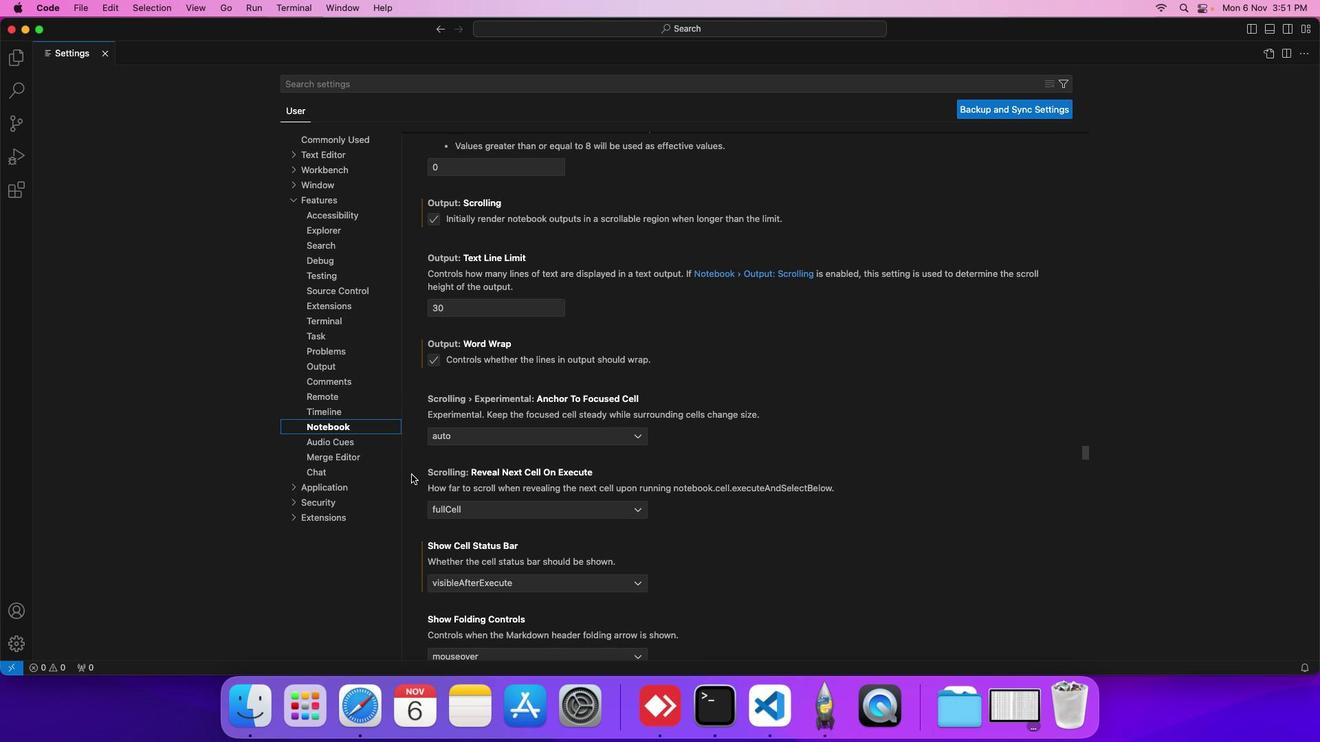 
Action: Mouse scrolled (411, 474) with delta (0, 0)
Screenshot: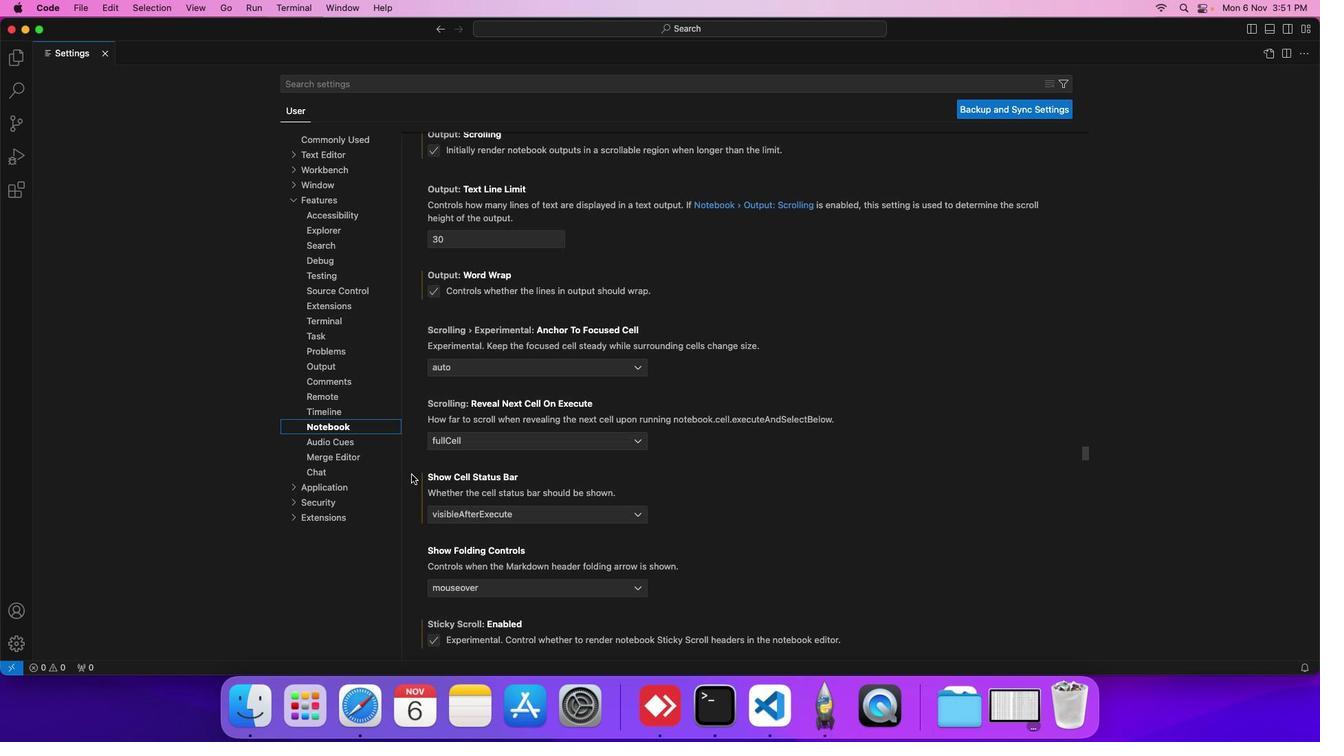
Action: Mouse scrolled (411, 474) with delta (0, 0)
Screenshot: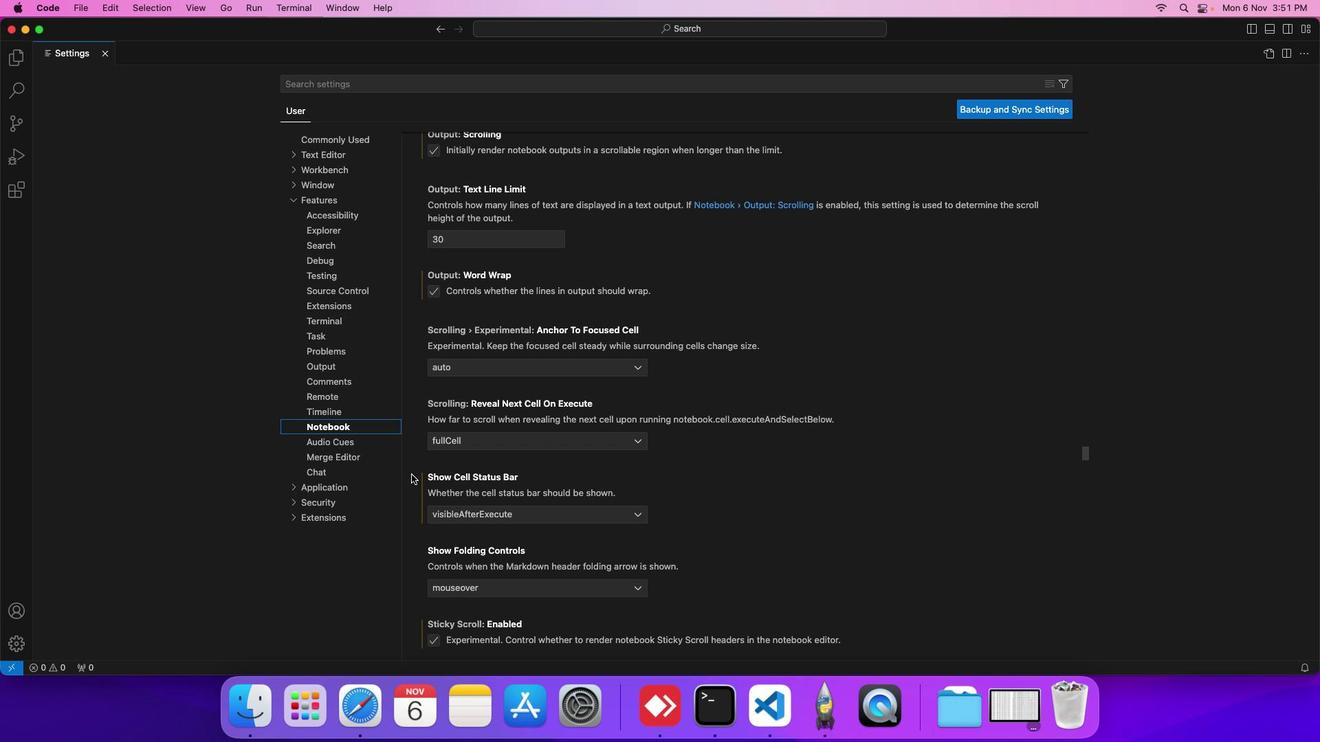 
Action: Mouse scrolled (411, 474) with delta (0, 0)
Screenshot: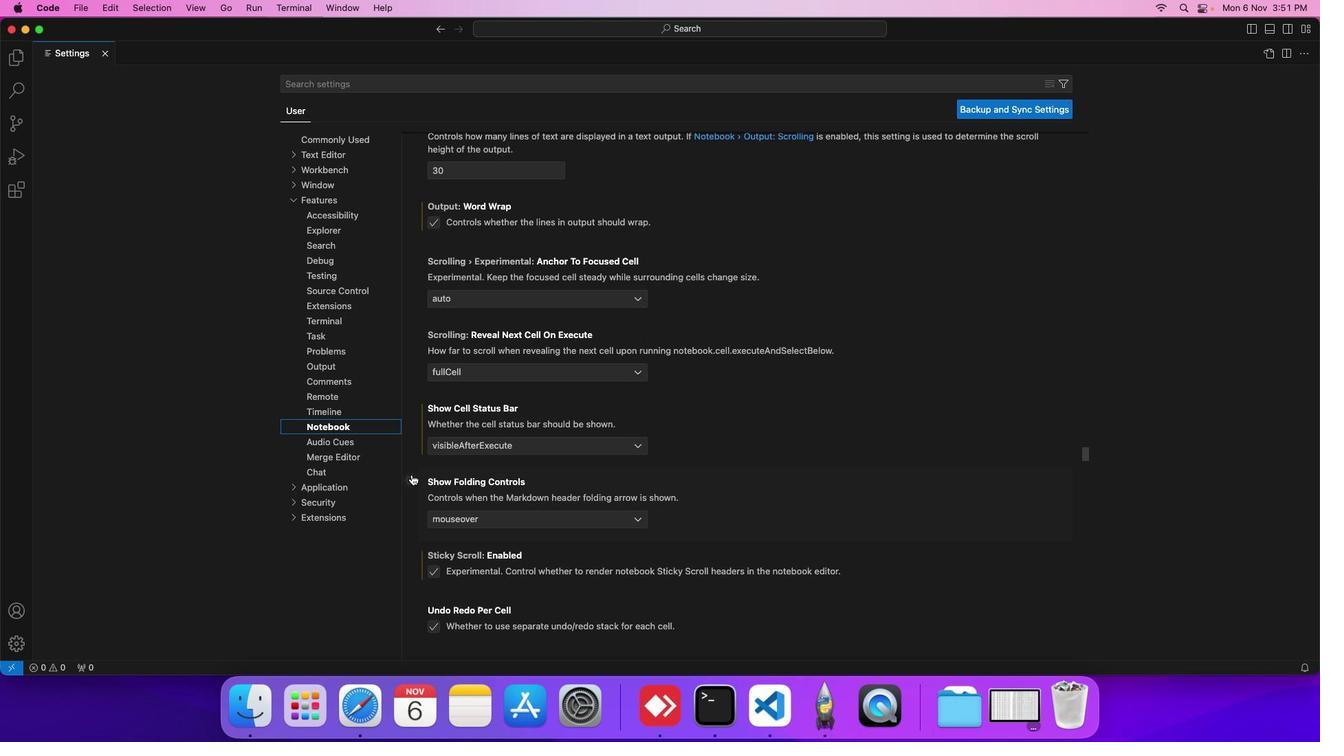 
Action: Mouse scrolled (411, 474) with delta (0, 0)
Screenshot: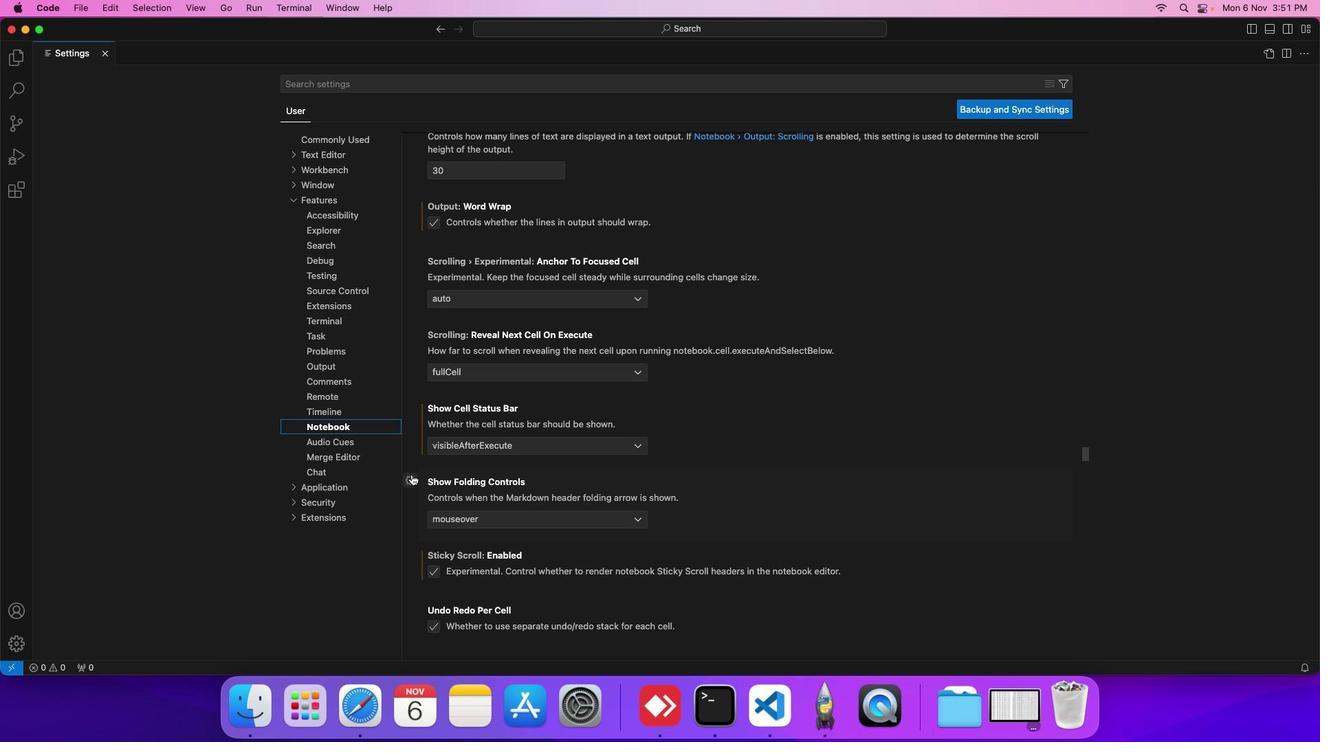 
Action: Mouse scrolled (411, 474) with delta (0, 0)
Screenshot: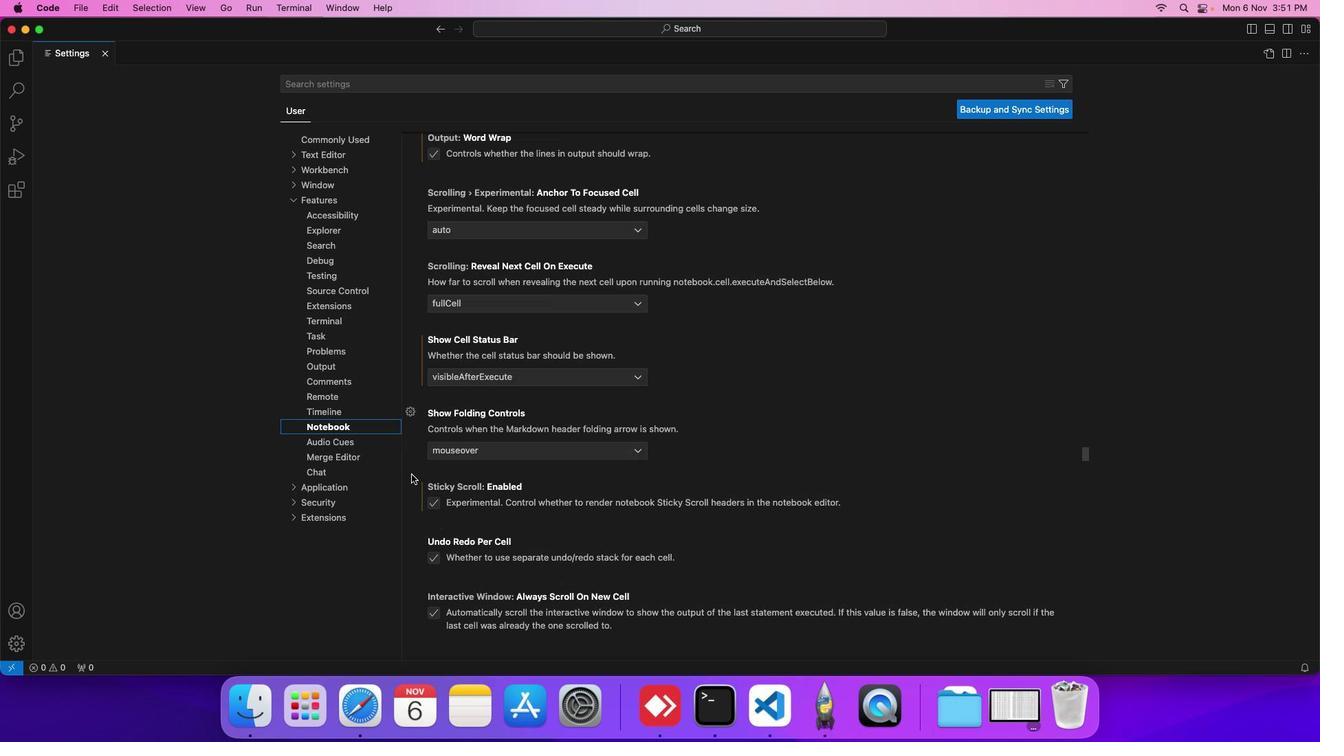 
Action: Mouse scrolled (411, 474) with delta (0, 0)
Screenshot: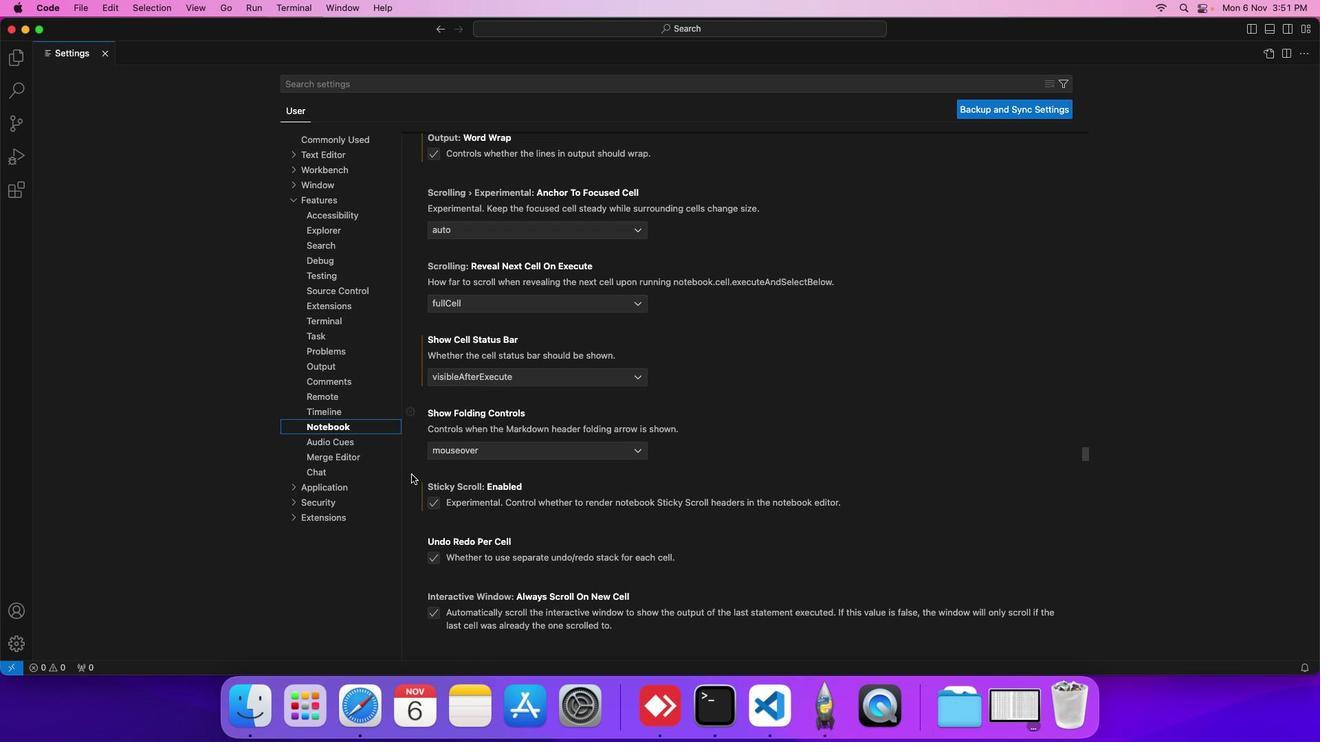 
Action: Mouse scrolled (411, 474) with delta (0, 0)
Screenshot: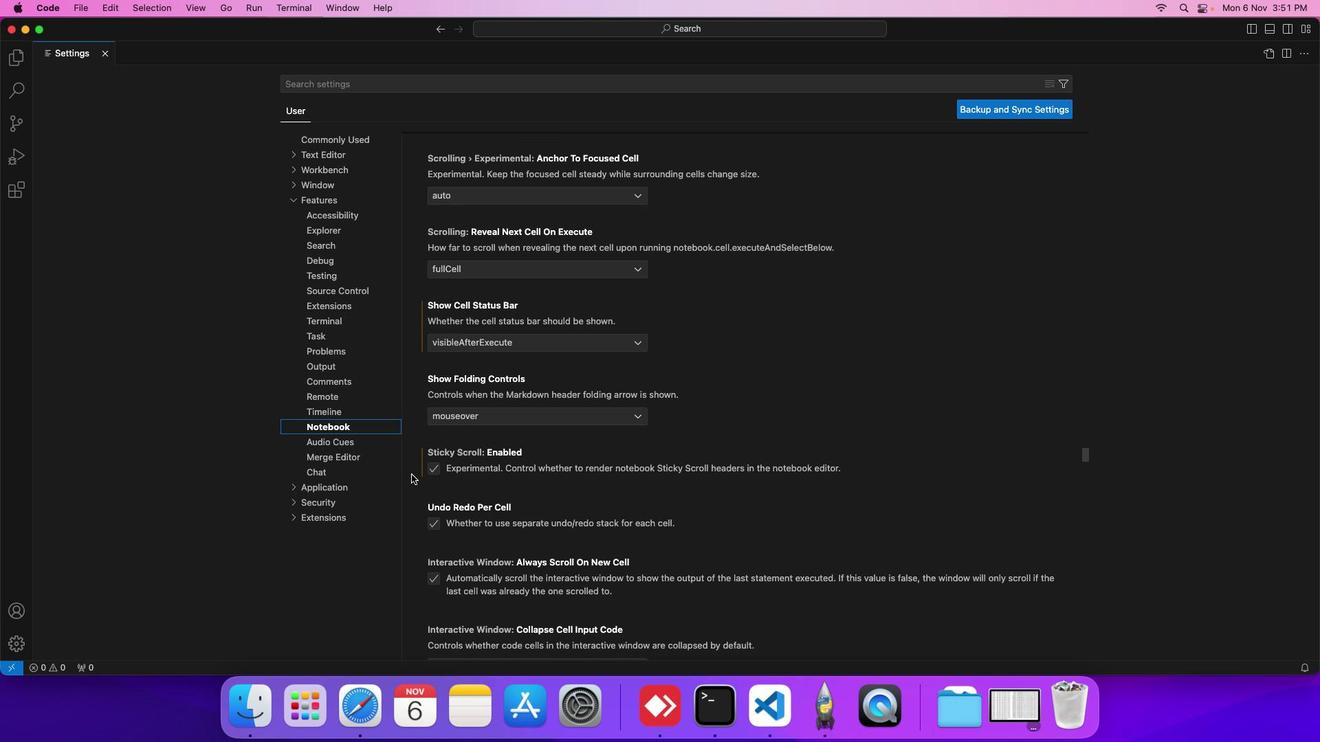 
Action: Mouse scrolled (411, 474) with delta (0, 0)
Screenshot: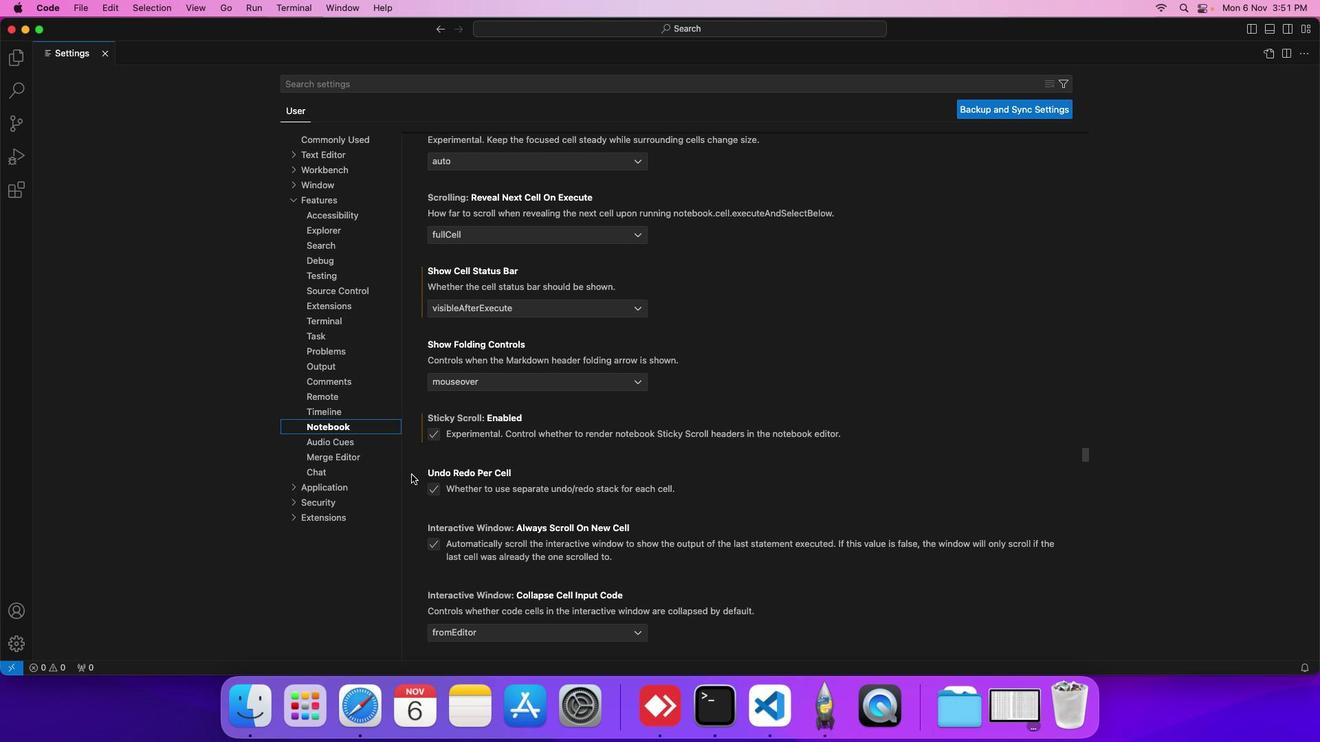 
Action: Mouse moved to (432, 488)
Screenshot: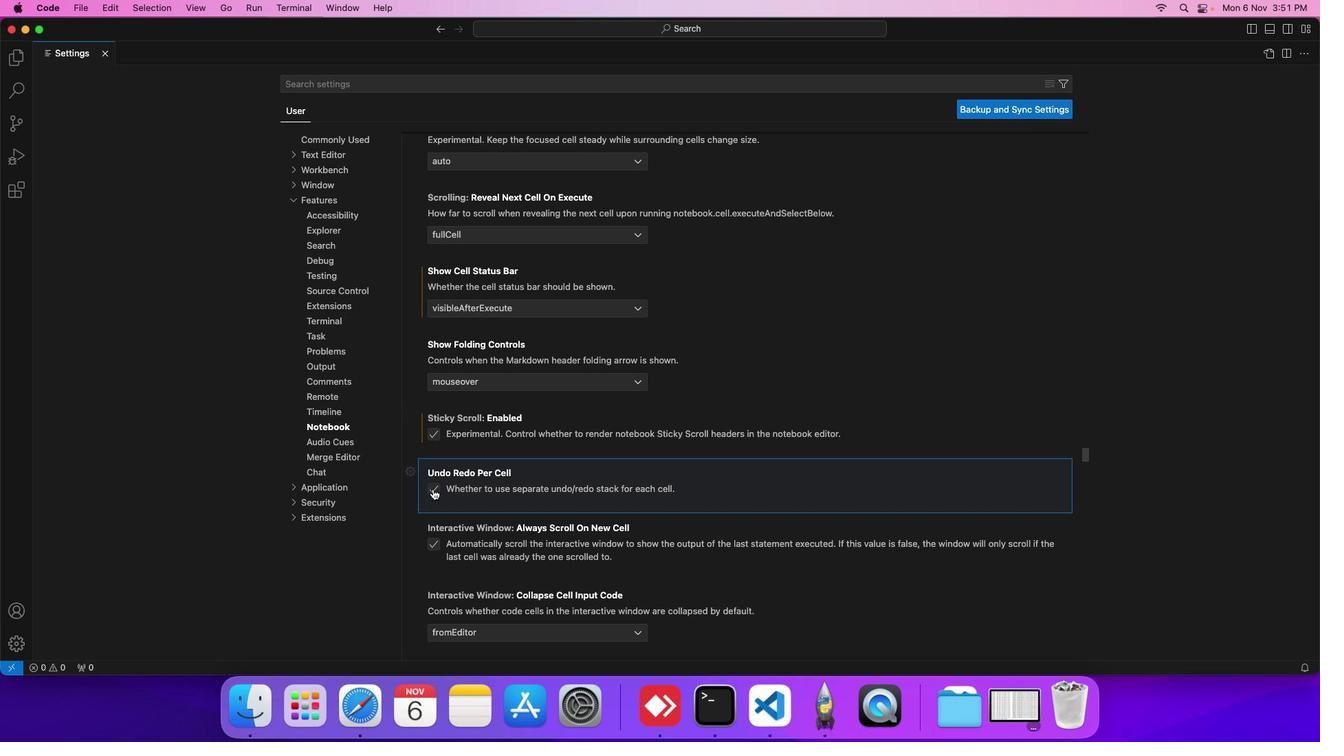 
Action: Mouse pressed left at (432, 488)
Screenshot: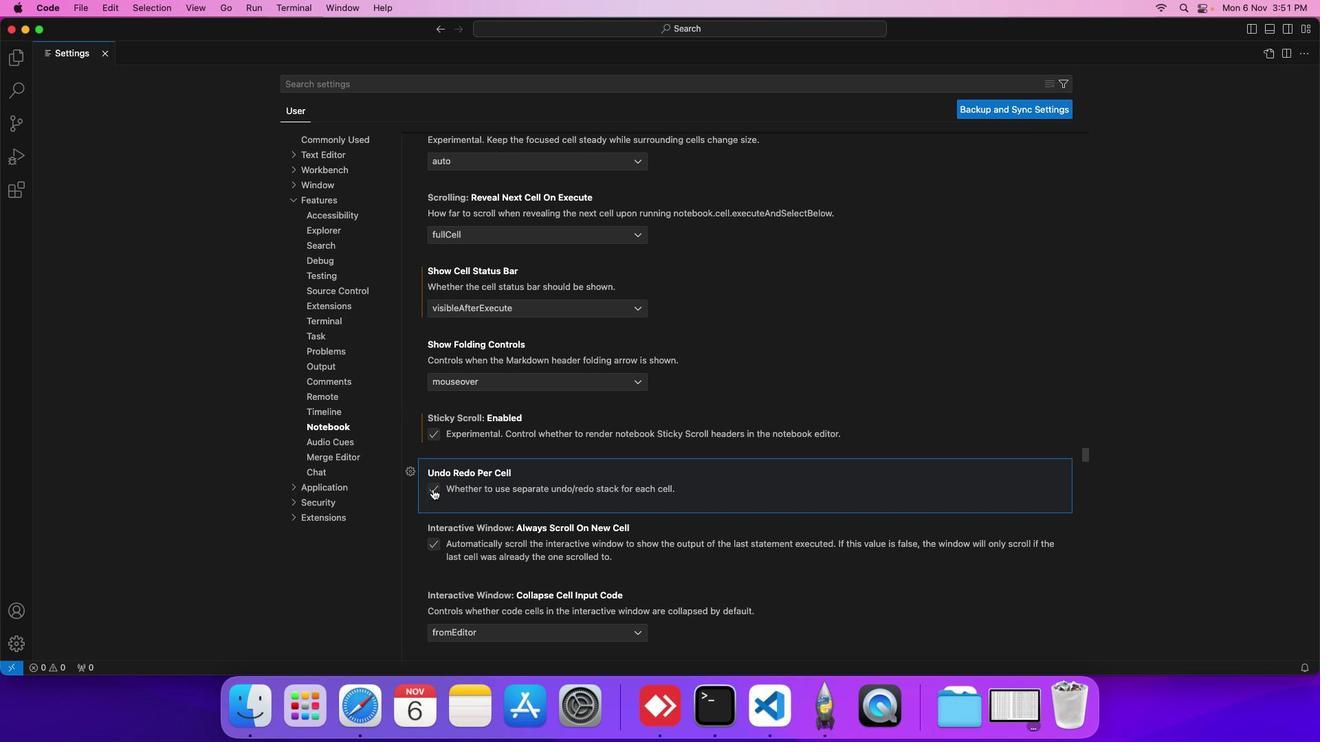 
Action: Mouse moved to (461, 498)
Screenshot: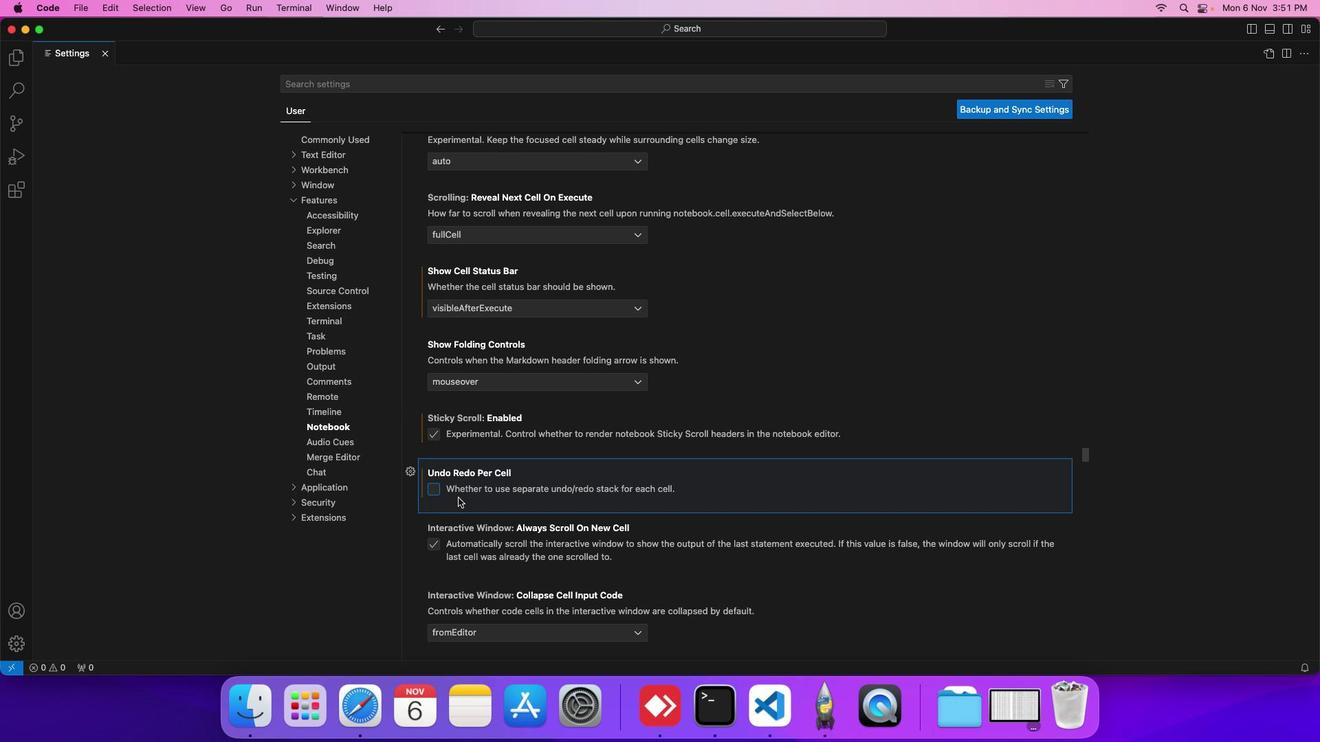 
